 Task: Look for space in Korbach, Germany from 6th September, 2023 to 15th September, 2023 for 6 adults in price range Rs.8000 to Rs.12000. Place can be entire place or private room with 6 bedrooms having 6 beds and 6 bathrooms. Property type can be house, flat, guest house. Amenities needed are: wifi, TV, free parkinig on premises, gym, breakfast. Booking option can be shelf check-in. Required host language is English.
Action: Mouse moved to (477, 97)
Screenshot: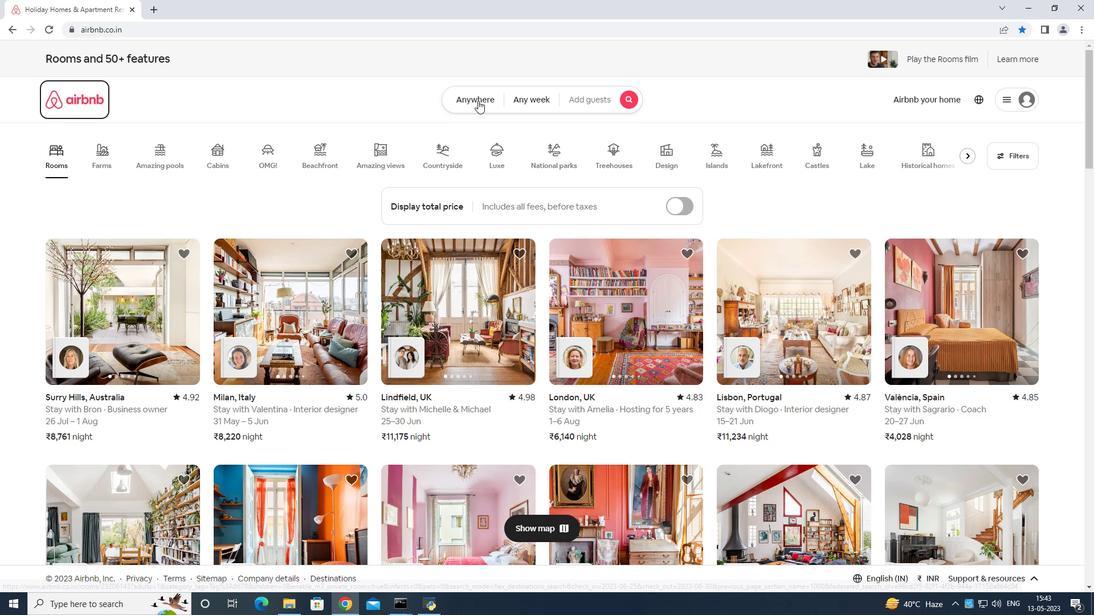
Action: Mouse pressed left at (477, 97)
Screenshot: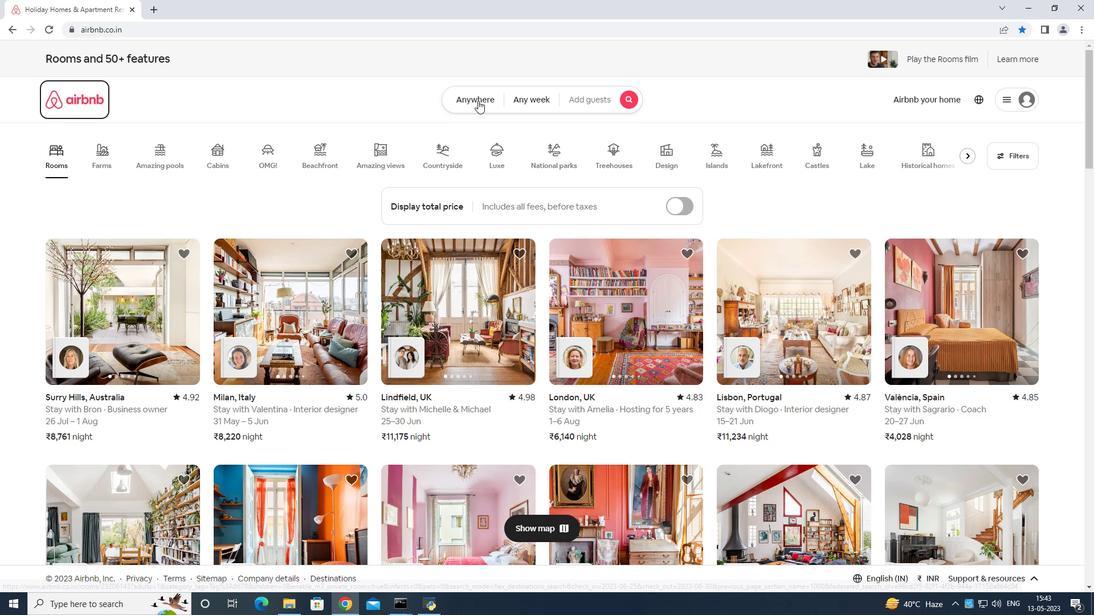 
Action: Mouse moved to (454, 133)
Screenshot: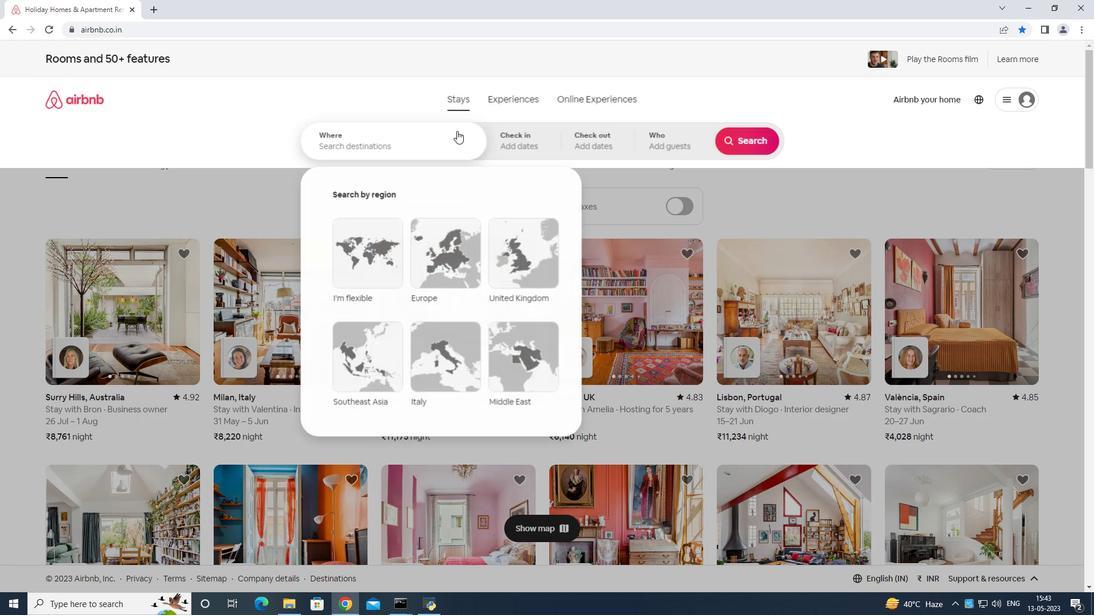 
Action: Mouse pressed left at (454, 133)
Screenshot: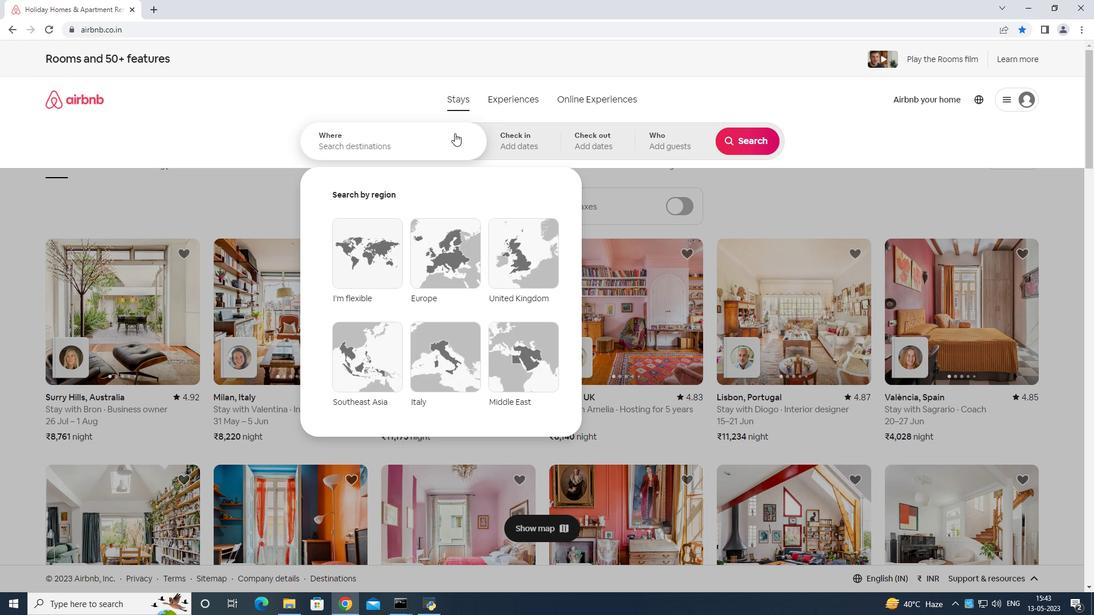 
Action: Key pressed <Key.shift>Korbacg<Key.backspace>h<Key.space>germany<Key.enter>
Screenshot: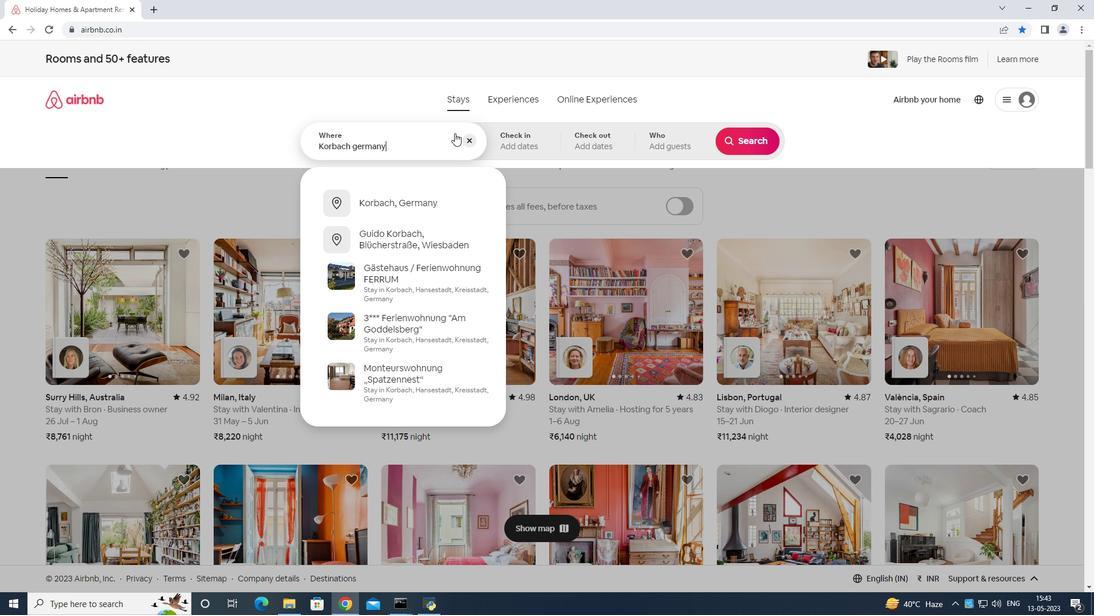 
Action: Mouse moved to (735, 231)
Screenshot: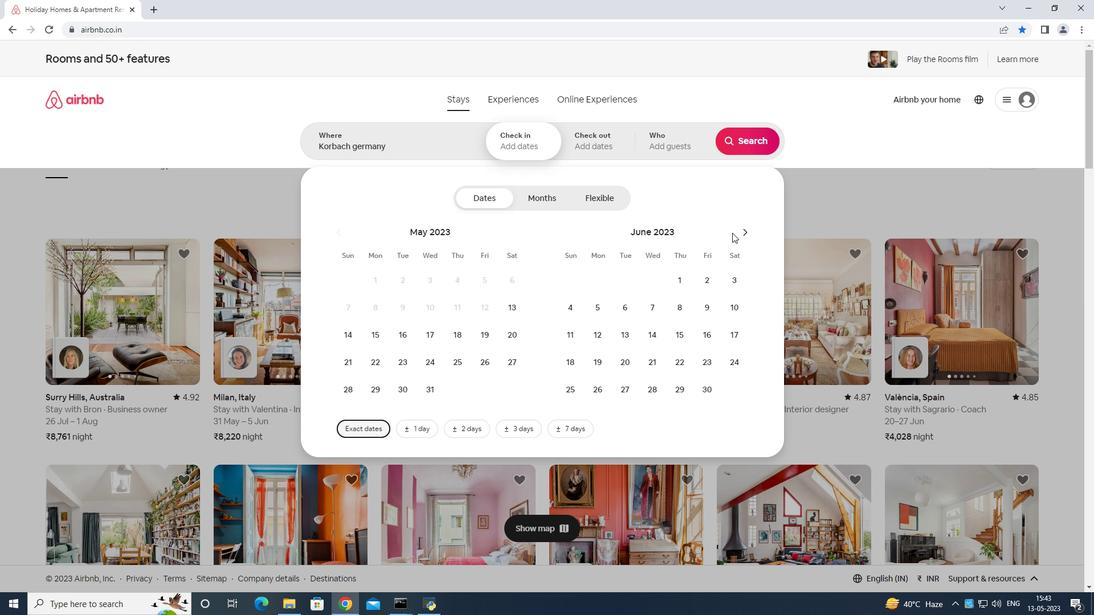 
Action: Mouse pressed left at (735, 231)
Screenshot: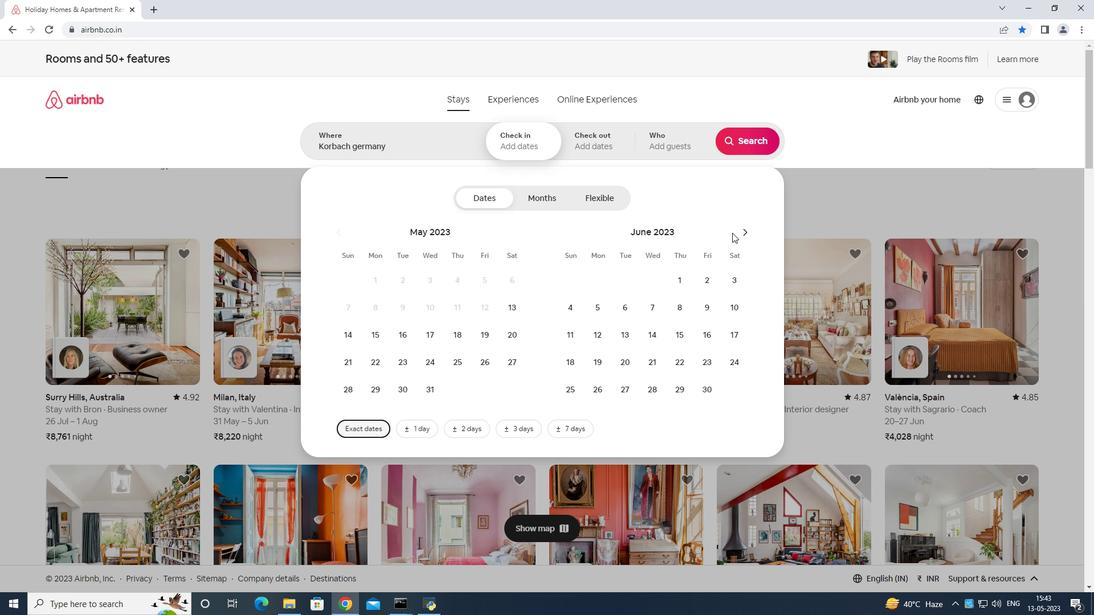 
Action: Mouse moved to (744, 229)
Screenshot: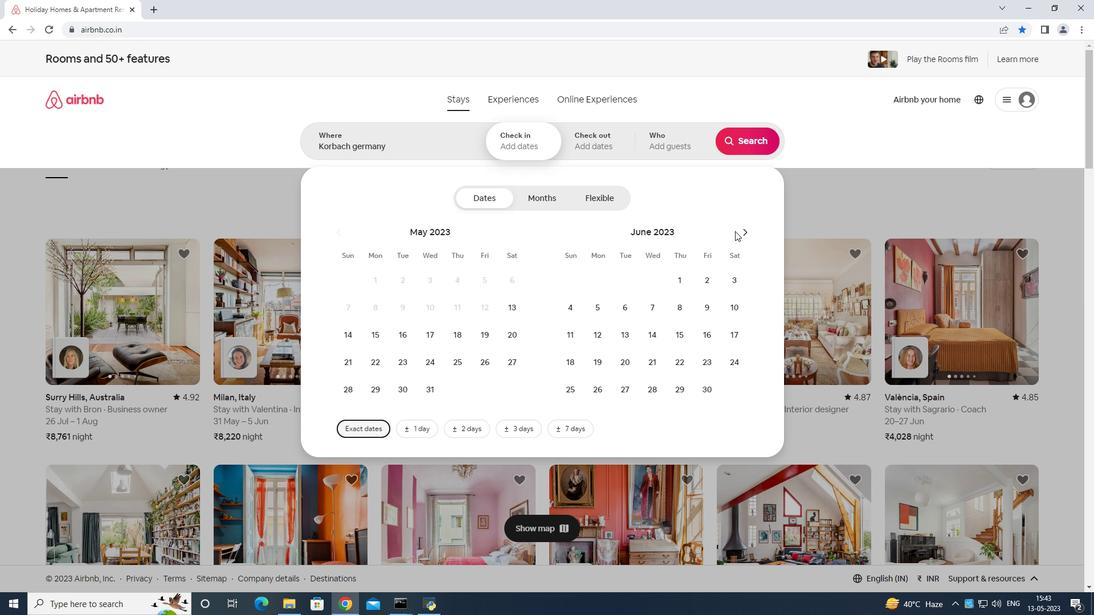 
Action: Mouse pressed left at (744, 229)
Screenshot: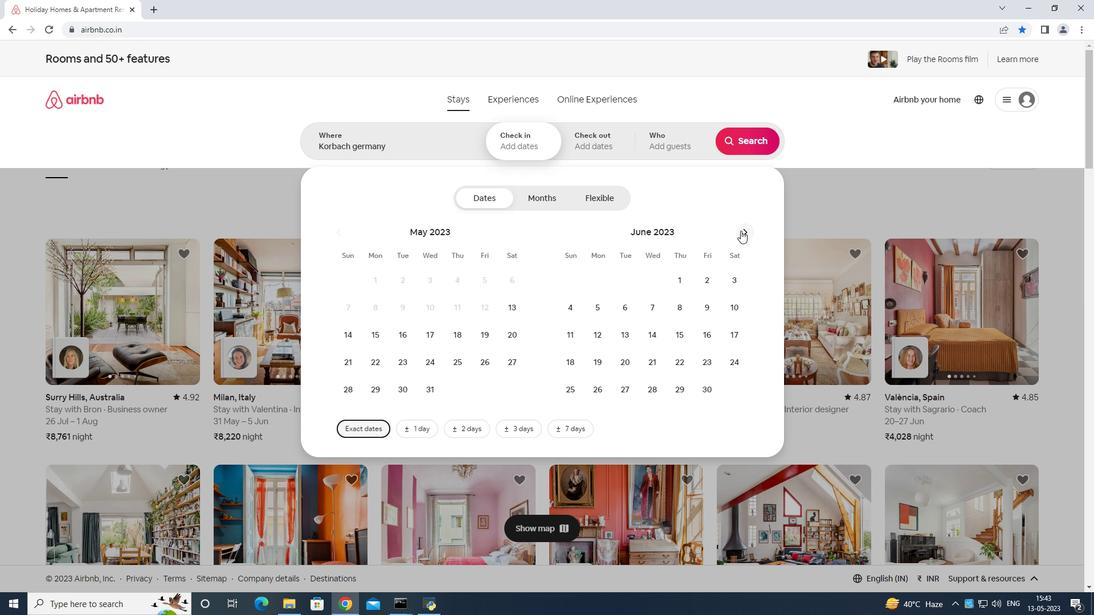 
Action: Mouse pressed left at (744, 229)
Screenshot: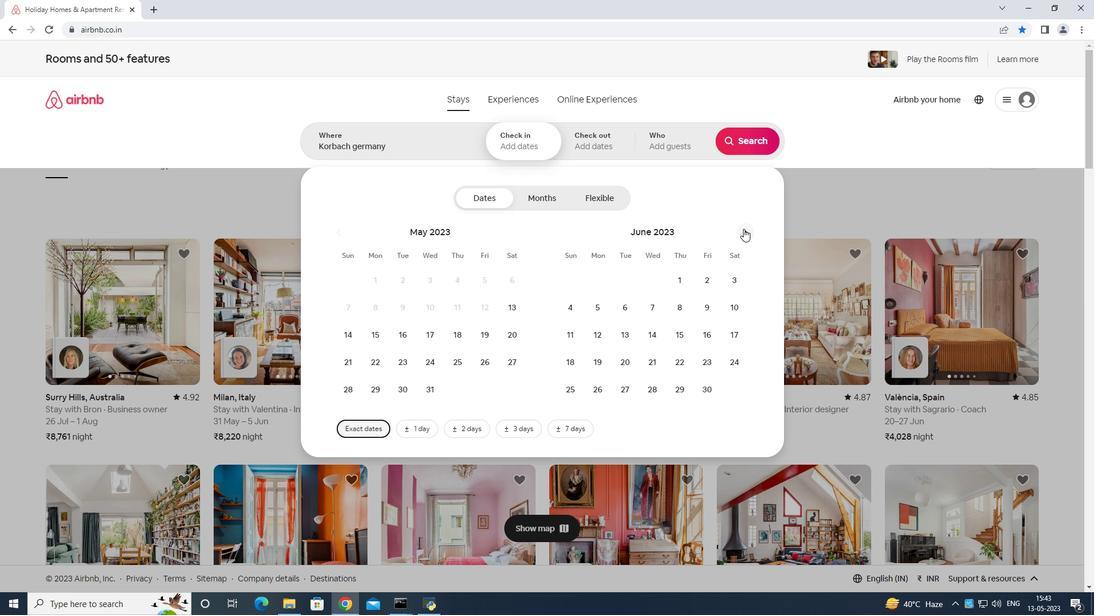 
Action: Mouse moved to (744, 229)
Screenshot: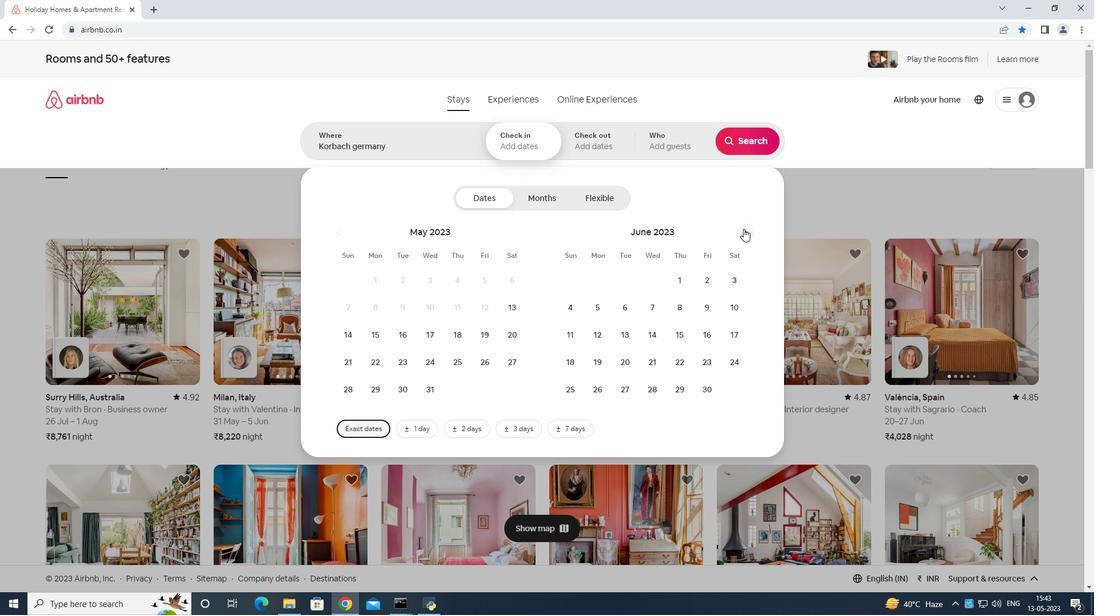 
Action: Mouse pressed left at (744, 229)
Screenshot: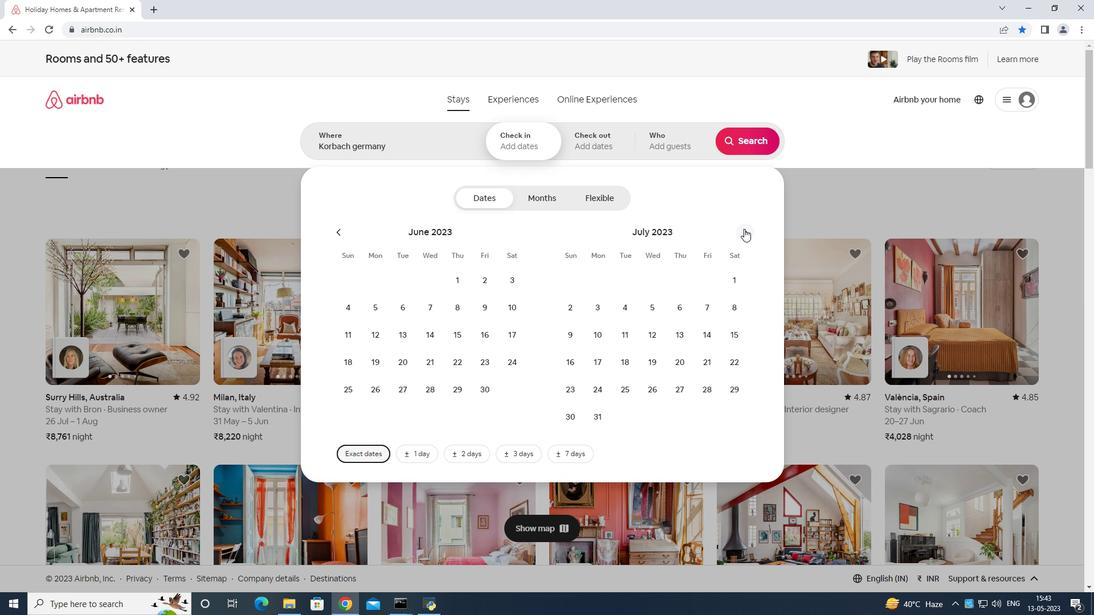 
Action: Mouse pressed left at (744, 229)
Screenshot: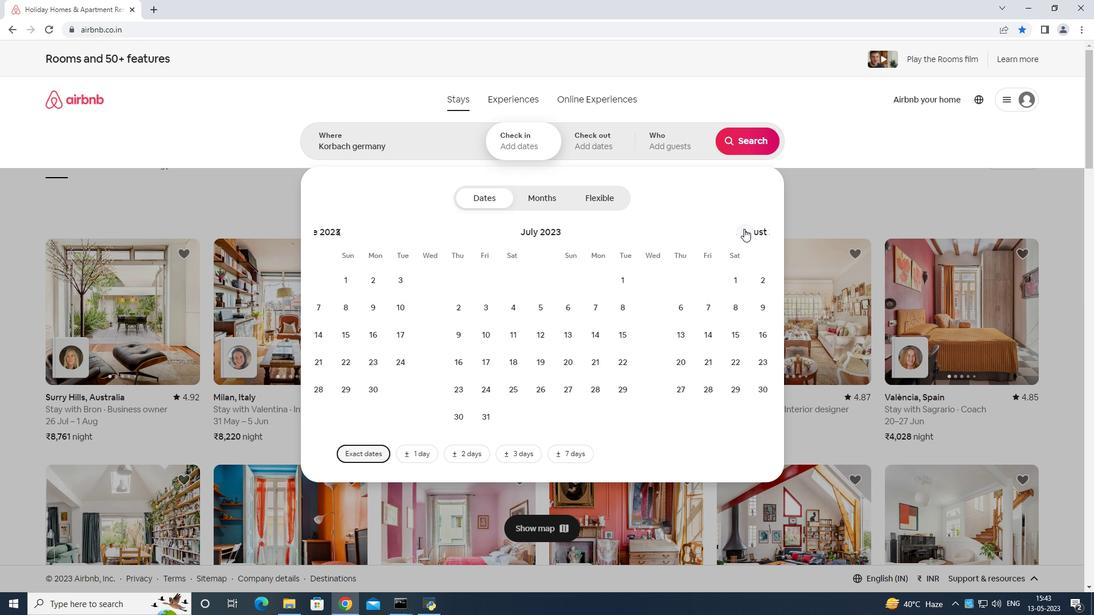 
Action: Mouse moved to (647, 304)
Screenshot: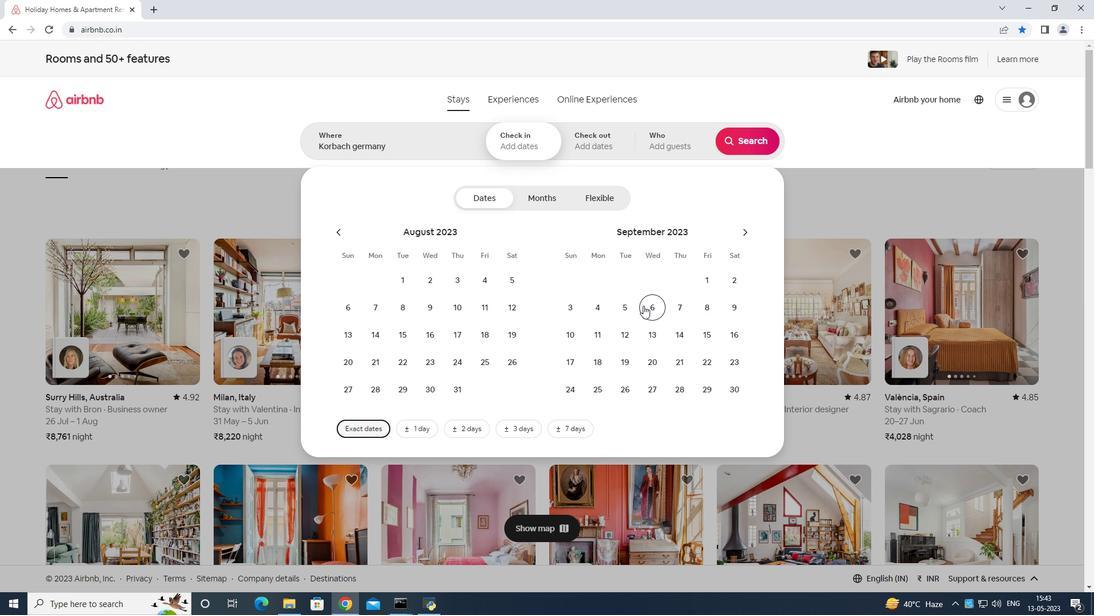 
Action: Mouse pressed left at (647, 304)
Screenshot: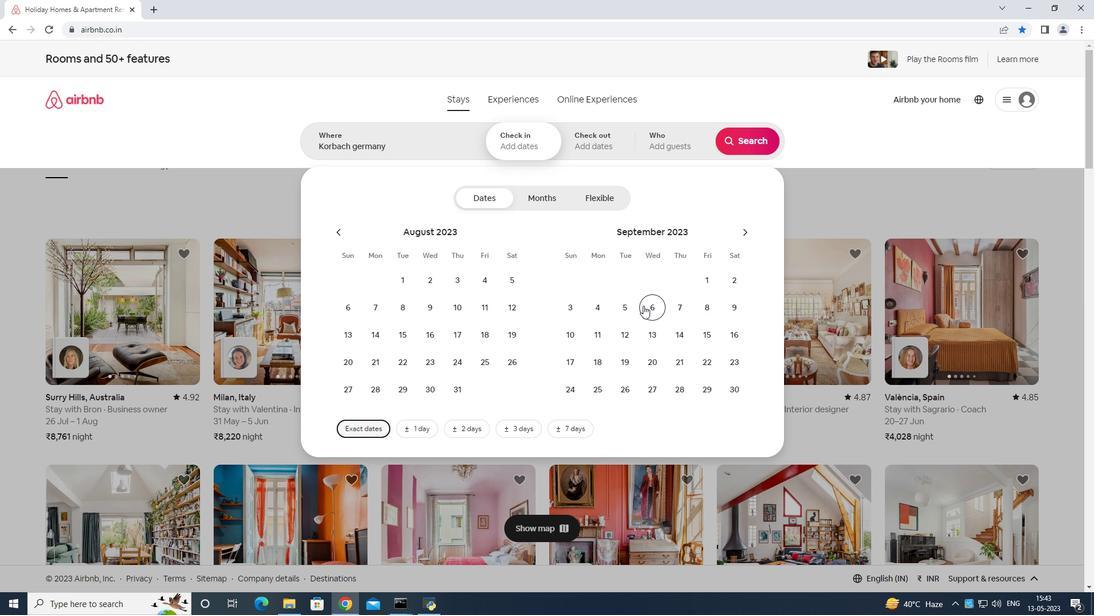 
Action: Mouse moved to (701, 330)
Screenshot: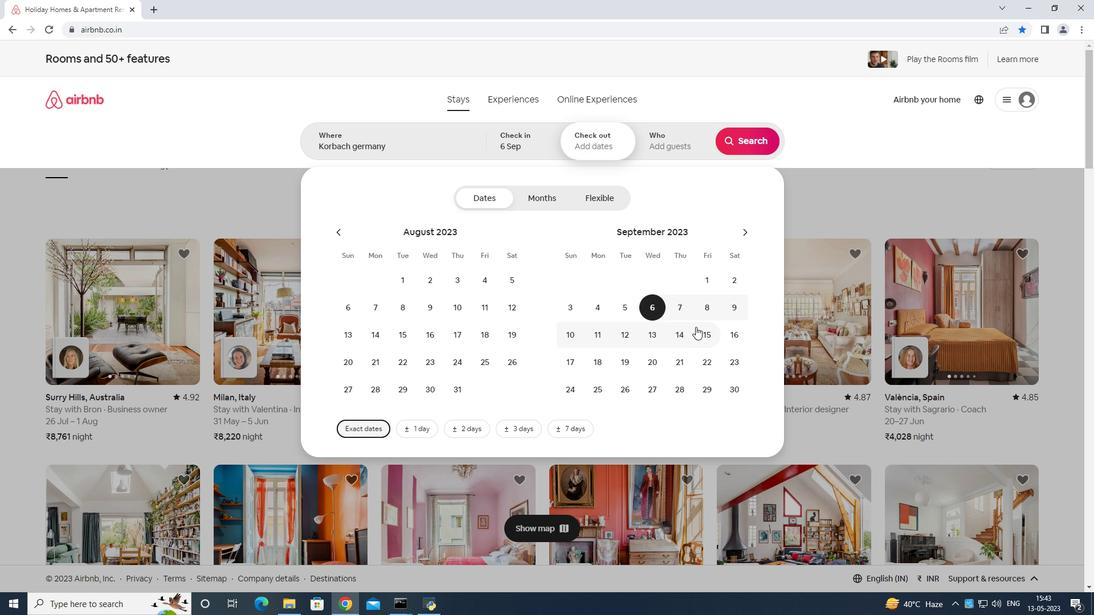 
Action: Mouse pressed left at (701, 330)
Screenshot: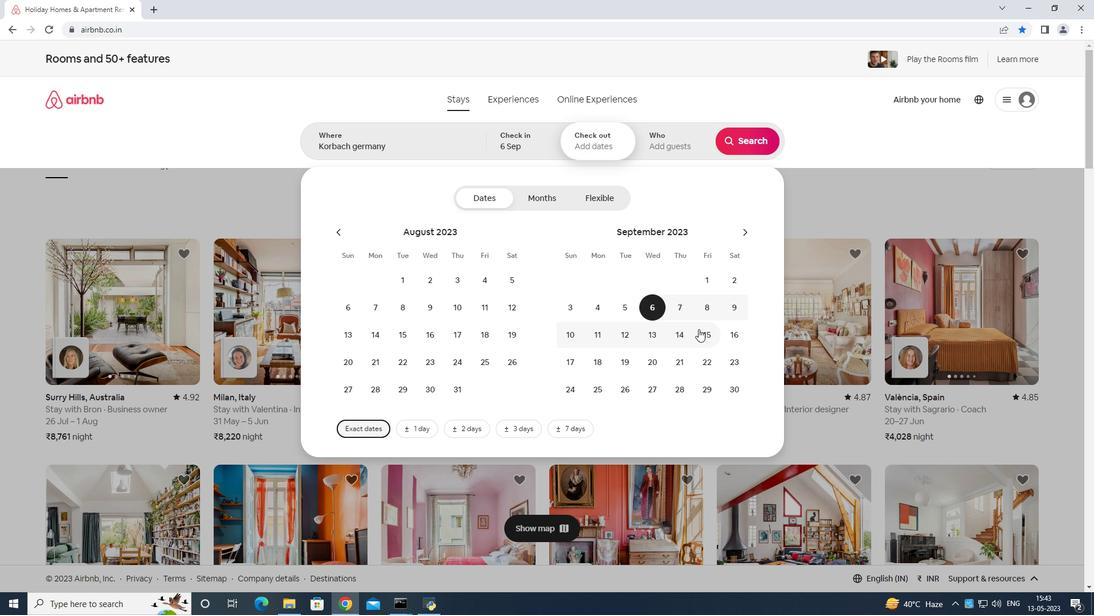 
Action: Mouse moved to (666, 139)
Screenshot: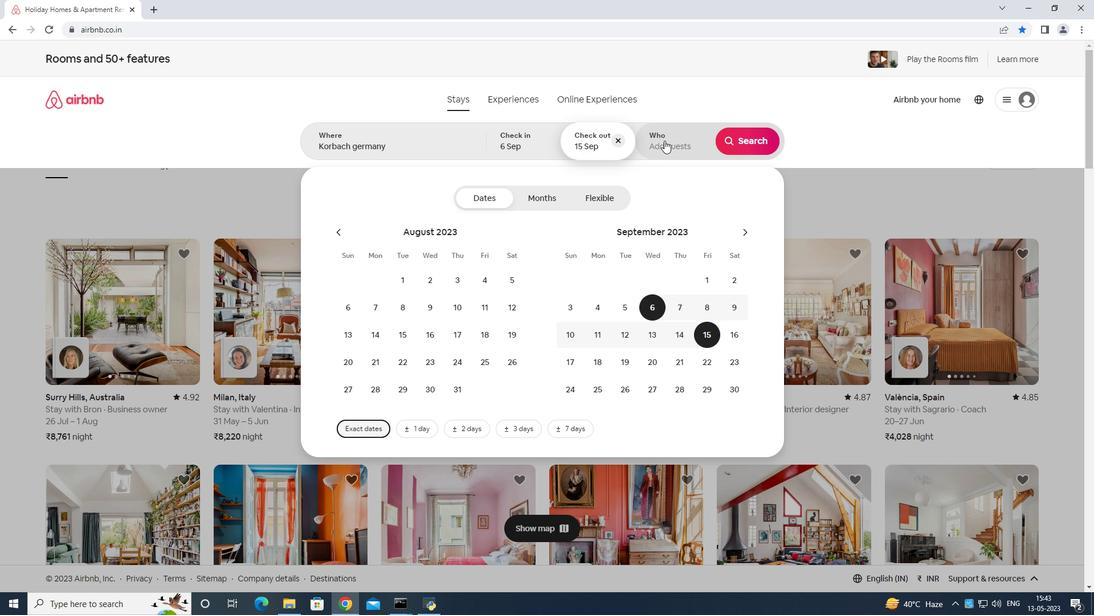 
Action: Mouse pressed left at (666, 139)
Screenshot: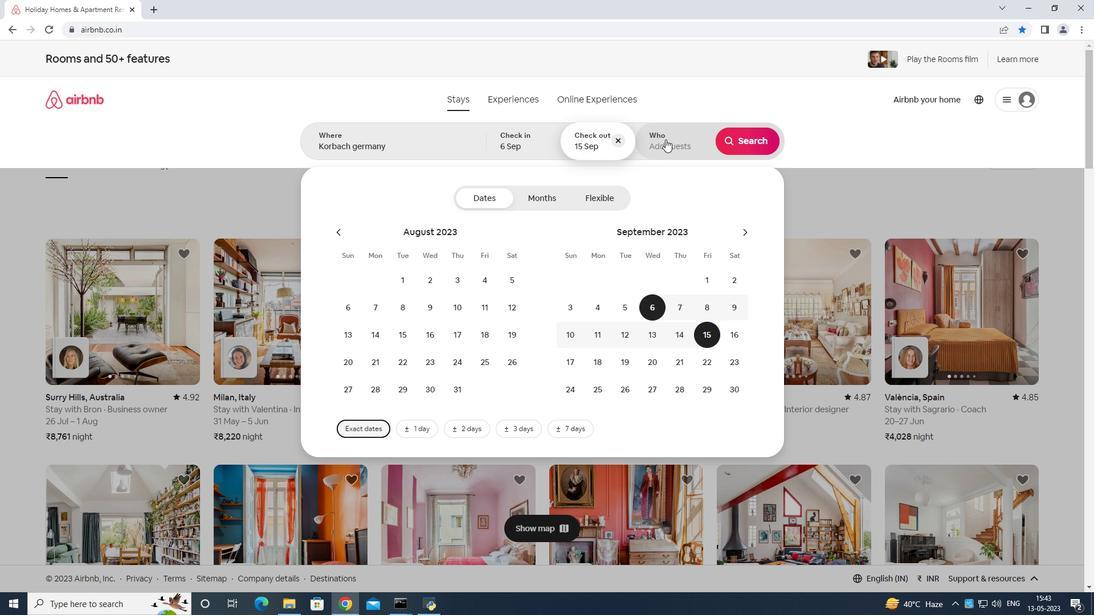 
Action: Mouse moved to (744, 206)
Screenshot: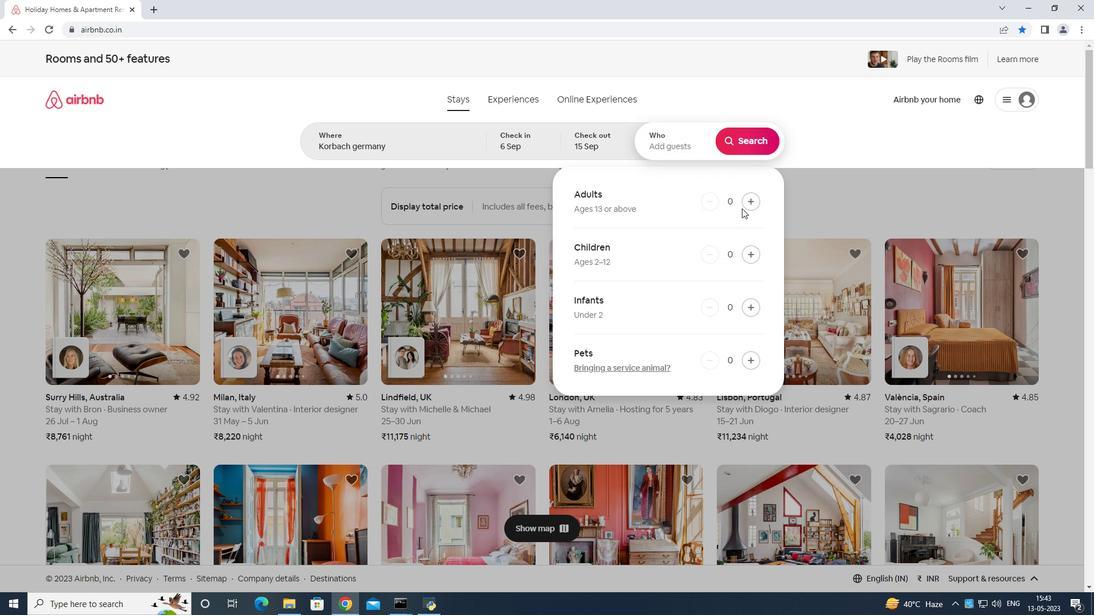 
Action: Mouse pressed left at (744, 206)
Screenshot: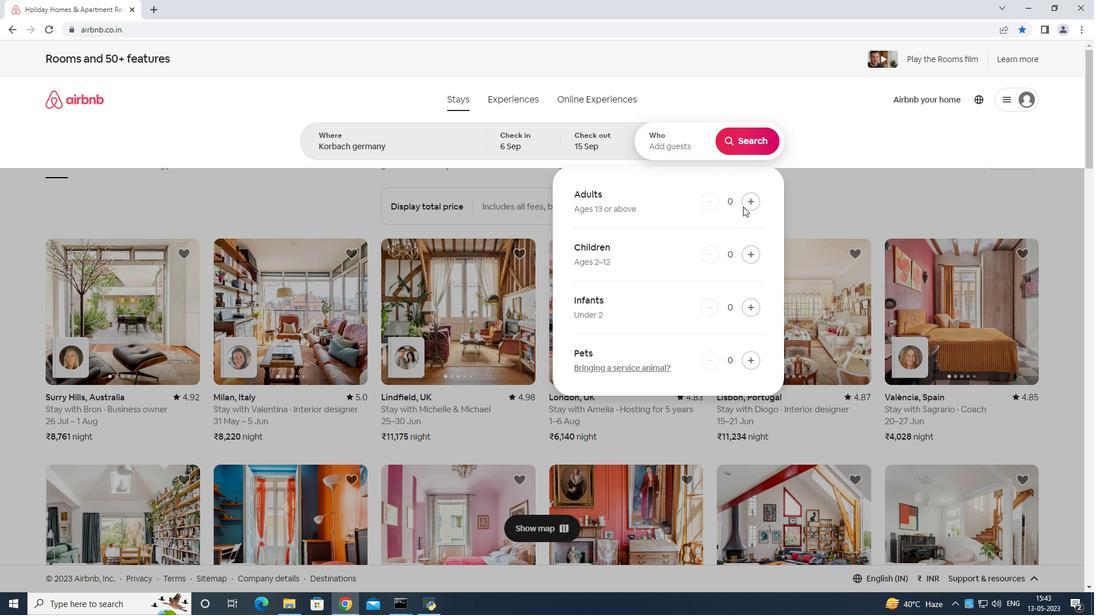 
Action: Mouse moved to (746, 204)
Screenshot: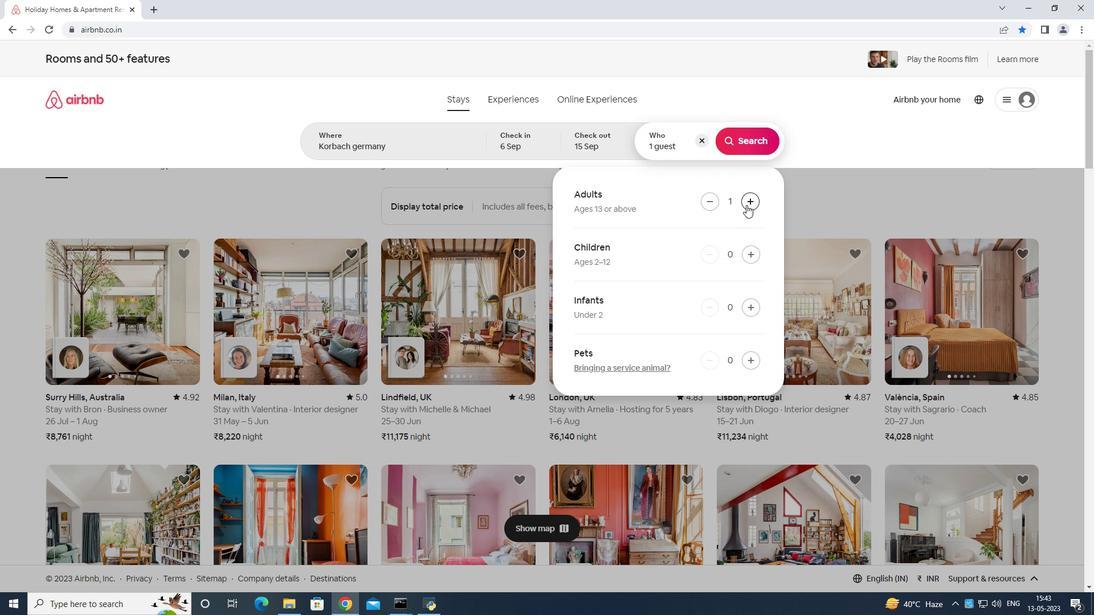 
Action: Mouse pressed left at (746, 204)
Screenshot: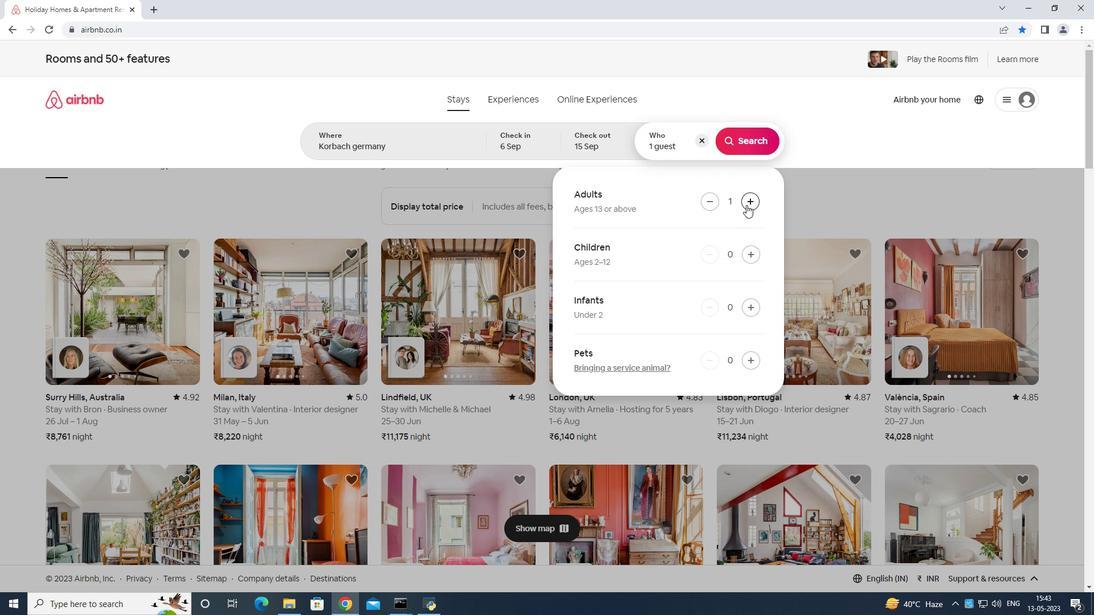 
Action: Mouse moved to (748, 201)
Screenshot: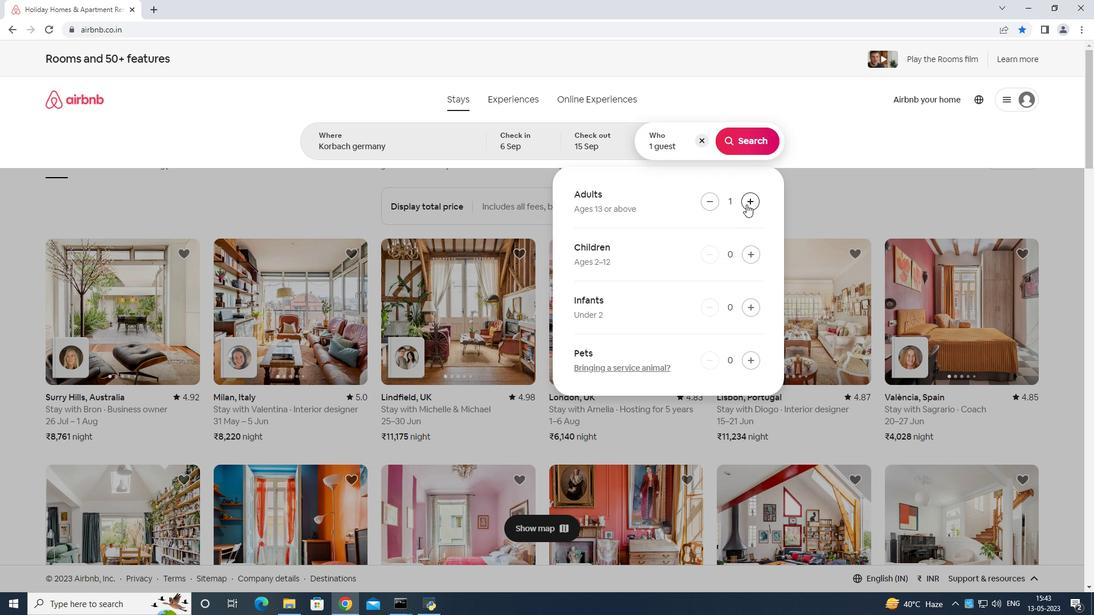 
Action: Mouse pressed left at (748, 201)
Screenshot: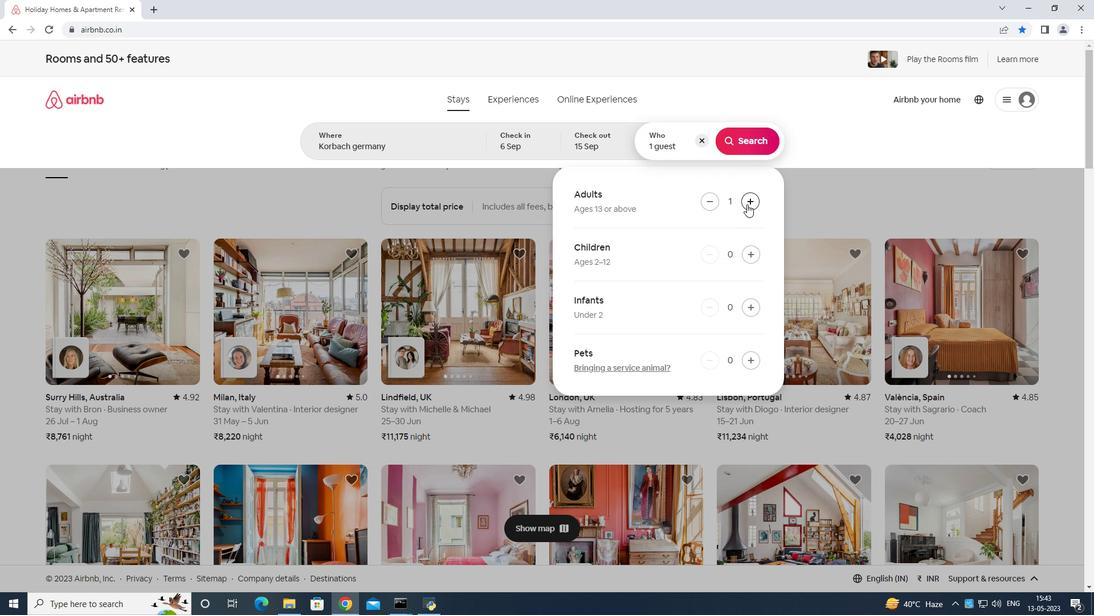 
Action: Mouse pressed left at (748, 201)
Screenshot: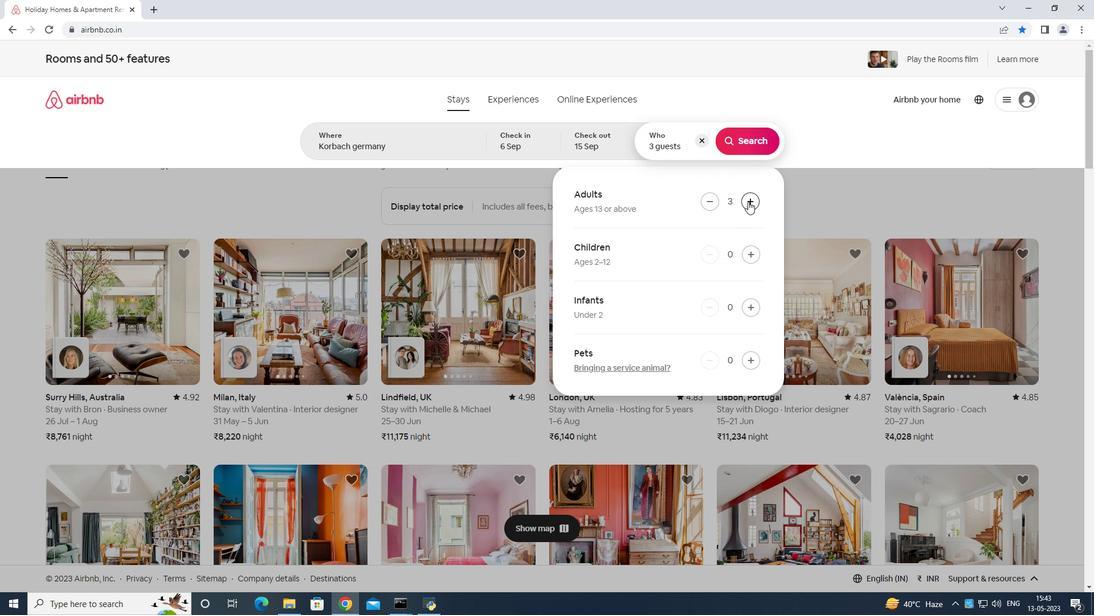 
Action: Mouse moved to (748, 201)
Screenshot: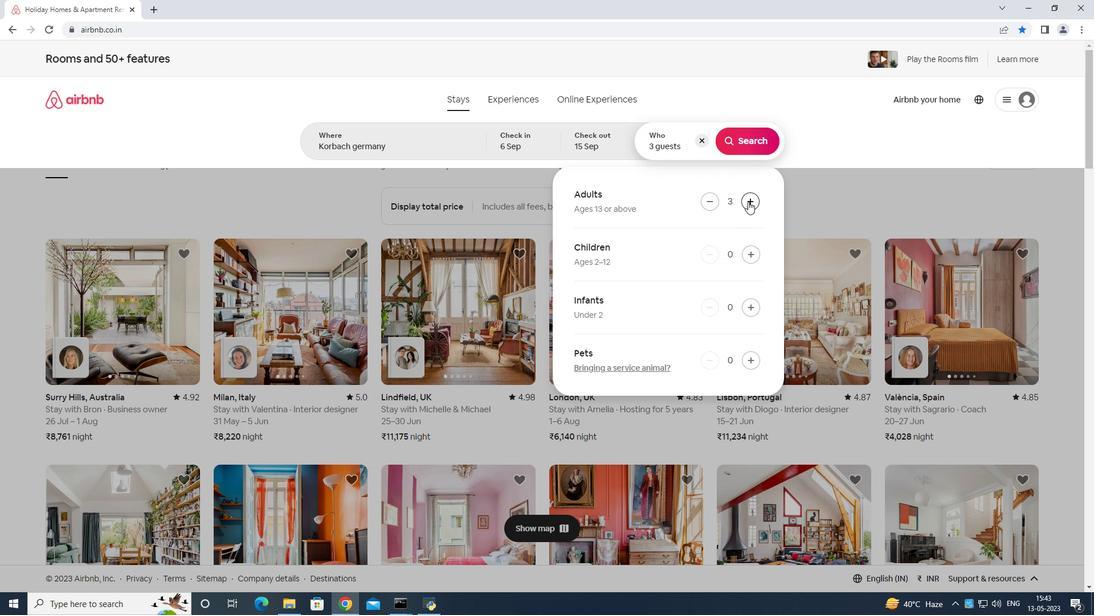 
Action: Mouse pressed left at (748, 201)
Screenshot: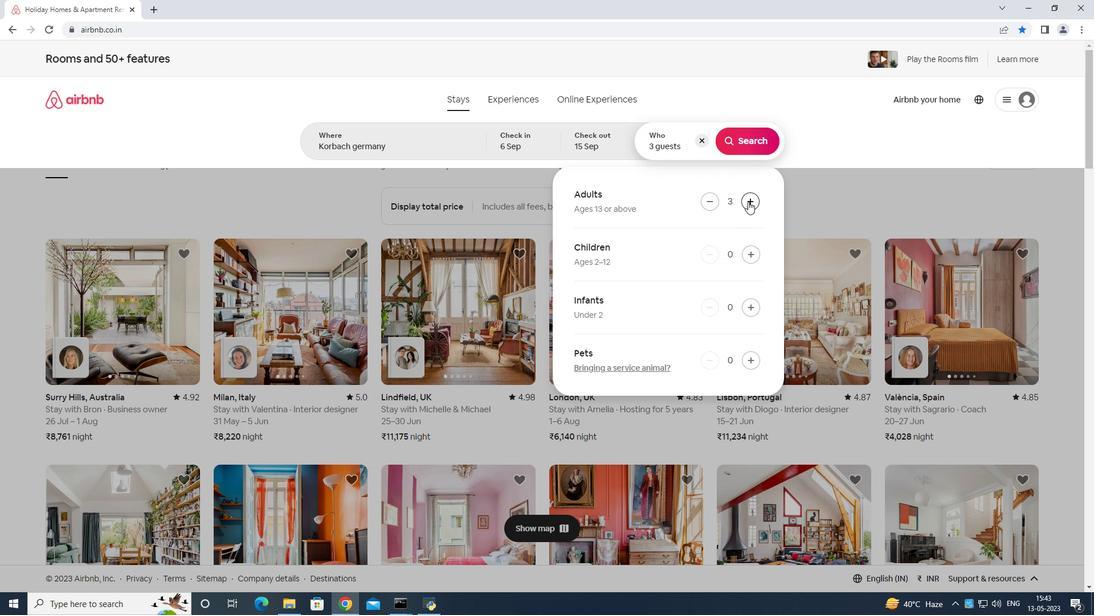 
Action: Mouse pressed left at (748, 201)
Screenshot: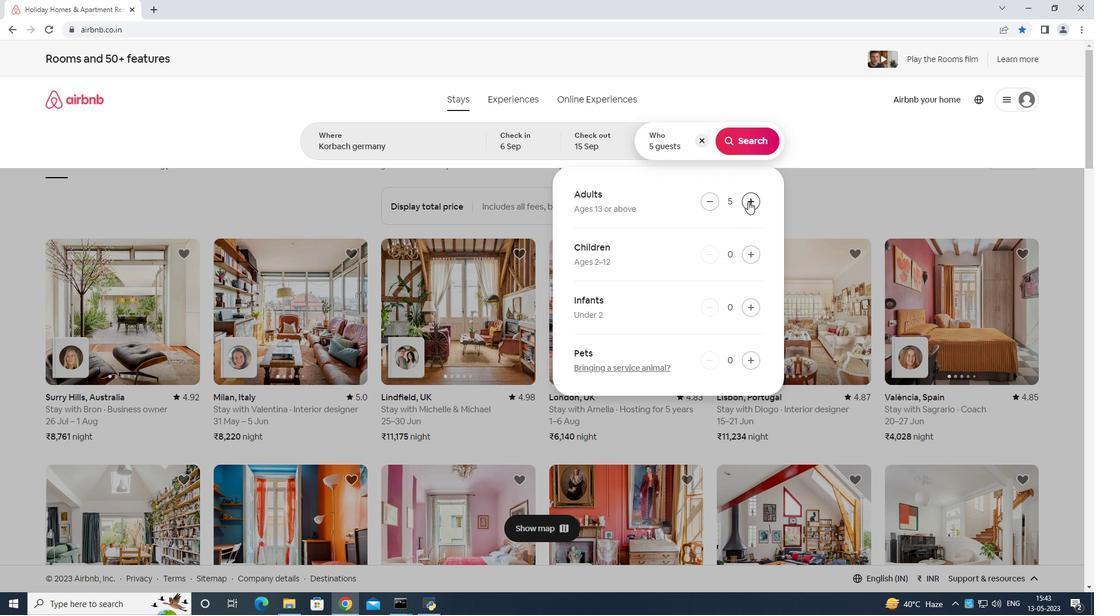 
Action: Mouse moved to (750, 137)
Screenshot: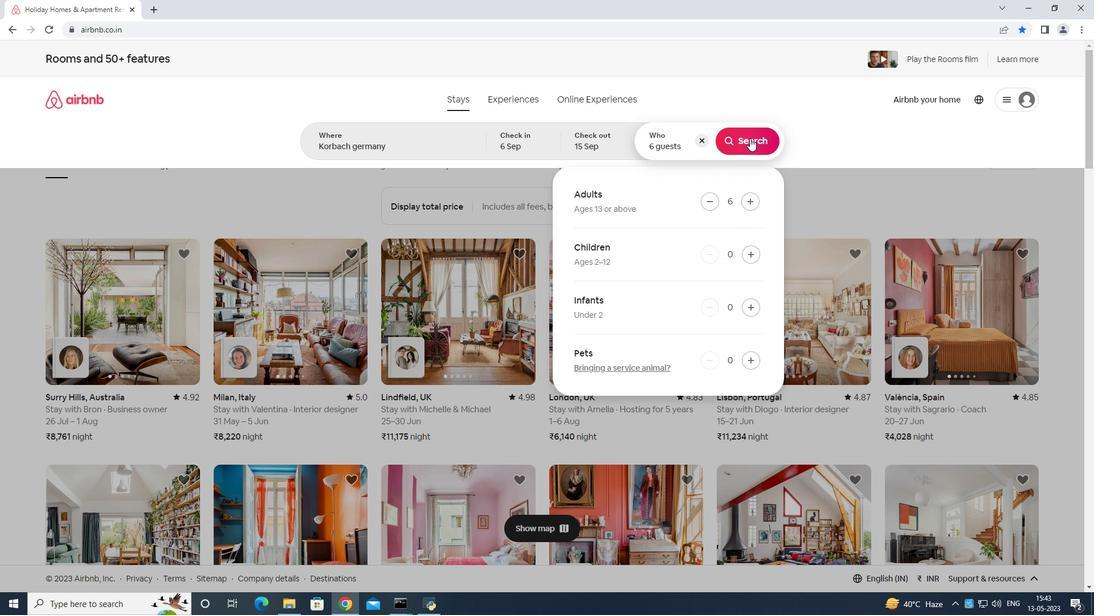 
Action: Mouse pressed left at (750, 137)
Screenshot: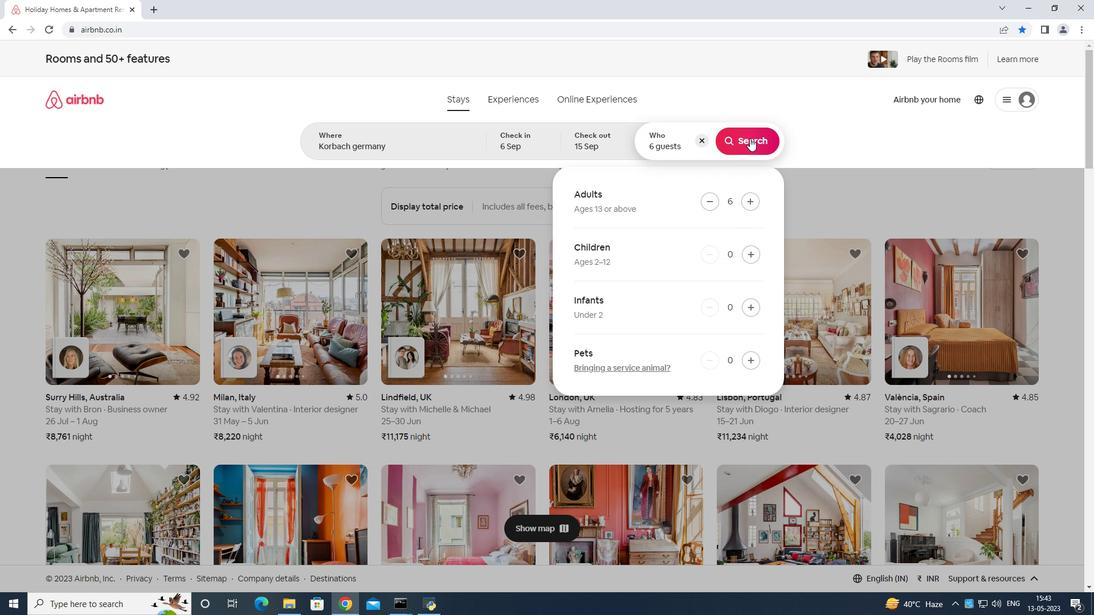 
Action: Mouse moved to (1028, 116)
Screenshot: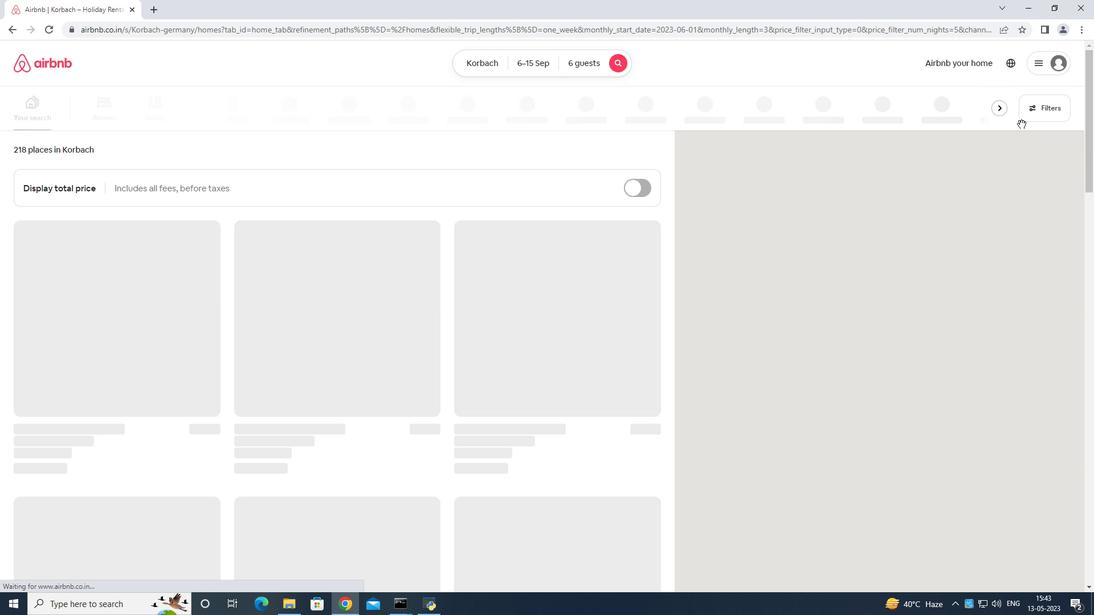 
Action: Mouse pressed left at (1028, 116)
Screenshot: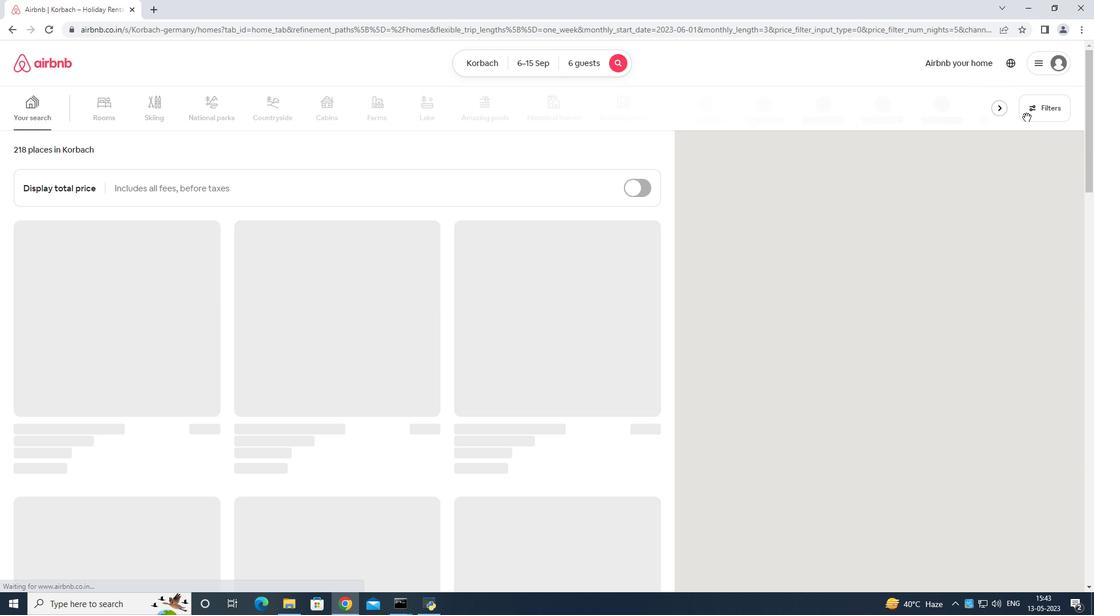 
Action: Mouse moved to (480, 377)
Screenshot: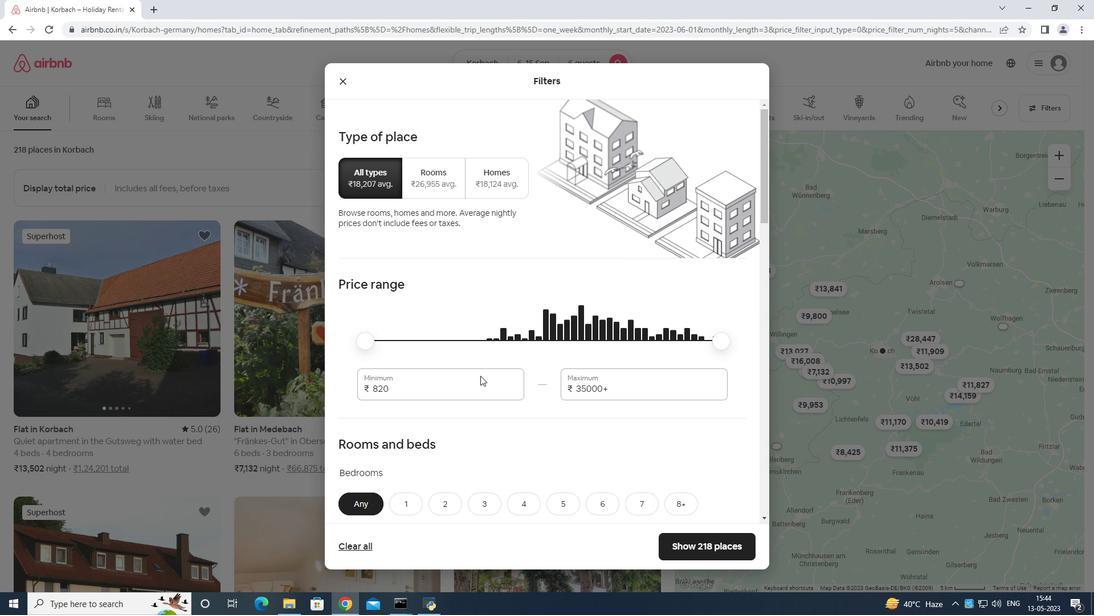 
Action: Mouse pressed left at (480, 377)
Screenshot: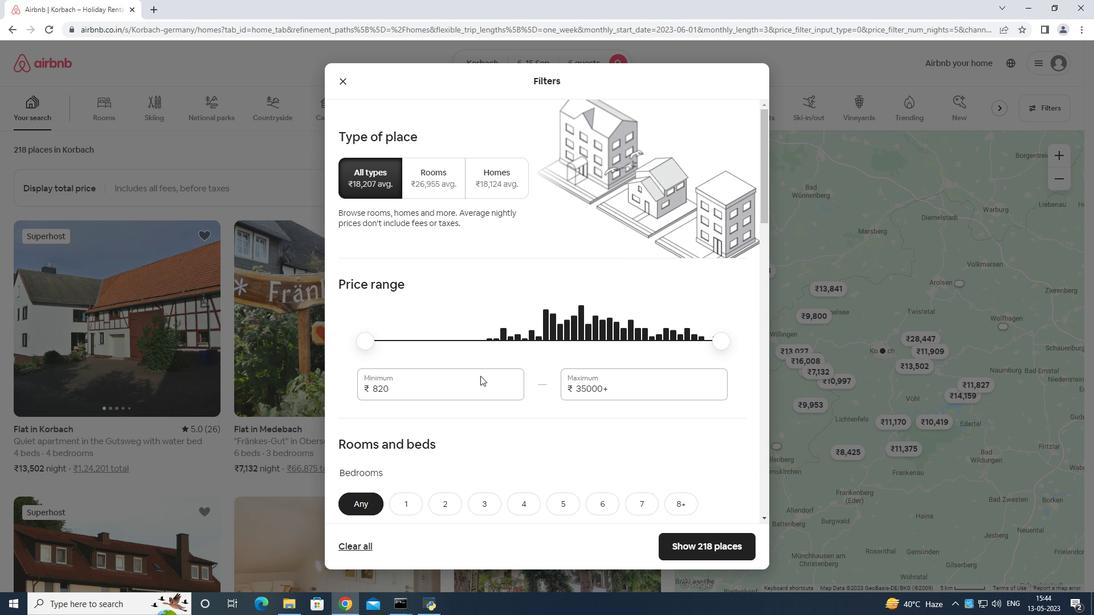 
Action: Mouse moved to (480, 377)
Screenshot: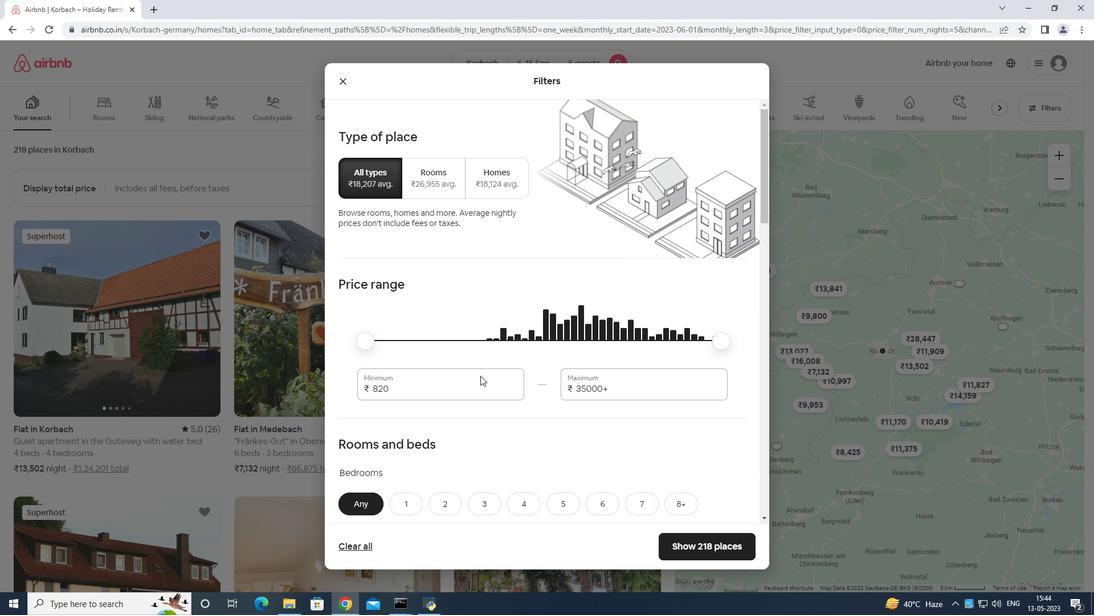 
Action: Key pressed <Key.backspace>
Screenshot: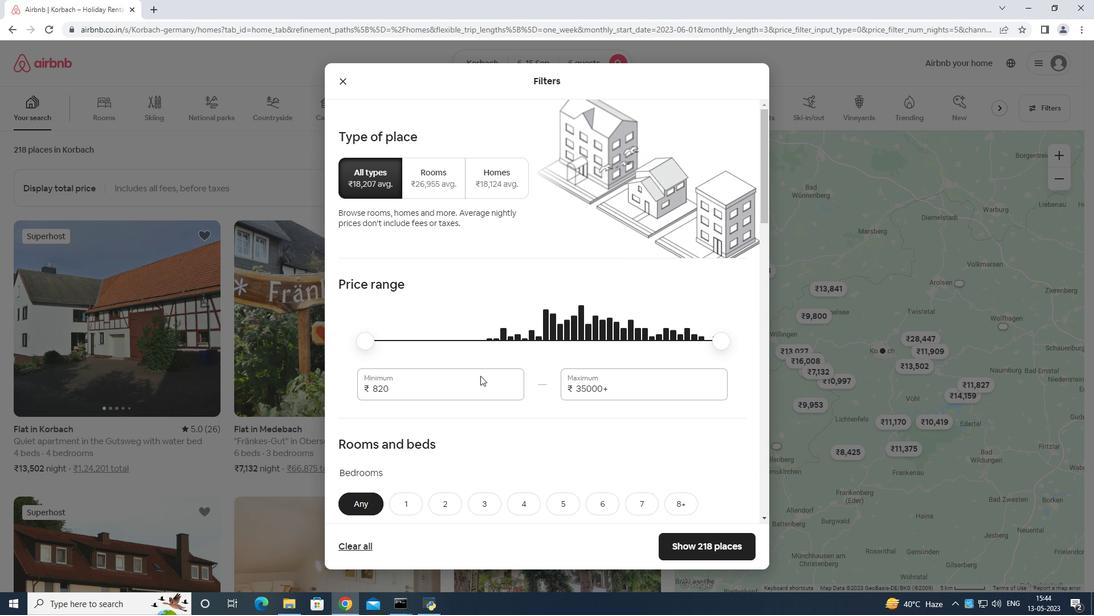 
Action: Mouse moved to (482, 373)
Screenshot: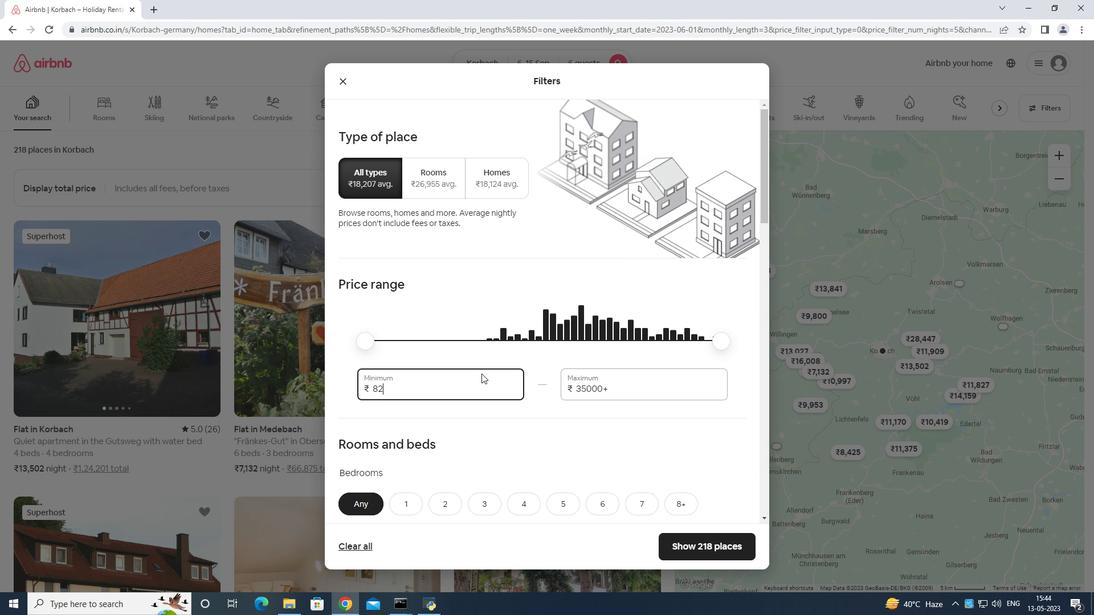 
Action: Key pressed <Key.backspace><Key.backspace><Key.backspace><Key.backspace><Key.backspace><Key.backspace><Key.backspace><Key.backspace>
Screenshot: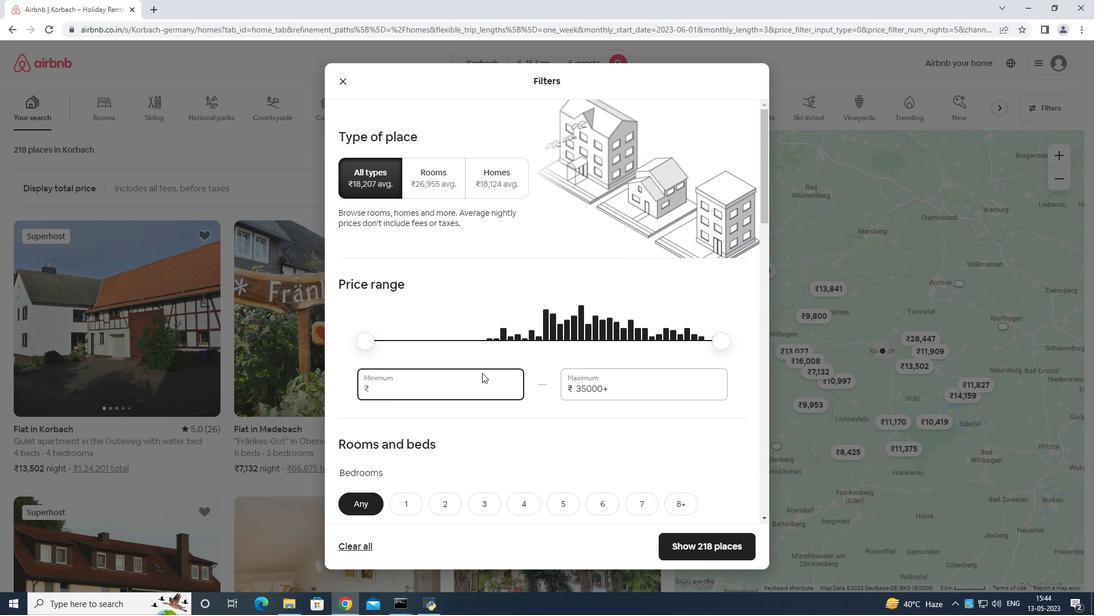 
Action: Mouse moved to (482, 373)
Screenshot: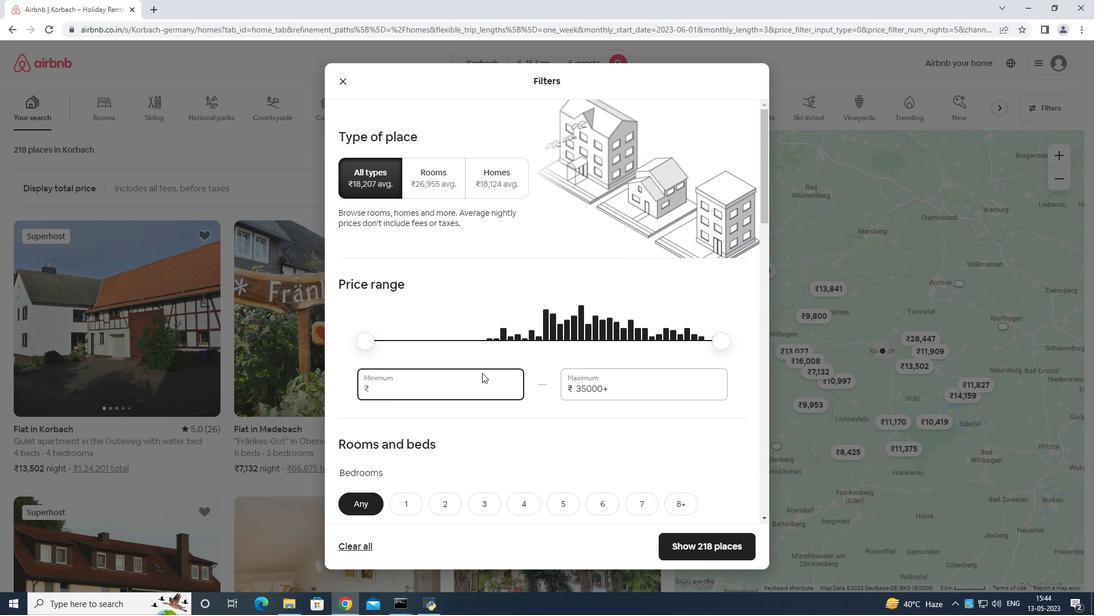 
Action: Key pressed <Key.backspace>
Screenshot: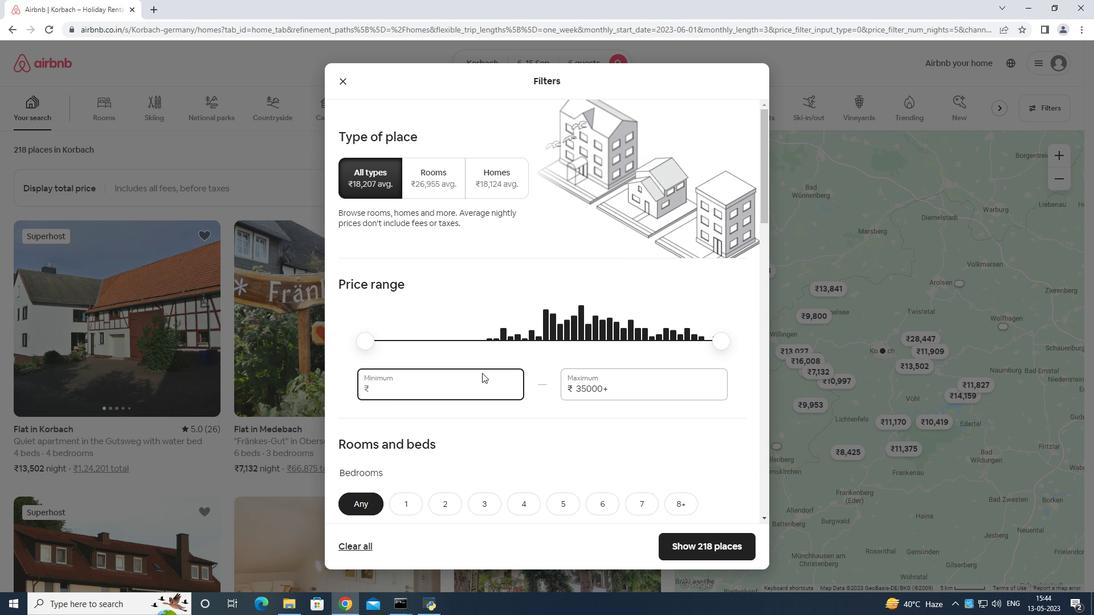 
Action: Mouse moved to (482, 372)
Screenshot: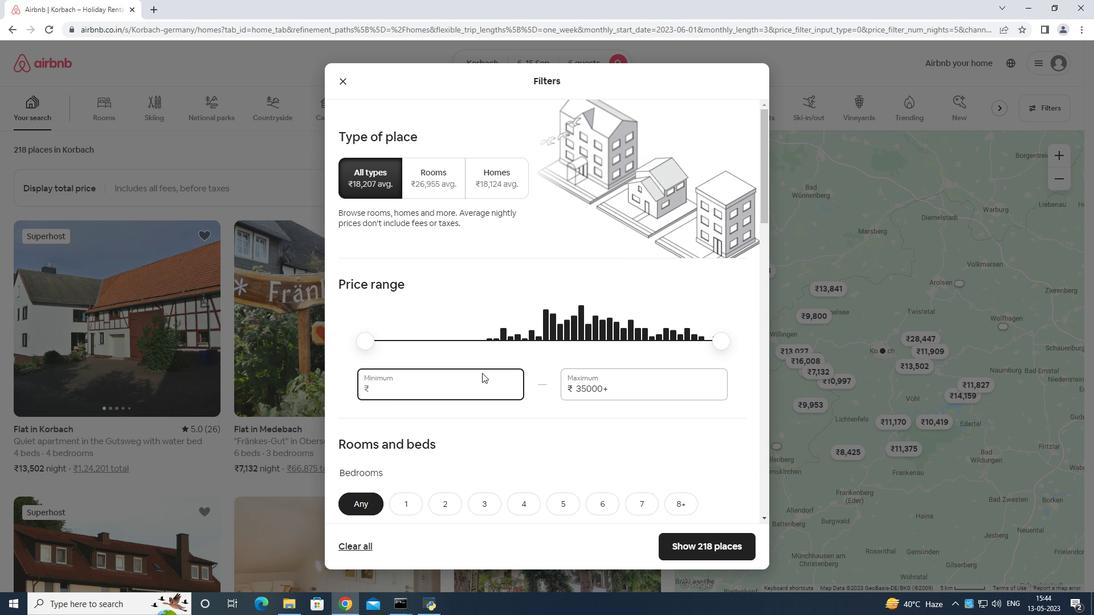
Action: Key pressed <Key.backspace><Key.backspace>
Screenshot: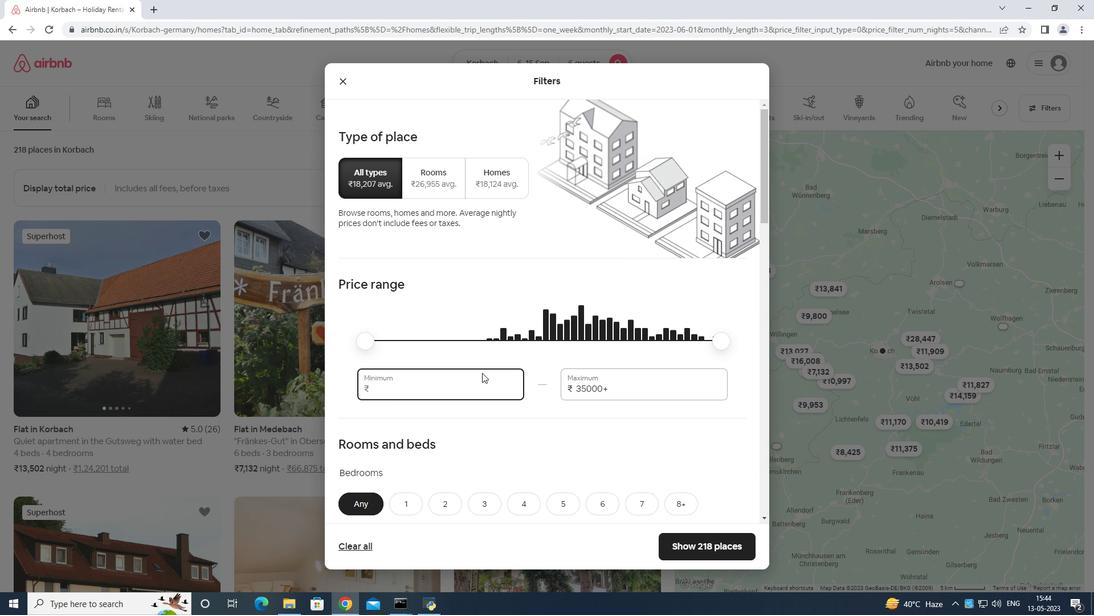 
Action: Mouse moved to (483, 372)
Screenshot: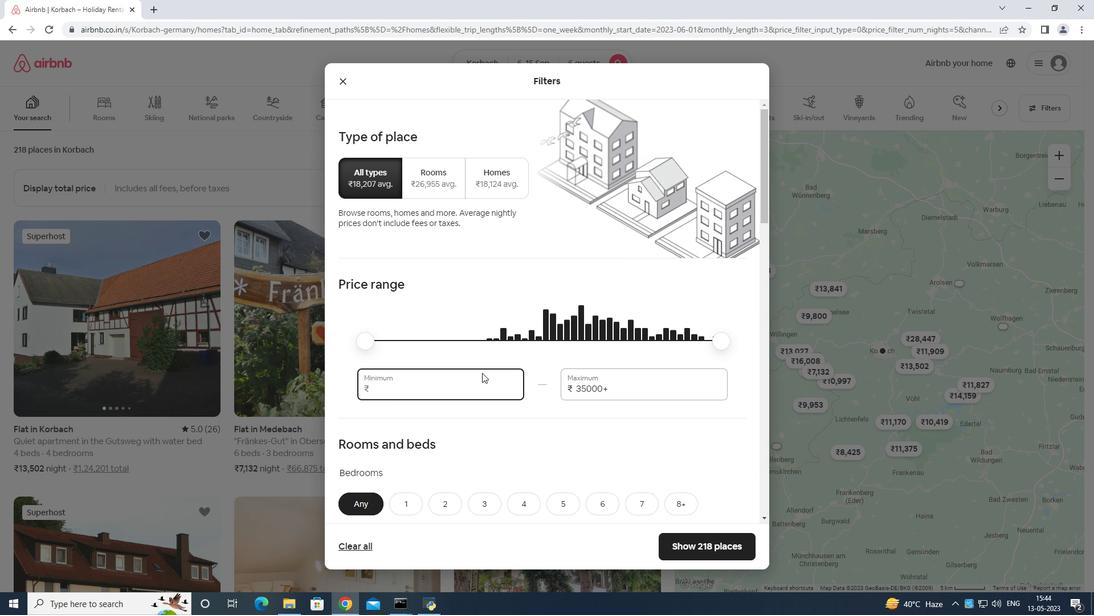 
Action: Key pressed <Key.backspace><Key.backspace><Key.backspace><Key.backspace>
Screenshot: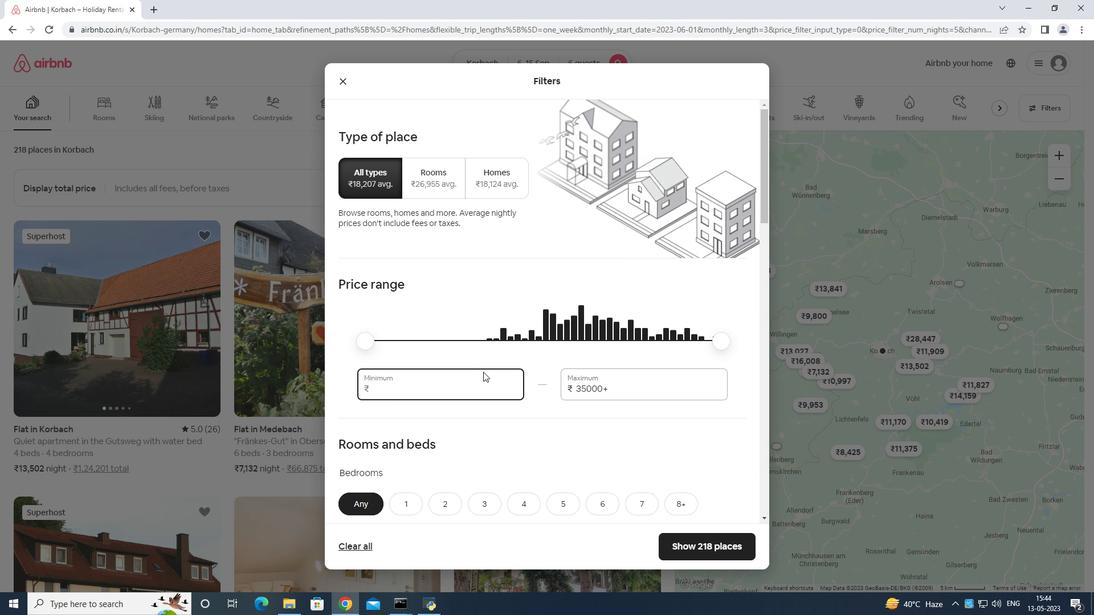 
Action: Mouse moved to (645, 448)
Screenshot: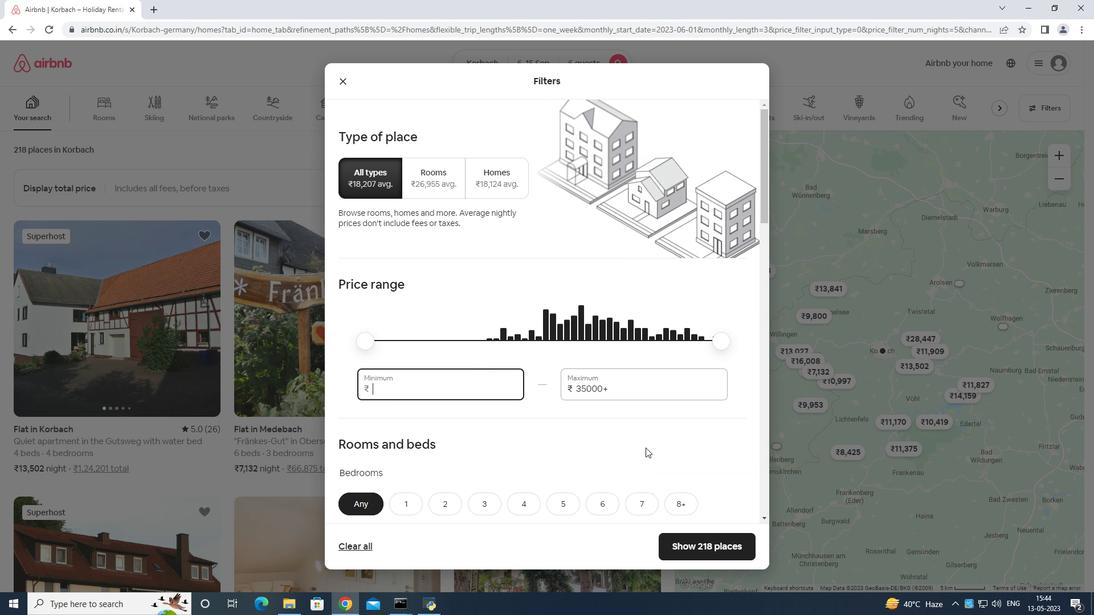 
Action: Key pressed 8
Screenshot: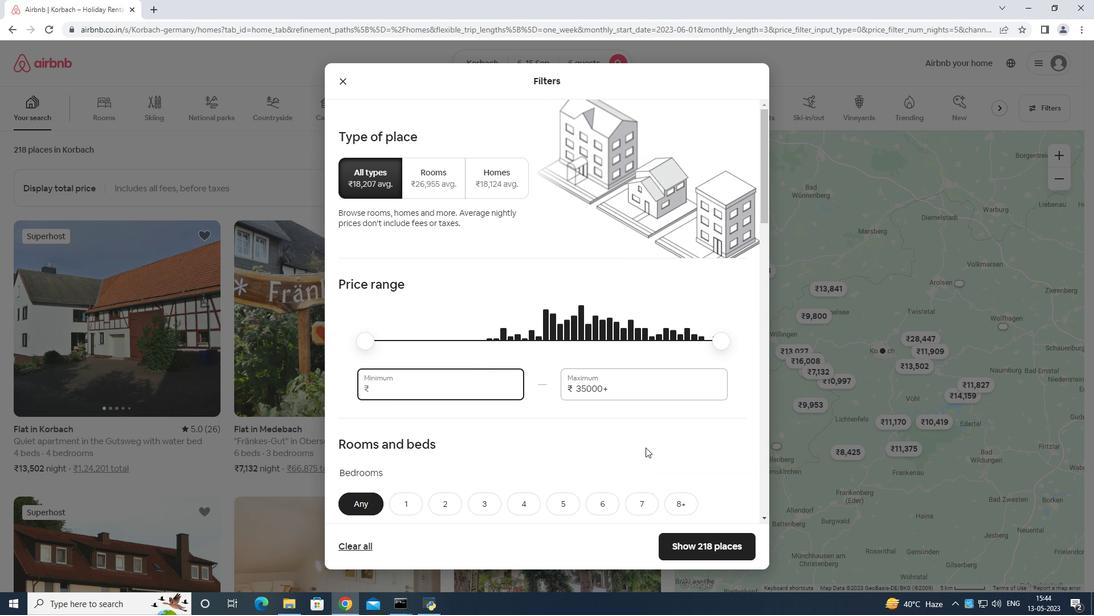 
Action: Mouse moved to (645, 445)
Screenshot: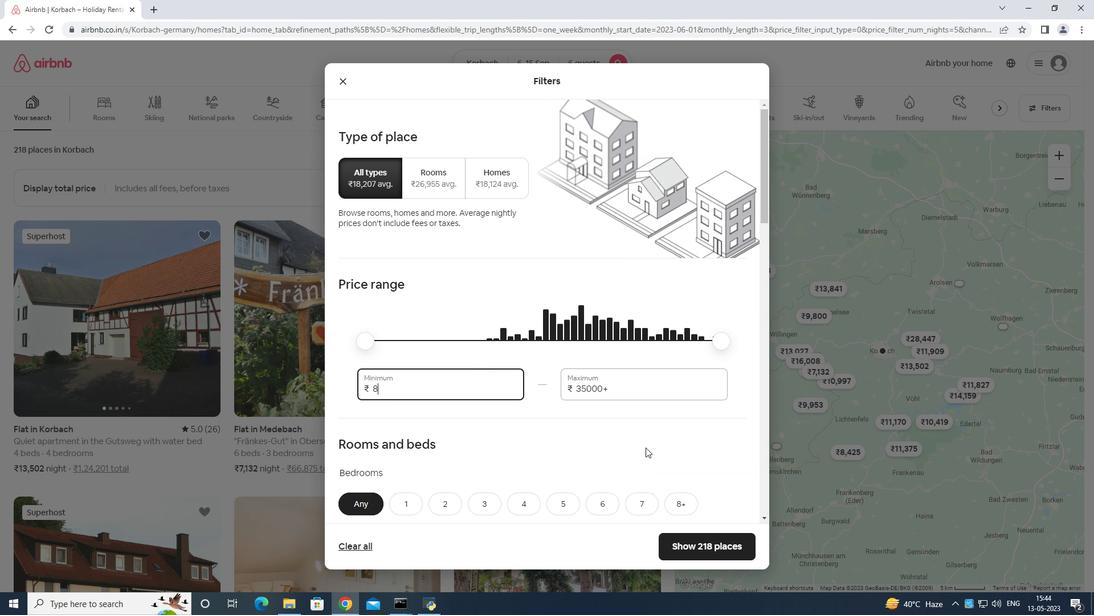 
Action: Key pressed 0
Screenshot: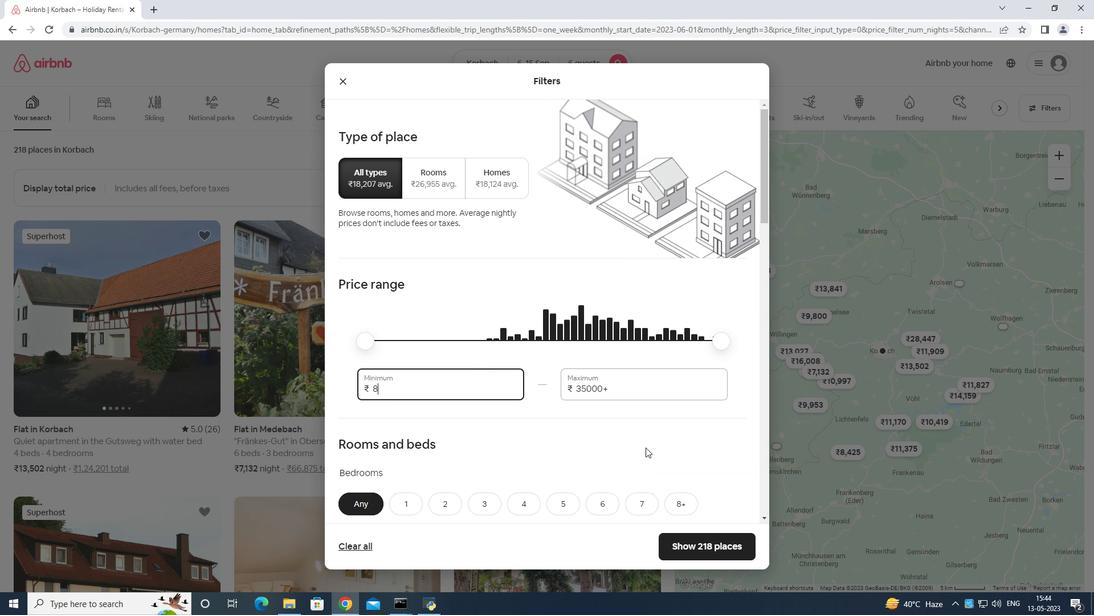 
Action: Mouse moved to (645, 445)
Screenshot: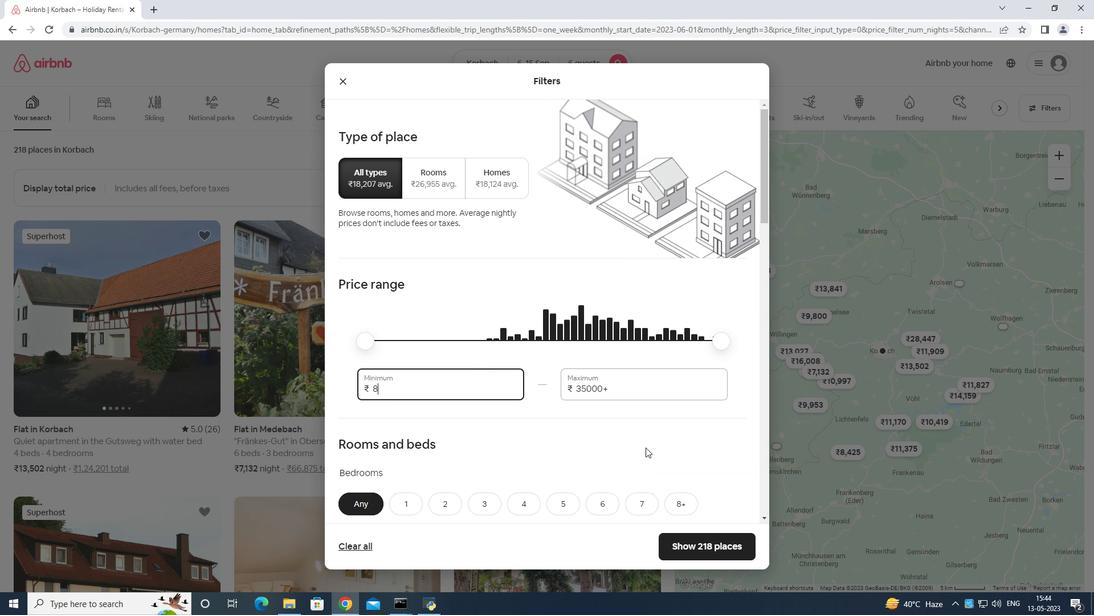 
Action: Key pressed 00
Screenshot: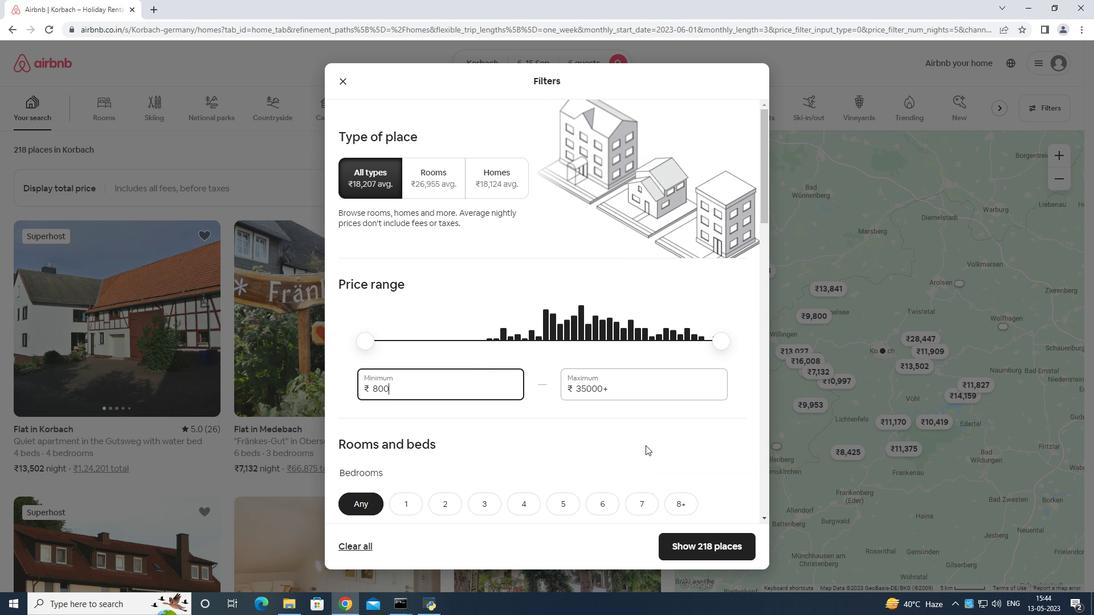 
Action: Mouse moved to (672, 377)
Screenshot: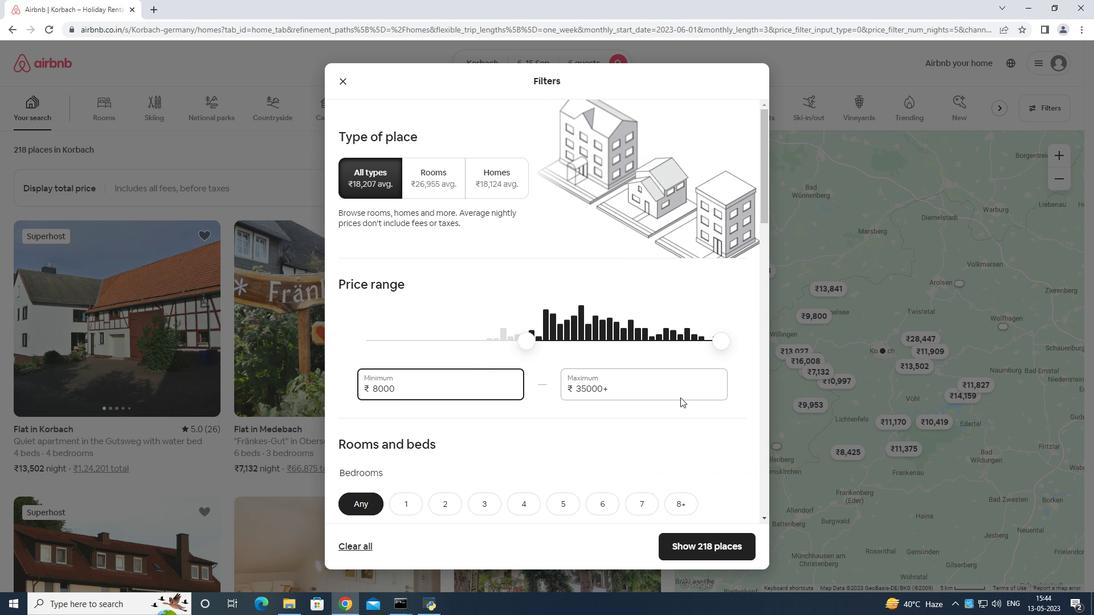 
Action: Mouse pressed left at (672, 377)
Screenshot: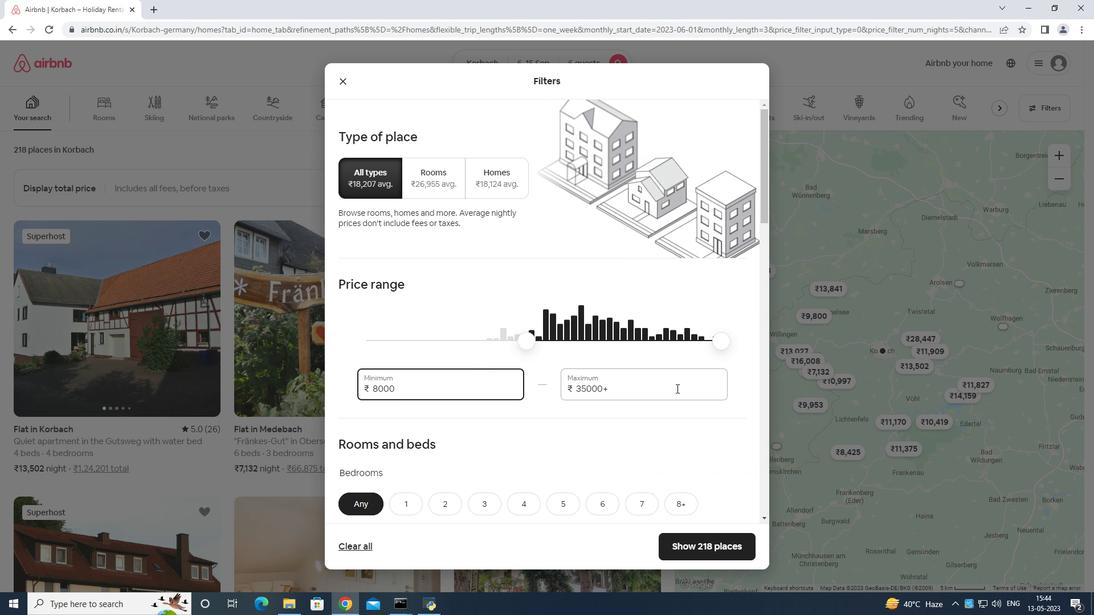 
Action: Mouse moved to (672, 375)
Screenshot: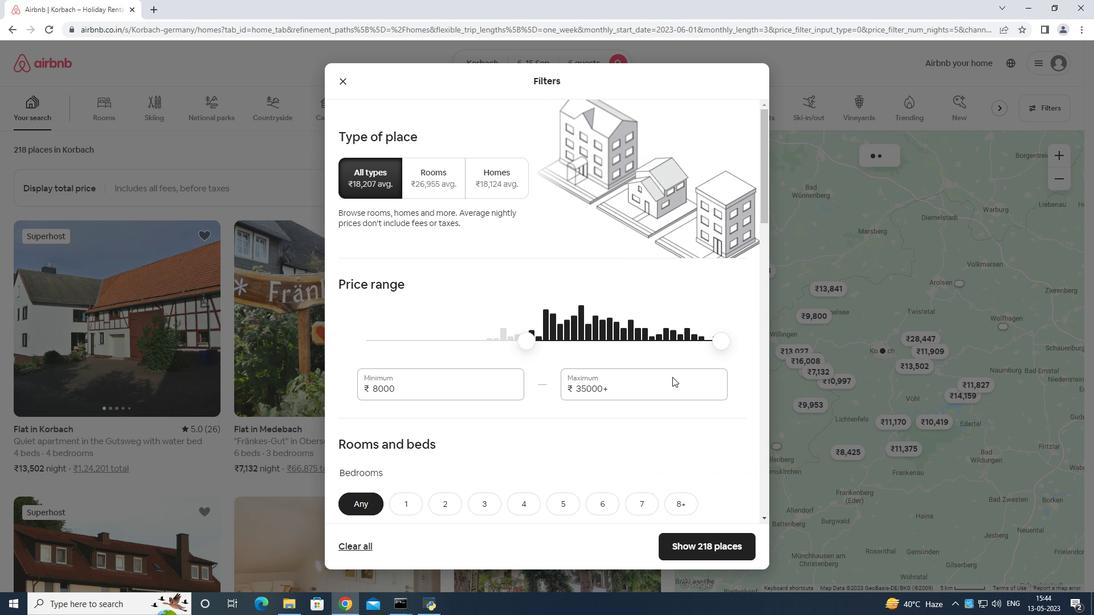 
Action: Key pressed <Key.backspace>
Screenshot: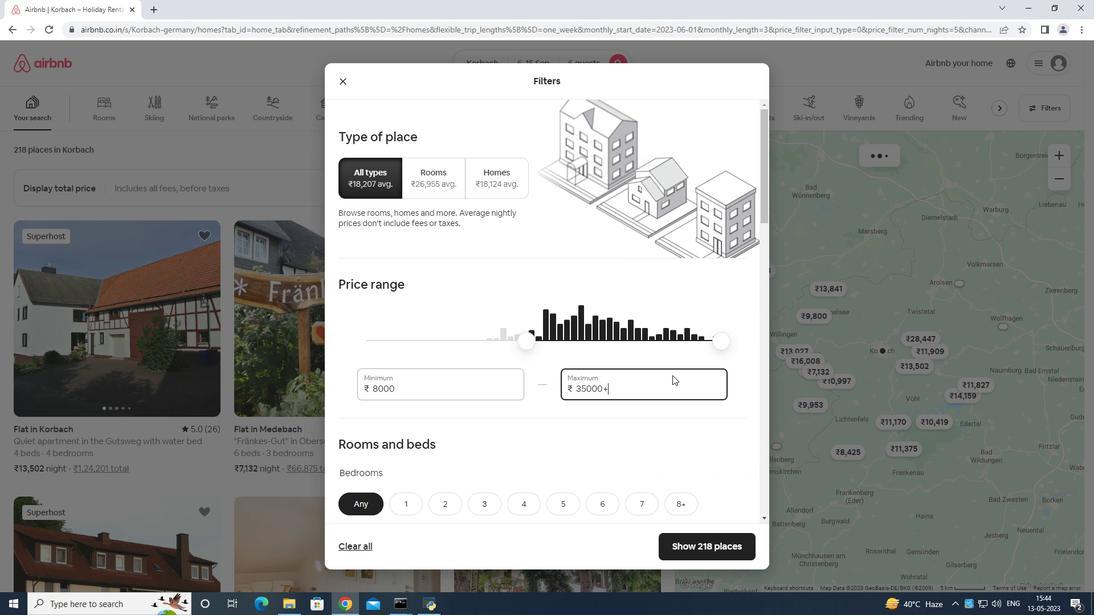
Action: Mouse moved to (672, 375)
Screenshot: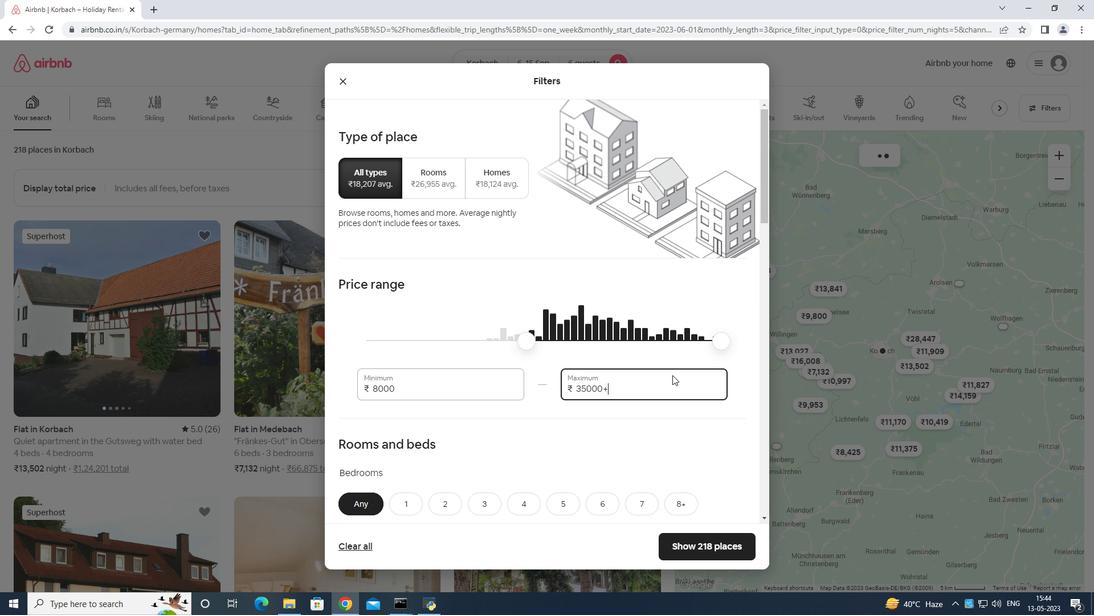 
Action: Key pressed <Key.backspace><Key.backspace><Key.backspace><Key.backspace><Key.backspace><Key.backspace><Key.backspace>12
Screenshot: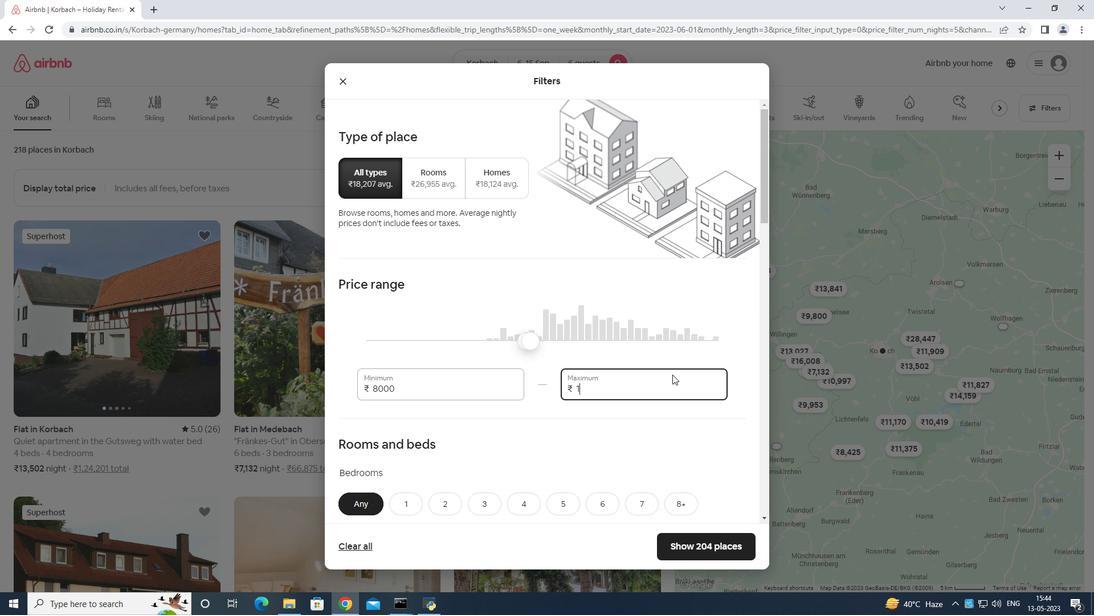 
Action: Mouse moved to (672, 375)
Screenshot: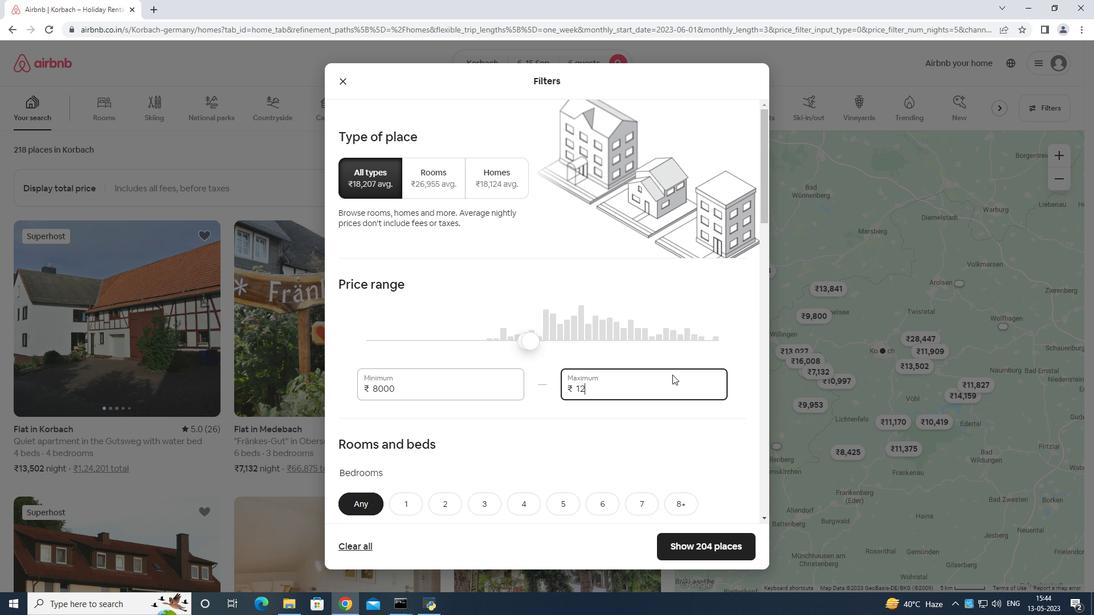 
Action: Key pressed 000
Screenshot: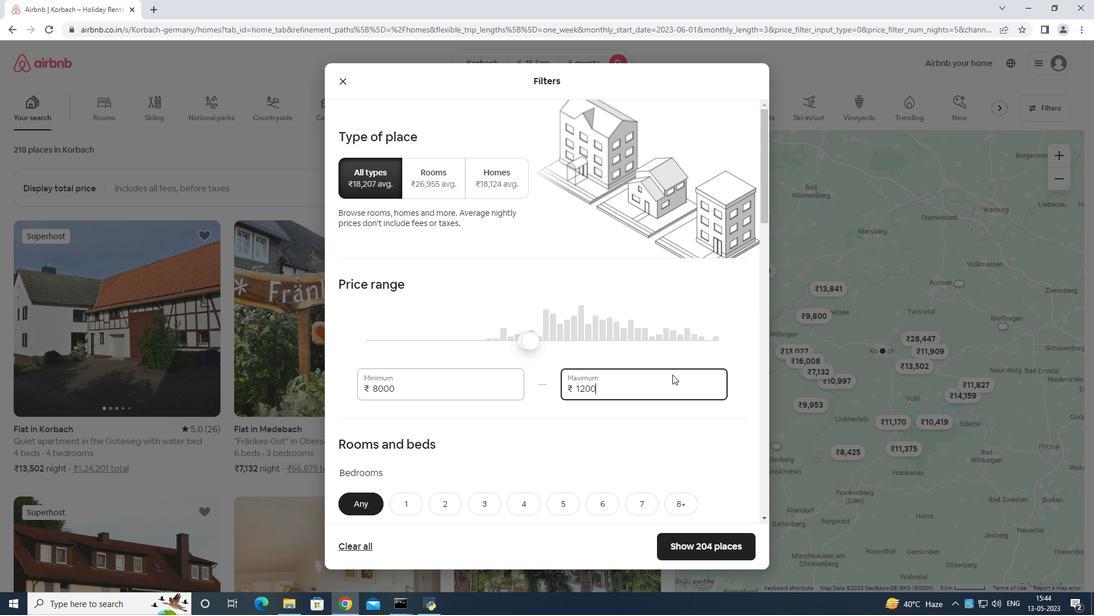 
Action: Mouse moved to (674, 374)
Screenshot: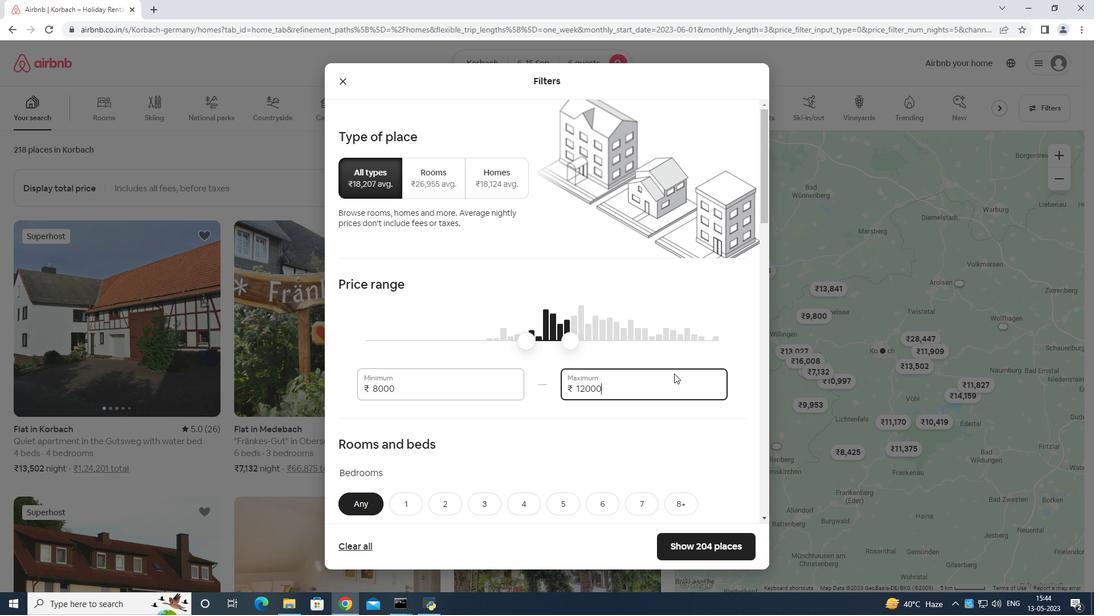 
Action: Mouse scrolled (674, 374) with delta (0, 0)
Screenshot: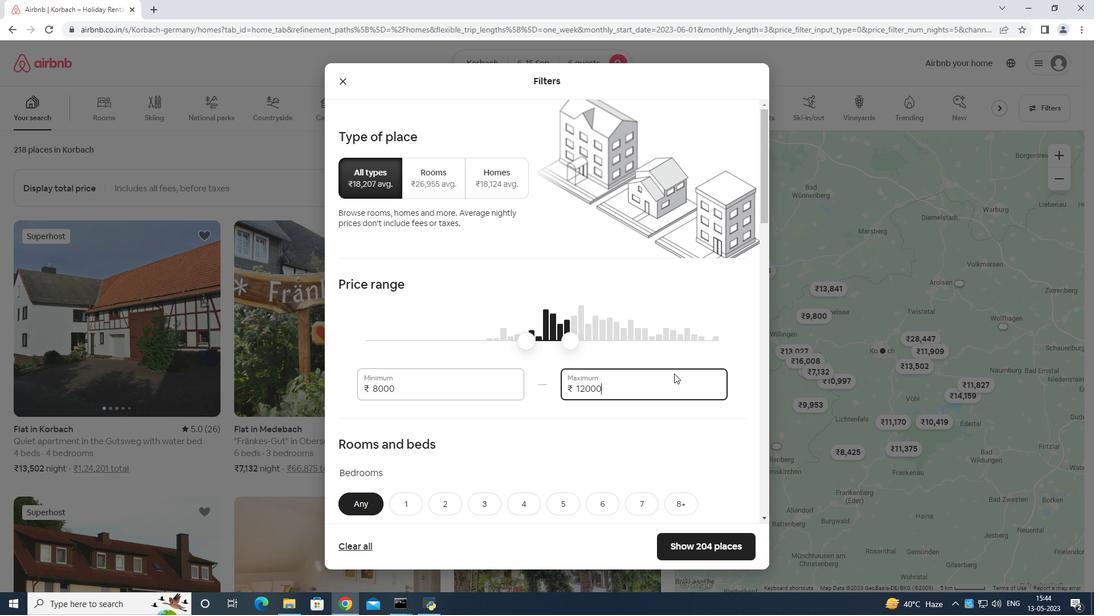 
Action: Mouse moved to (674, 377)
Screenshot: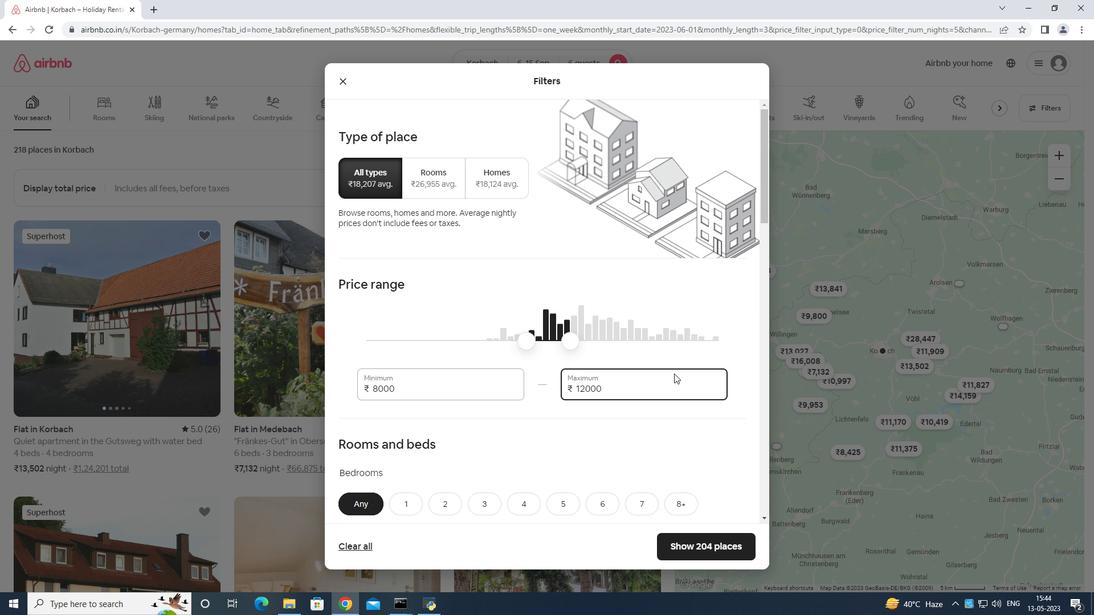 
Action: Mouse scrolled (674, 376) with delta (0, 0)
Screenshot: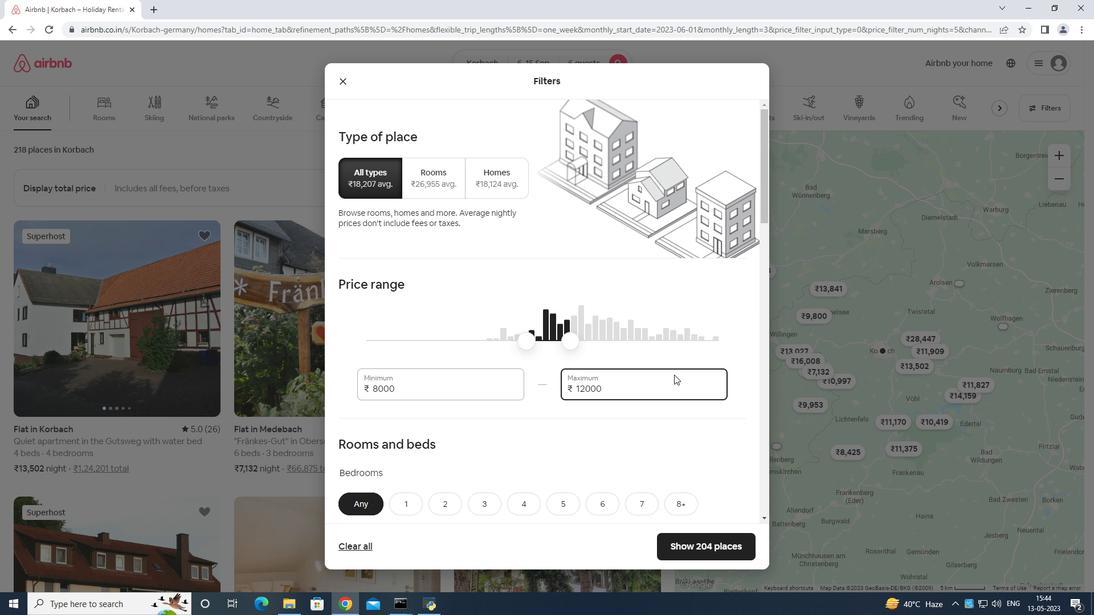 
Action: Mouse scrolled (674, 376) with delta (0, 0)
Screenshot: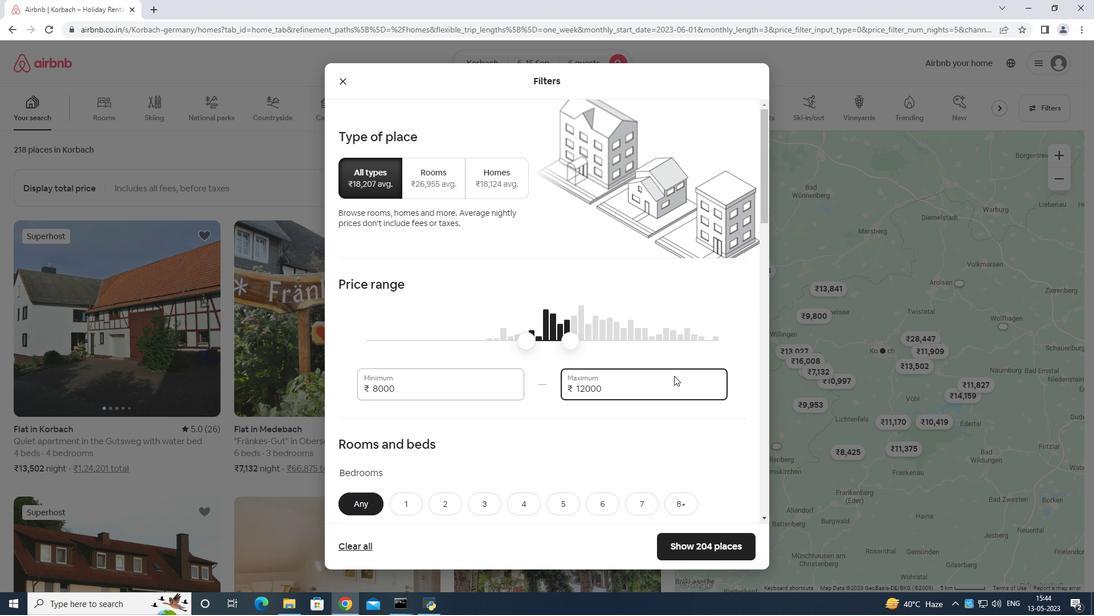 
Action: Mouse scrolled (674, 376) with delta (0, 0)
Screenshot: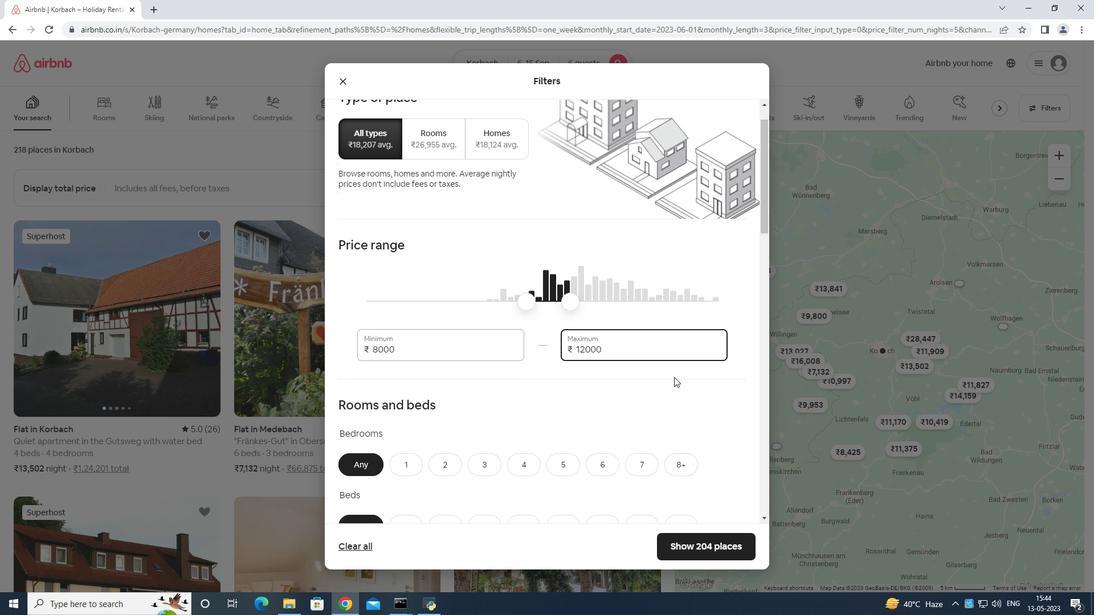 
Action: Mouse moved to (598, 275)
Screenshot: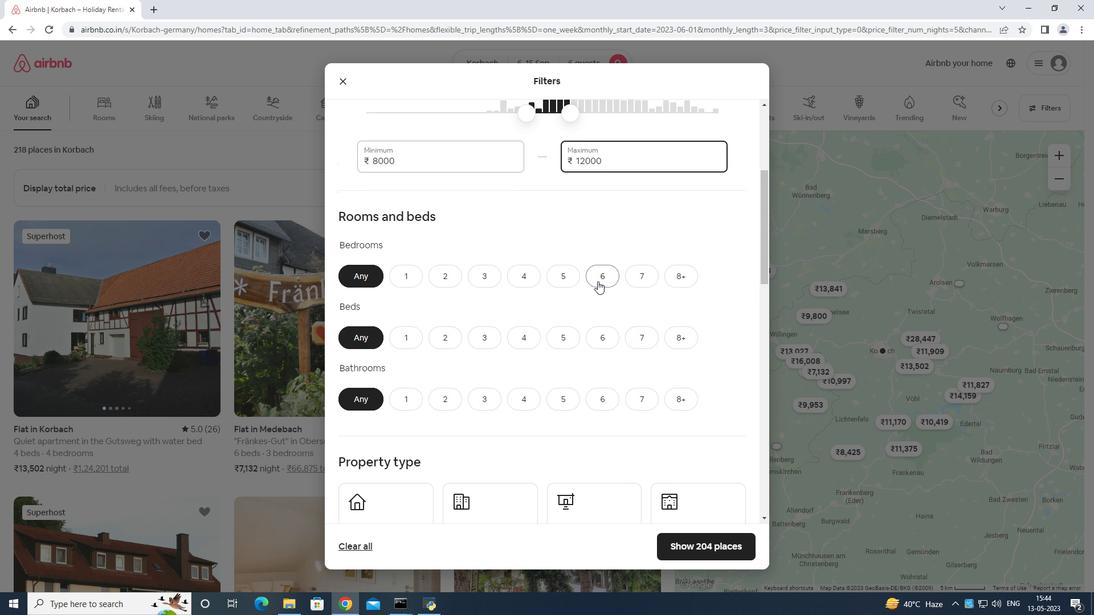 
Action: Mouse pressed left at (598, 275)
Screenshot: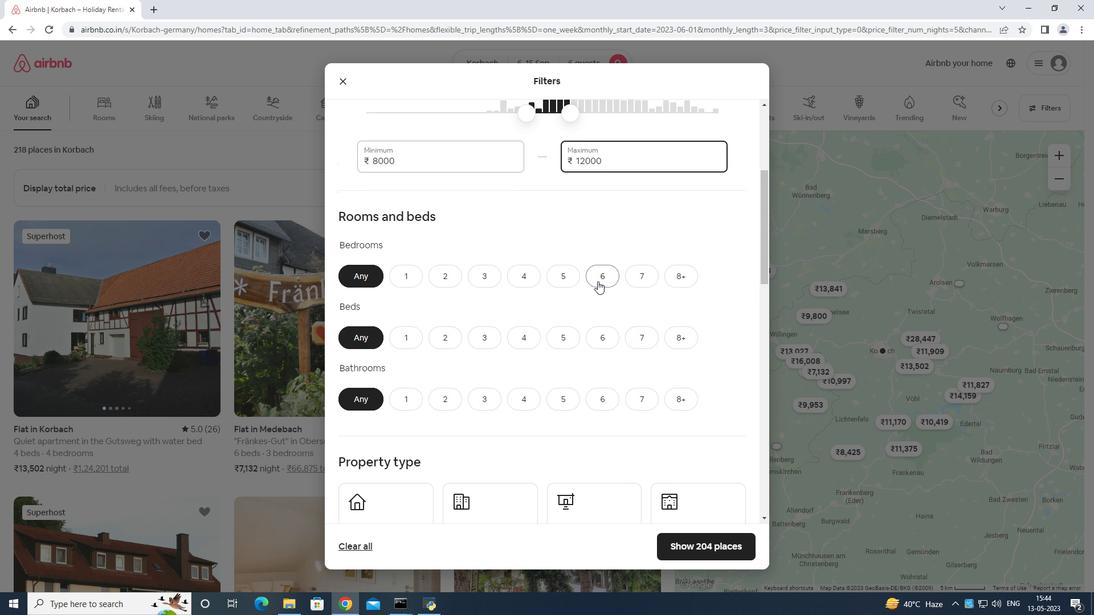 
Action: Mouse moved to (599, 335)
Screenshot: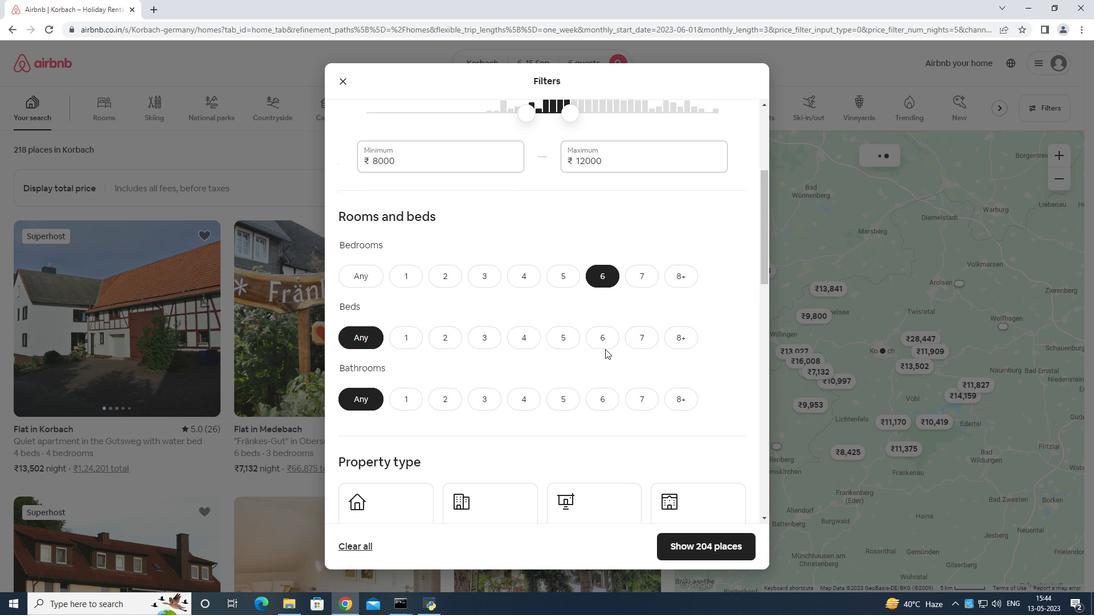 
Action: Mouse pressed left at (599, 335)
Screenshot: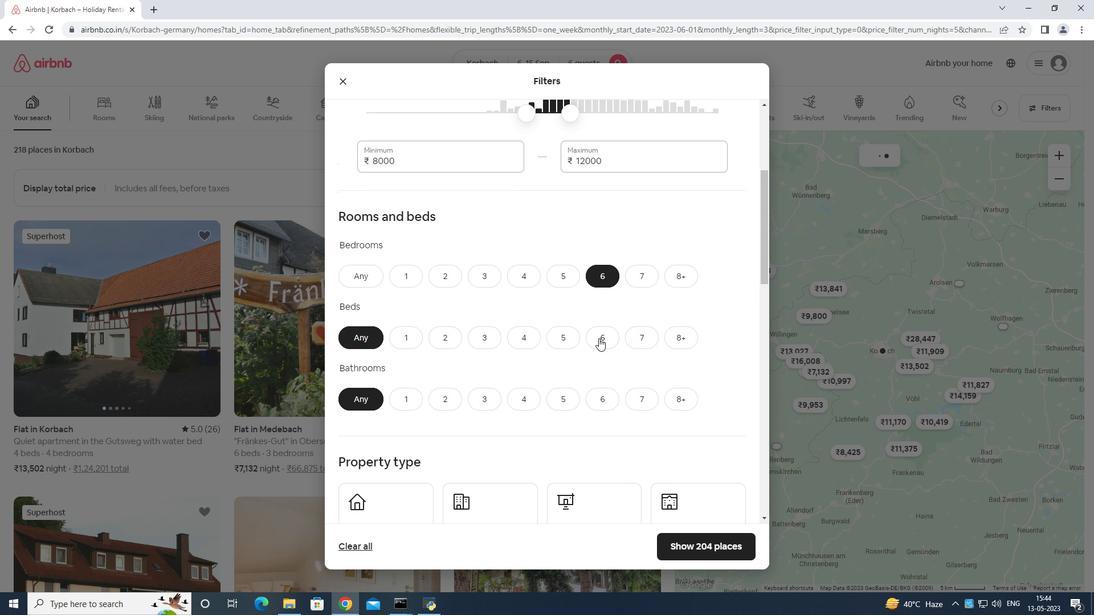 
Action: Mouse moved to (599, 401)
Screenshot: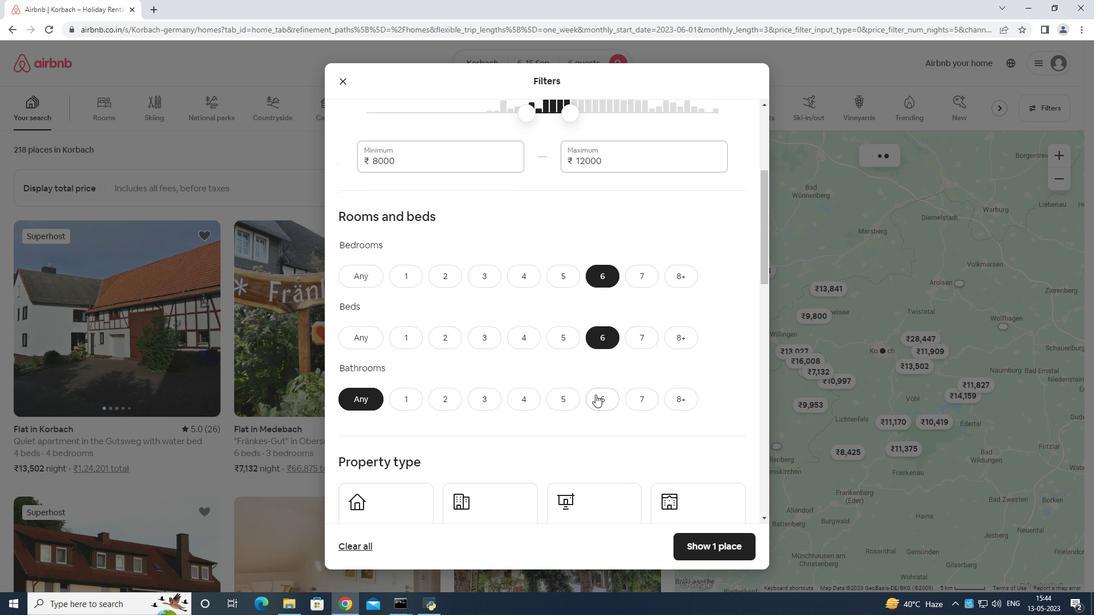 
Action: Mouse pressed left at (599, 401)
Screenshot: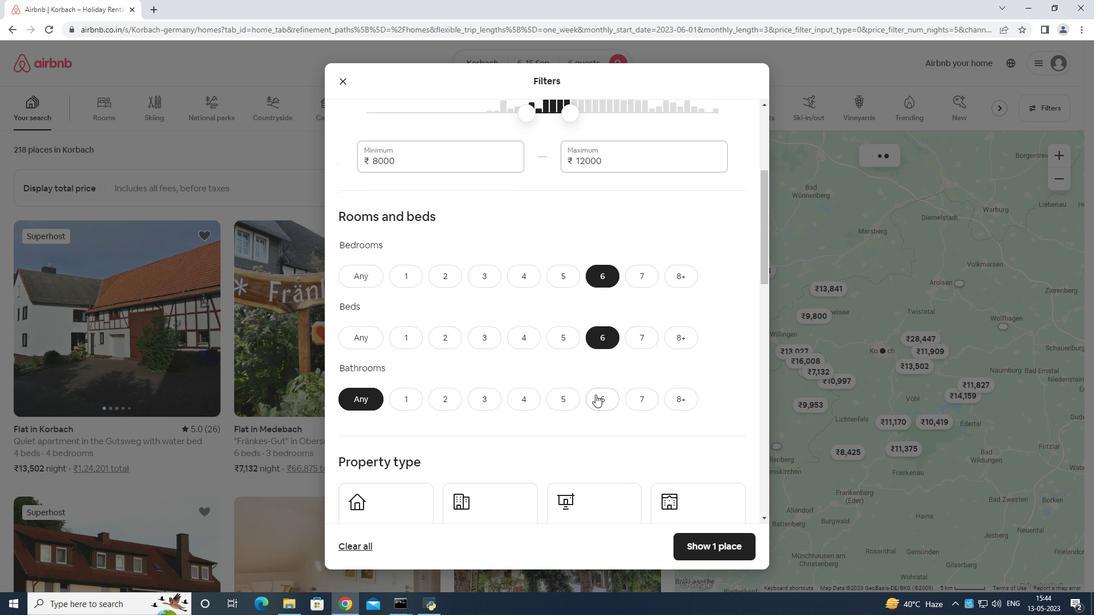 
Action: Mouse moved to (602, 389)
Screenshot: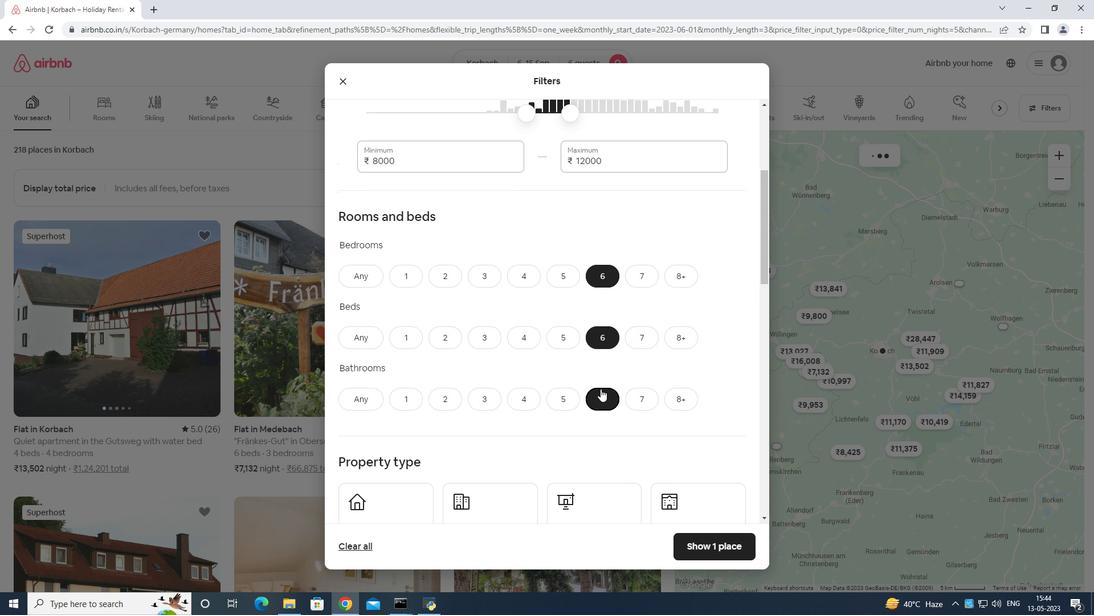 
Action: Mouse scrolled (602, 389) with delta (0, 0)
Screenshot: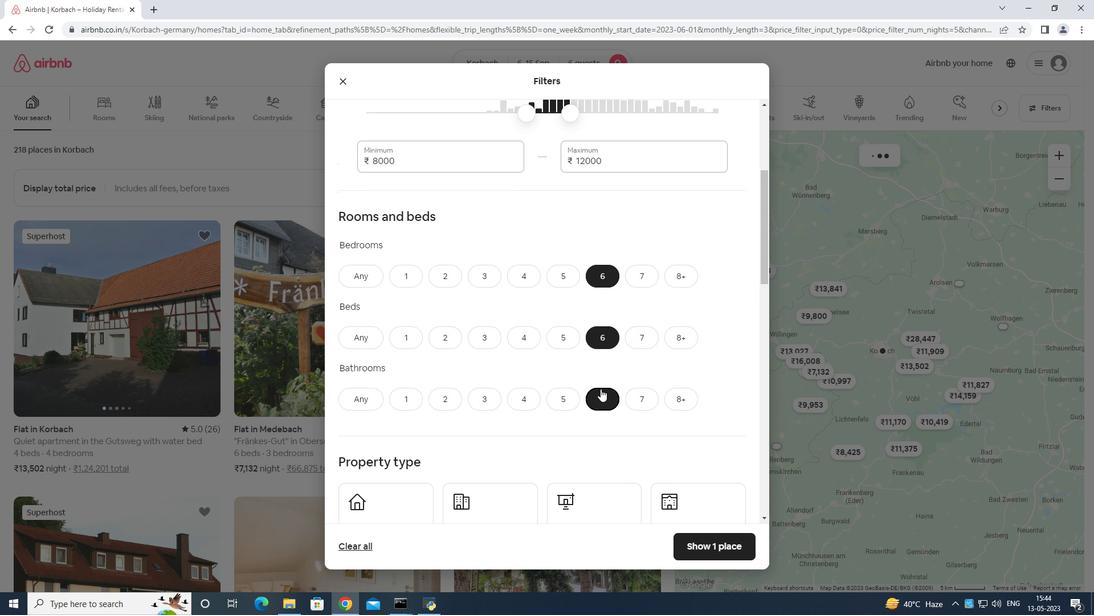 
Action: Mouse moved to (602, 390)
Screenshot: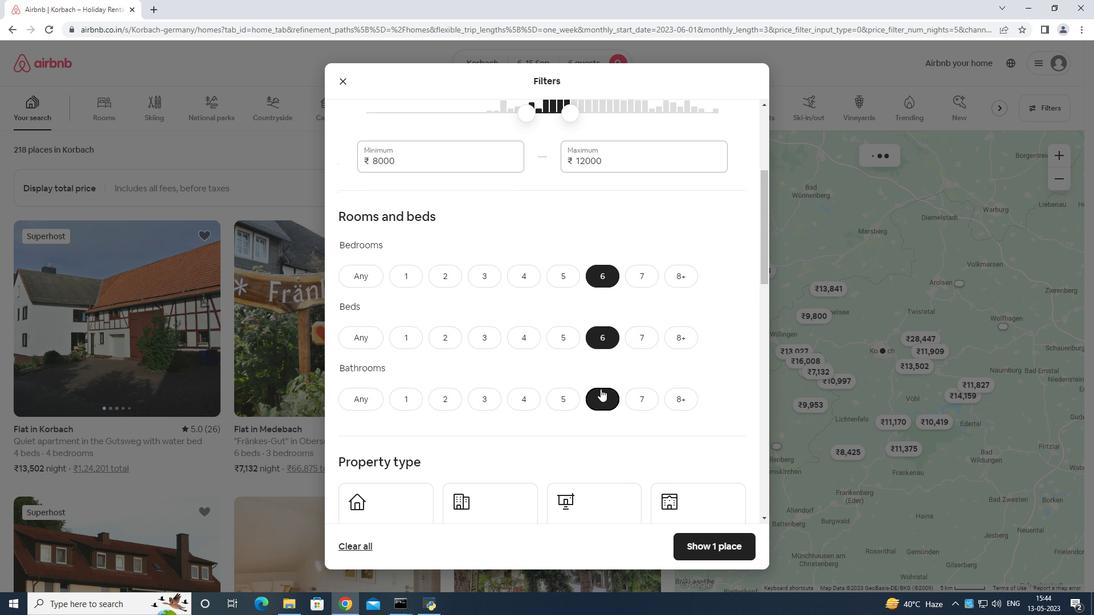 
Action: Mouse scrolled (602, 389) with delta (0, 0)
Screenshot: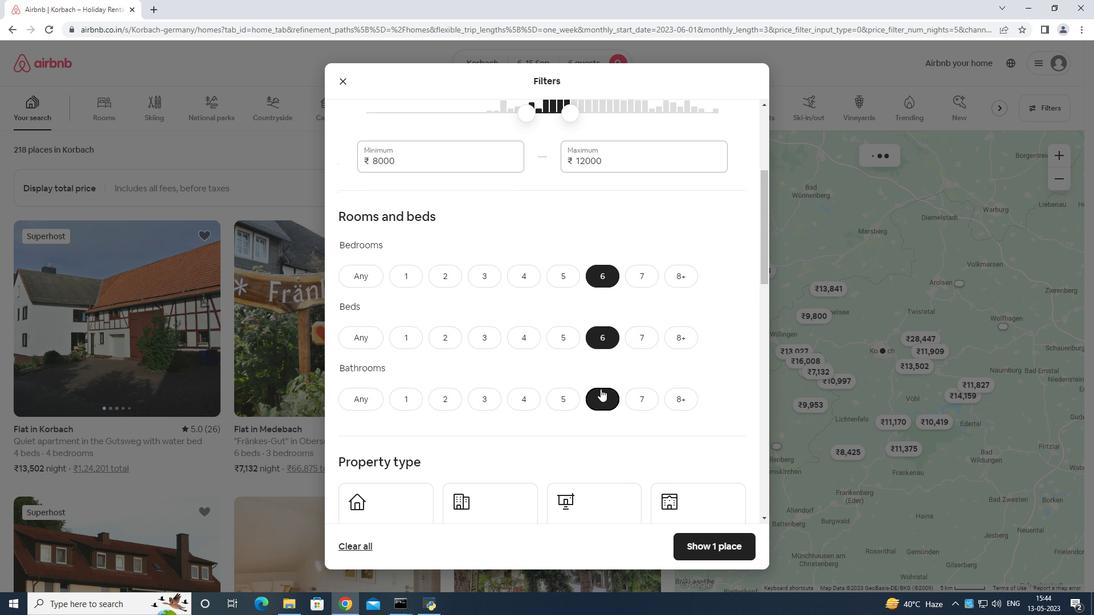 
Action: Mouse scrolled (602, 389) with delta (0, 0)
Screenshot: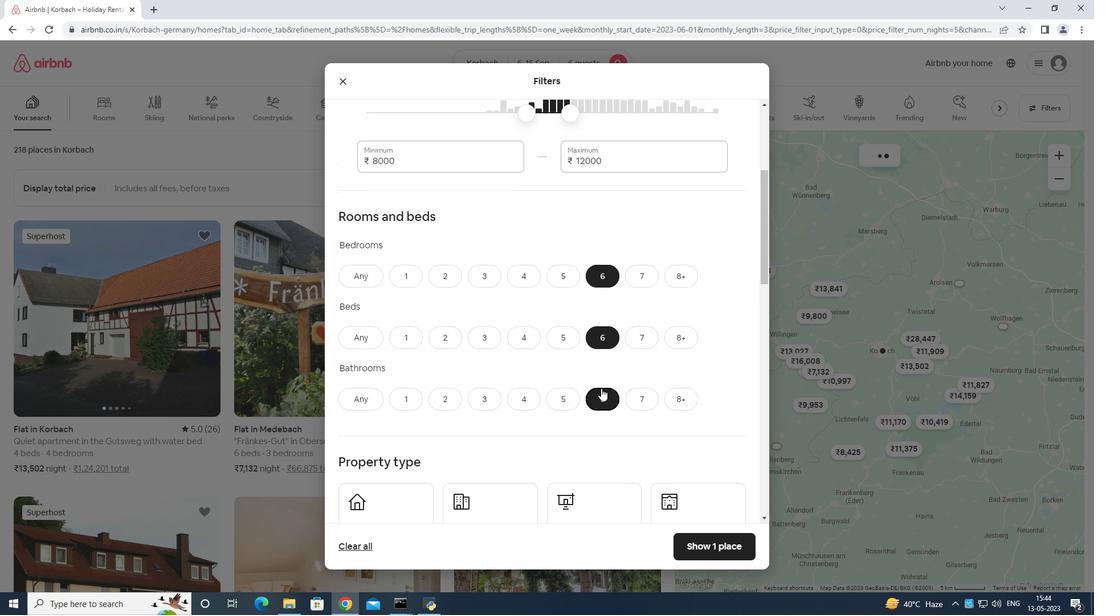 
Action: Mouse moved to (431, 349)
Screenshot: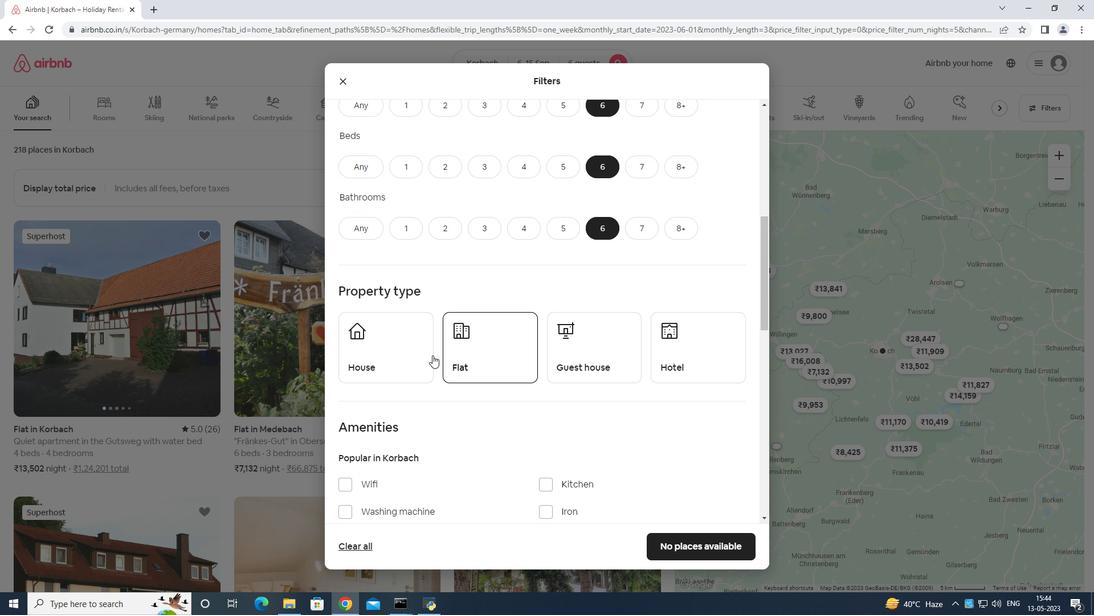 
Action: Mouse pressed left at (431, 349)
Screenshot: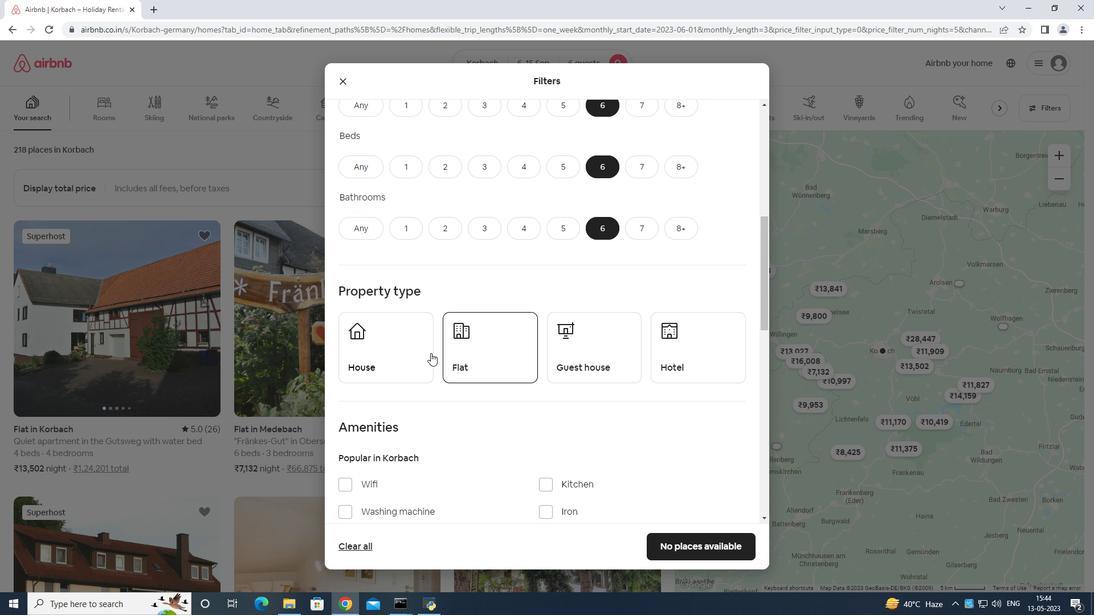 
Action: Mouse moved to (547, 341)
Screenshot: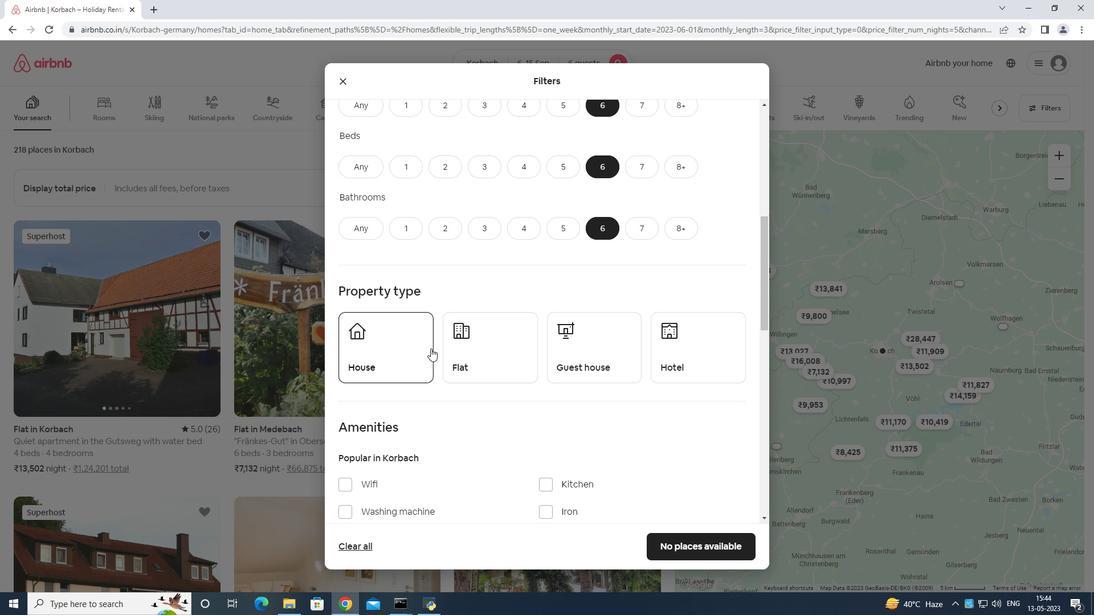 
Action: Mouse pressed left at (547, 341)
Screenshot: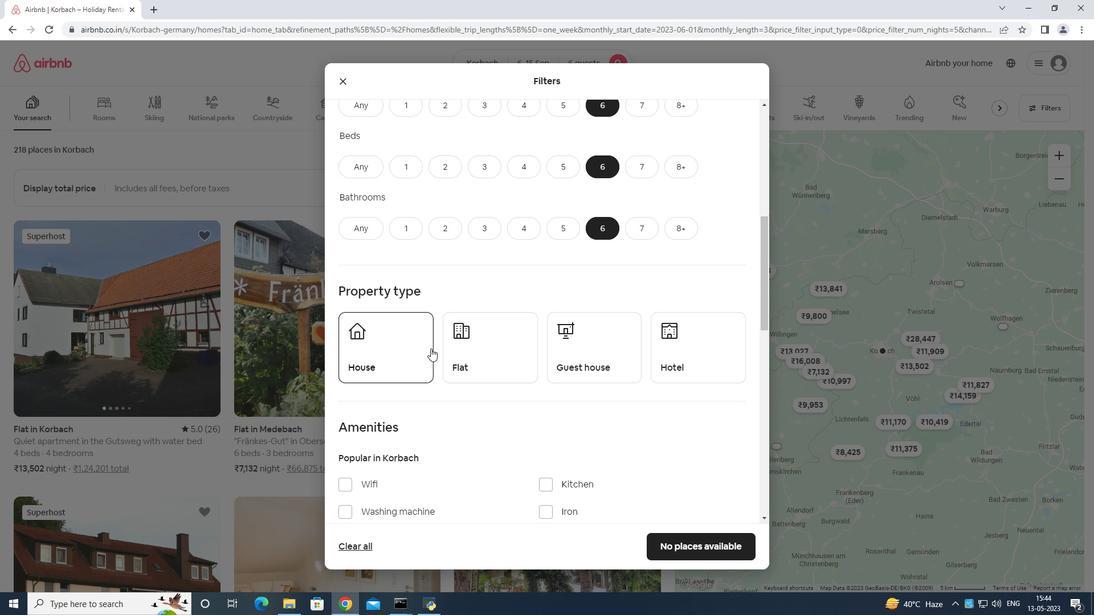 
Action: Mouse moved to (470, 343)
Screenshot: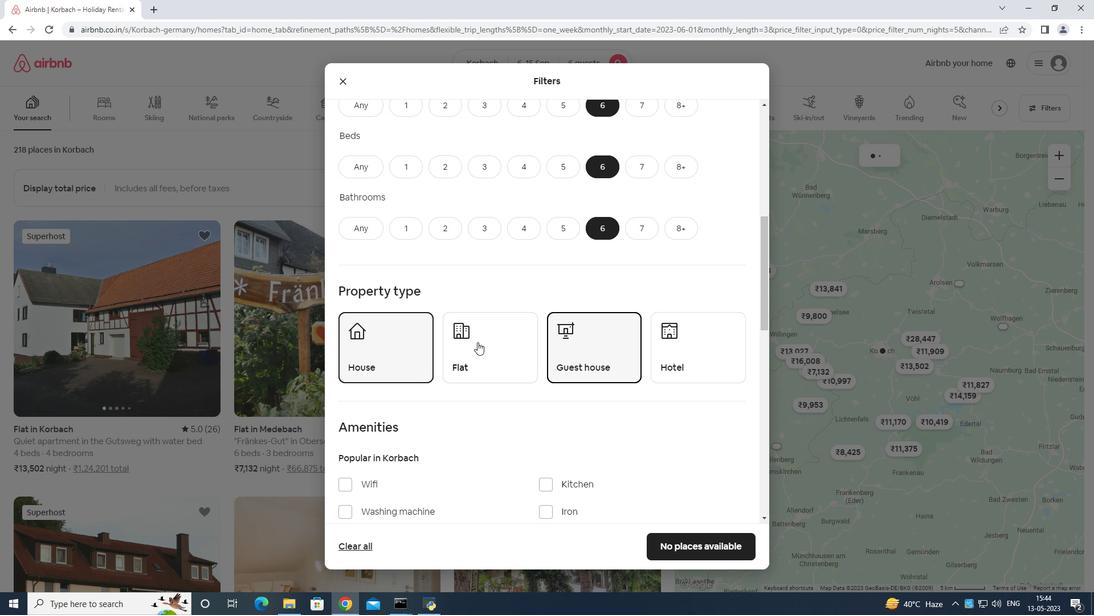 
Action: Mouse pressed left at (470, 343)
Screenshot: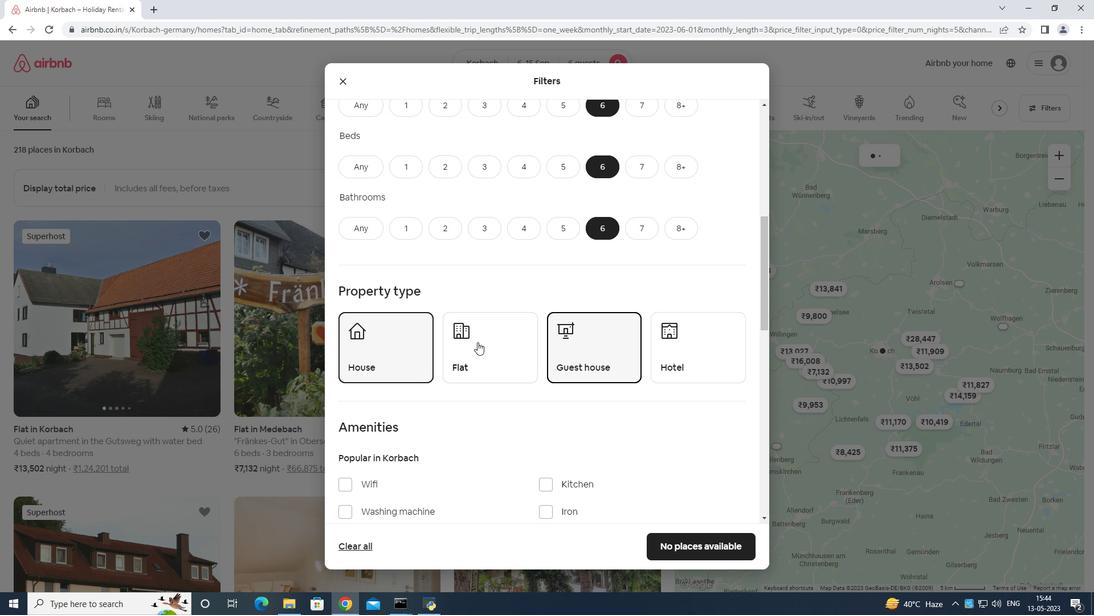 
Action: Mouse moved to (501, 341)
Screenshot: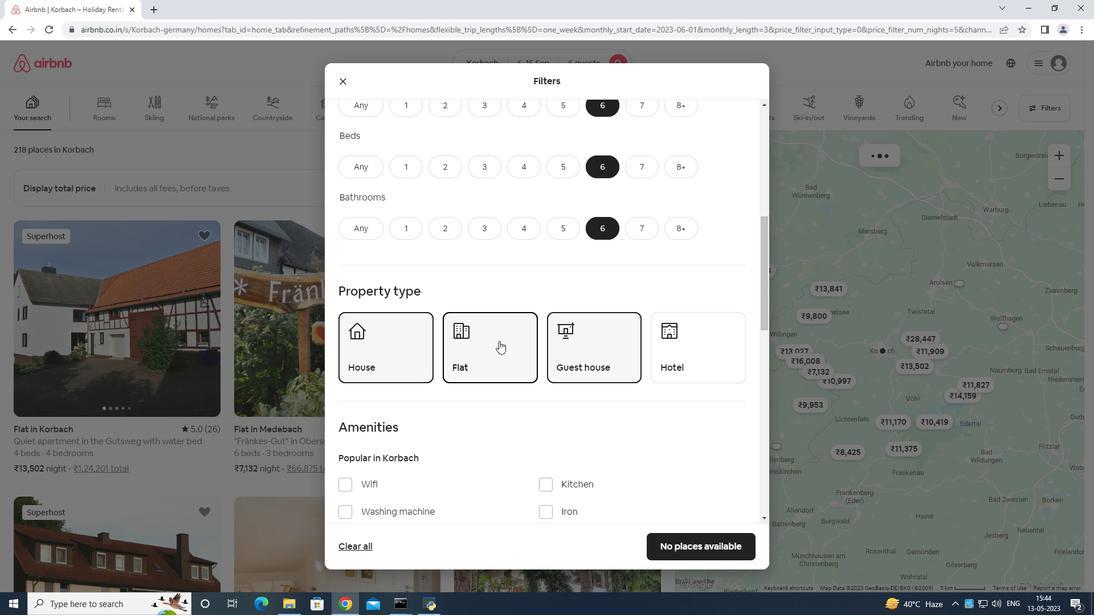 
Action: Mouse scrolled (501, 340) with delta (0, 0)
Screenshot: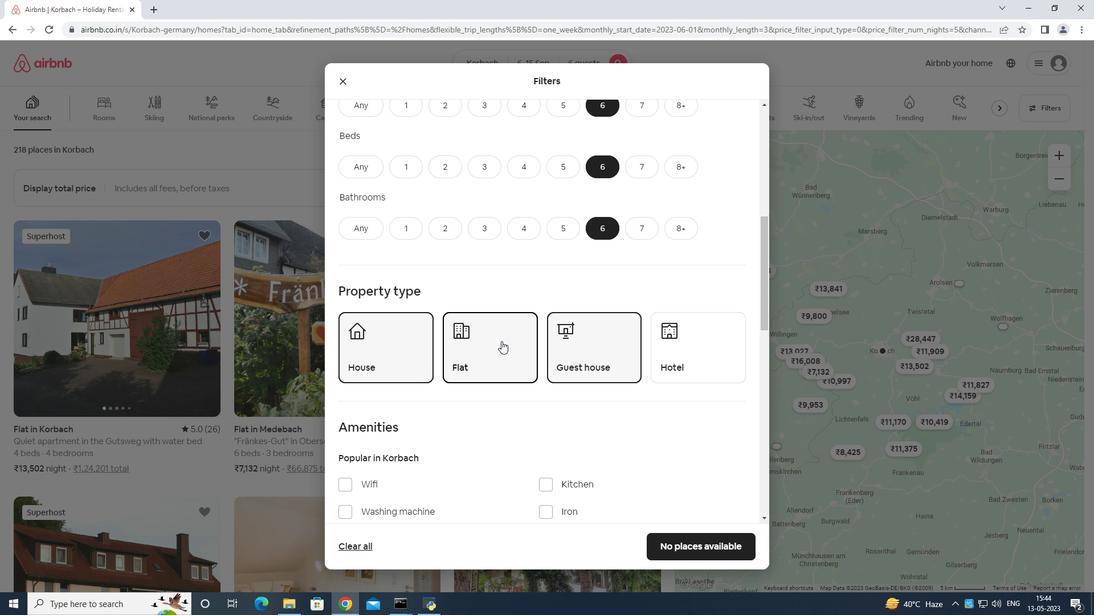 
Action: Mouse moved to (511, 347)
Screenshot: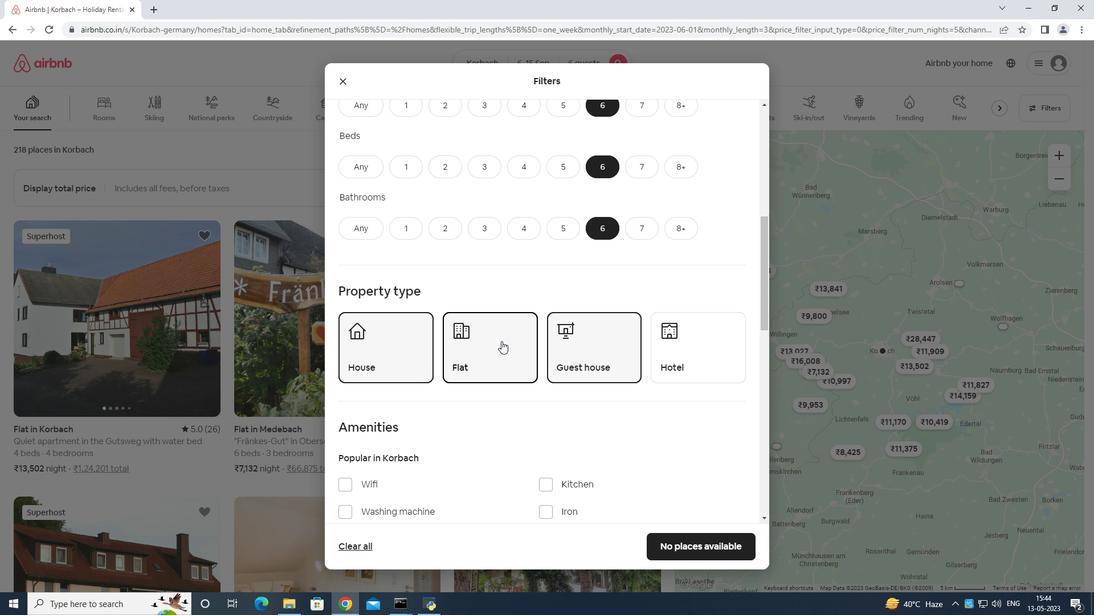 
Action: Mouse scrolled (511, 346) with delta (0, 0)
Screenshot: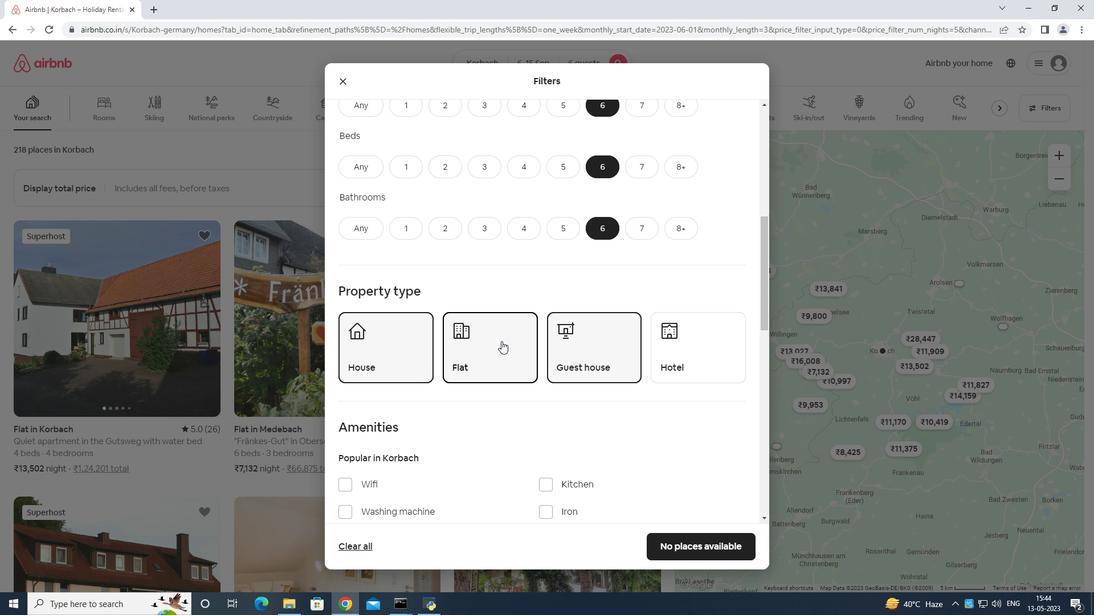 
Action: Mouse moved to (526, 353)
Screenshot: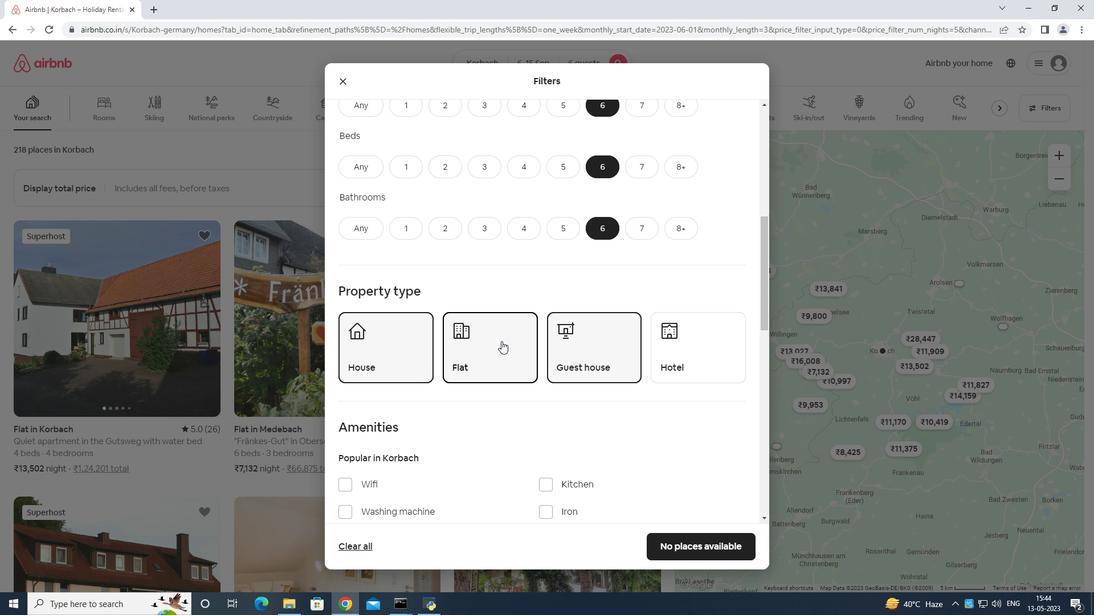 
Action: Mouse scrolled (526, 352) with delta (0, 0)
Screenshot: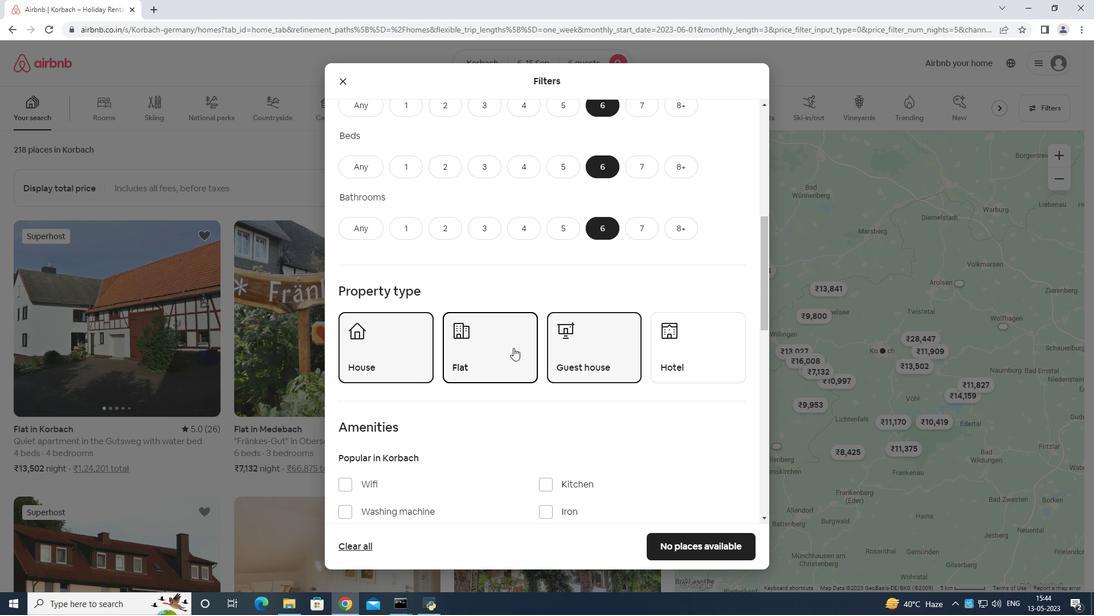 
Action: Mouse moved to (341, 311)
Screenshot: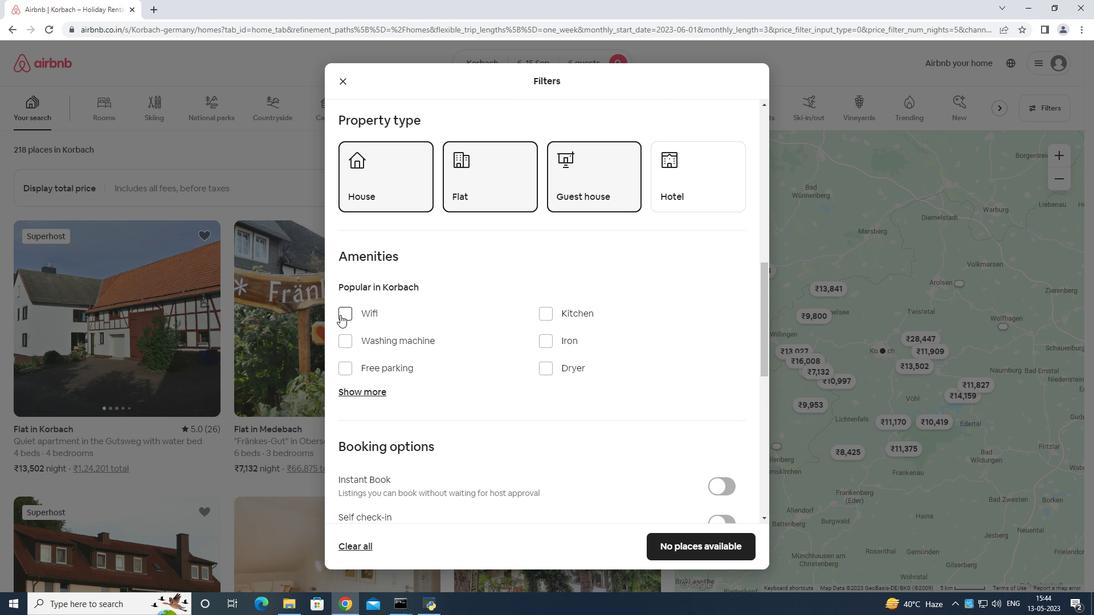 
Action: Mouse pressed left at (341, 311)
Screenshot: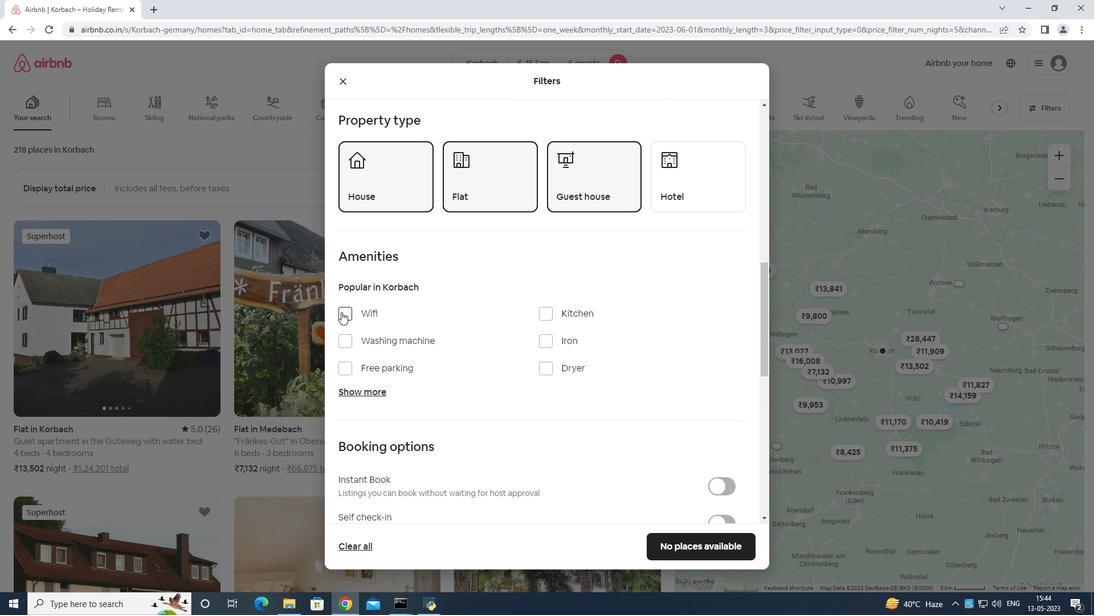 
Action: Mouse moved to (352, 363)
Screenshot: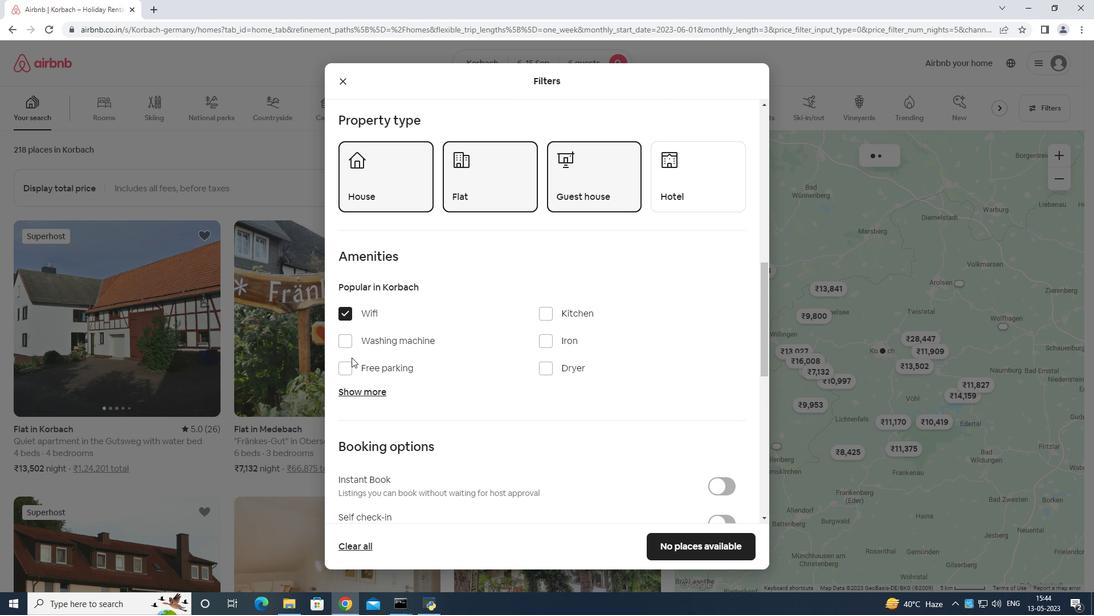 
Action: Mouse pressed left at (352, 363)
Screenshot: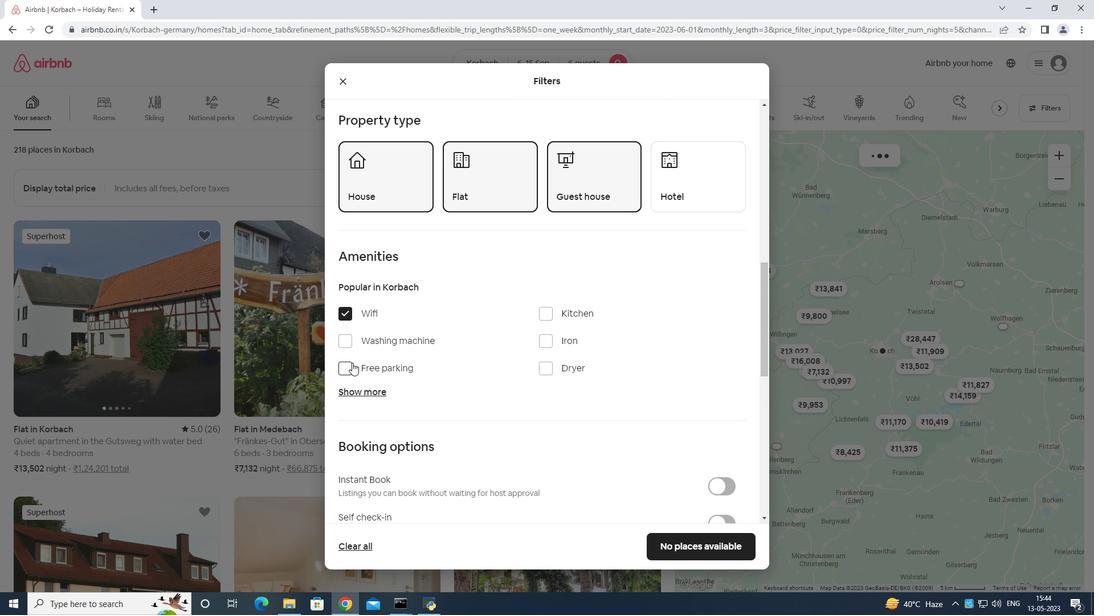 
Action: Mouse moved to (352, 387)
Screenshot: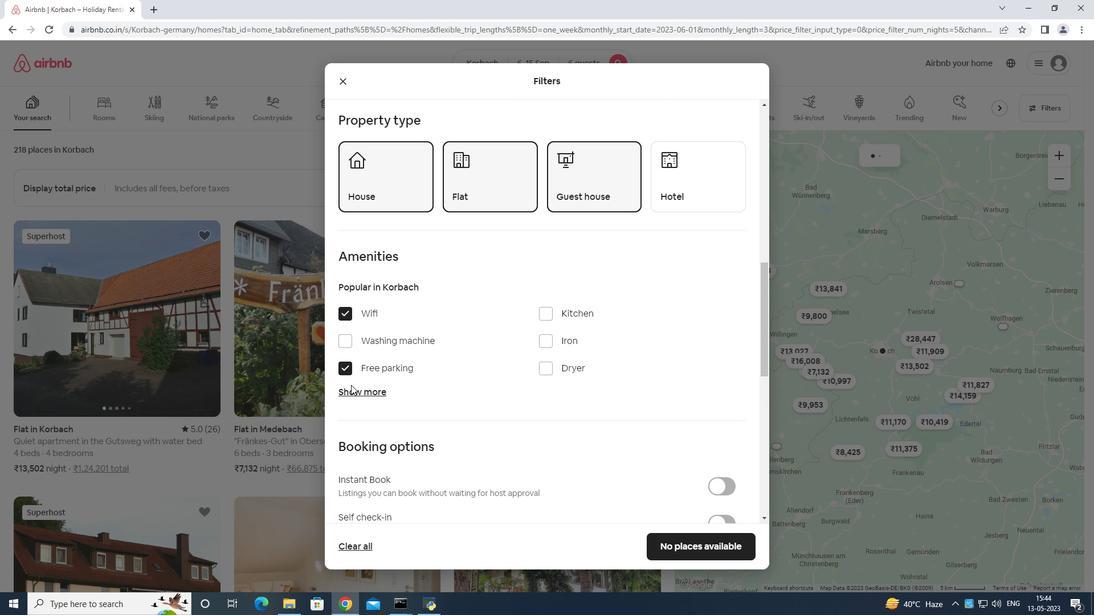 
Action: Mouse pressed left at (352, 387)
Screenshot: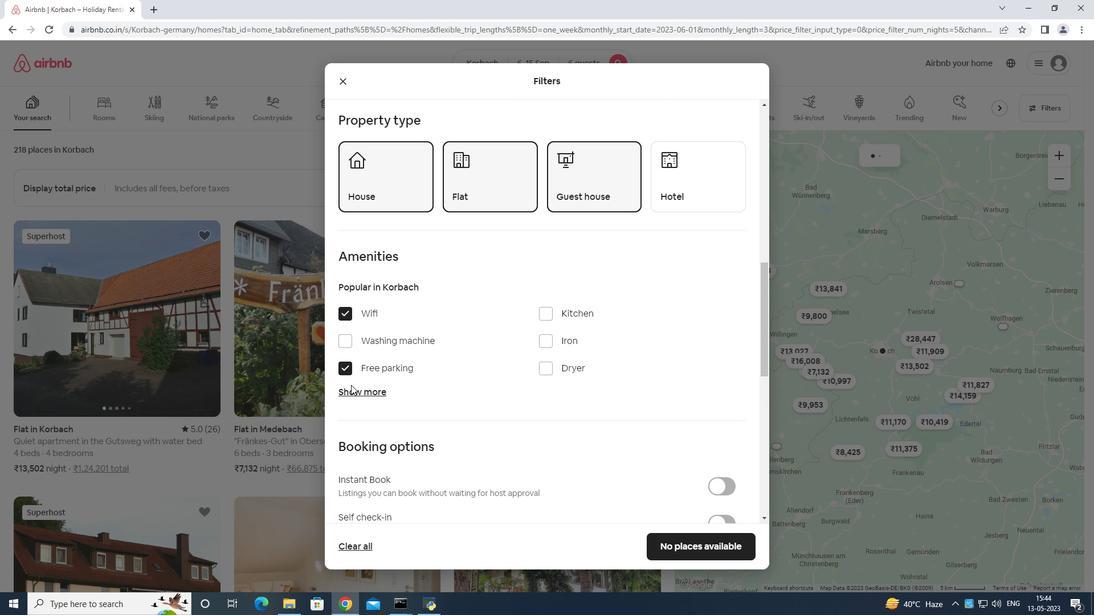 
Action: Mouse moved to (492, 396)
Screenshot: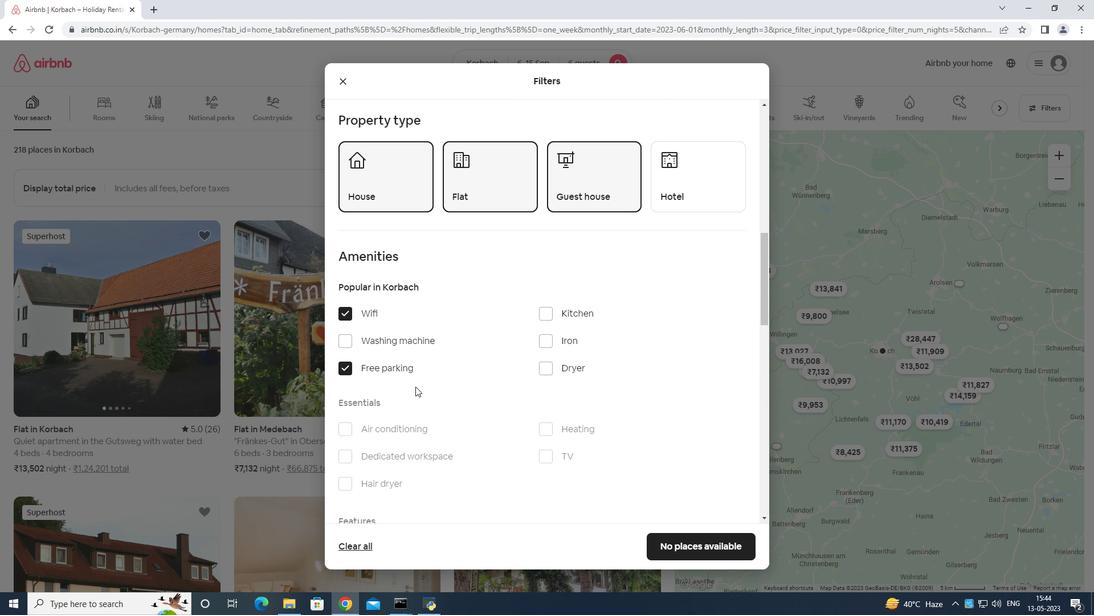 
Action: Mouse scrolled (492, 396) with delta (0, 0)
Screenshot: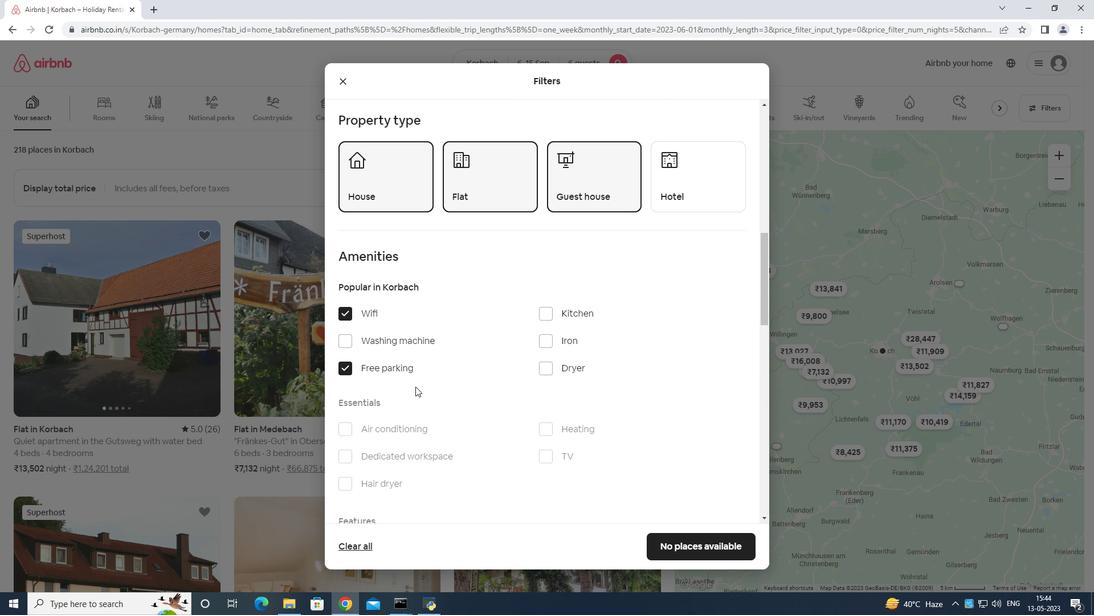 
Action: Mouse moved to (506, 399)
Screenshot: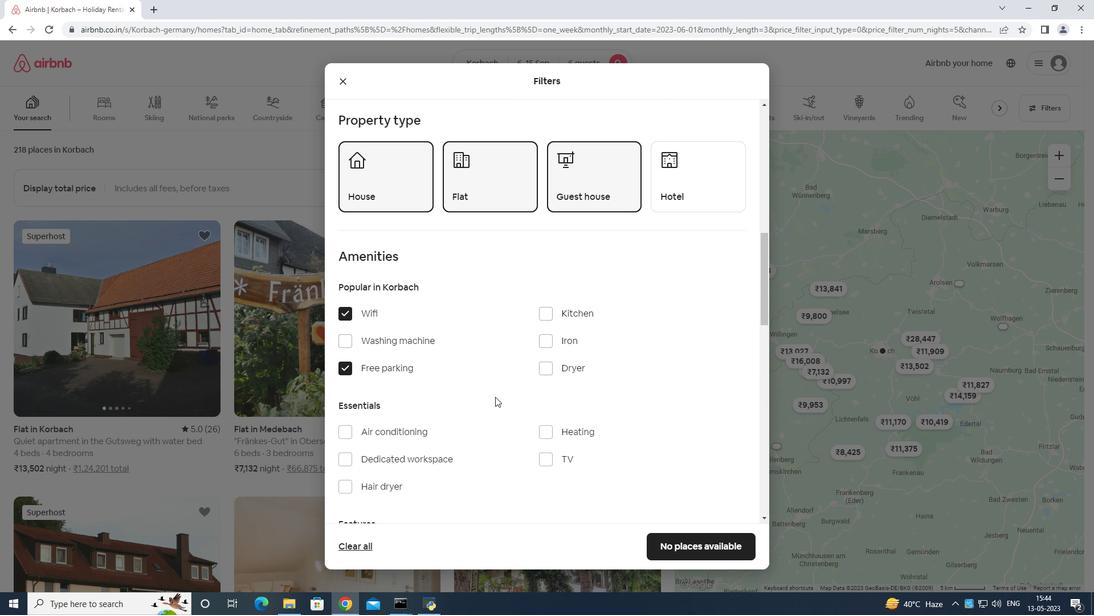 
Action: Mouse scrolled (506, 398) with delta (0, 0)
Screenshot: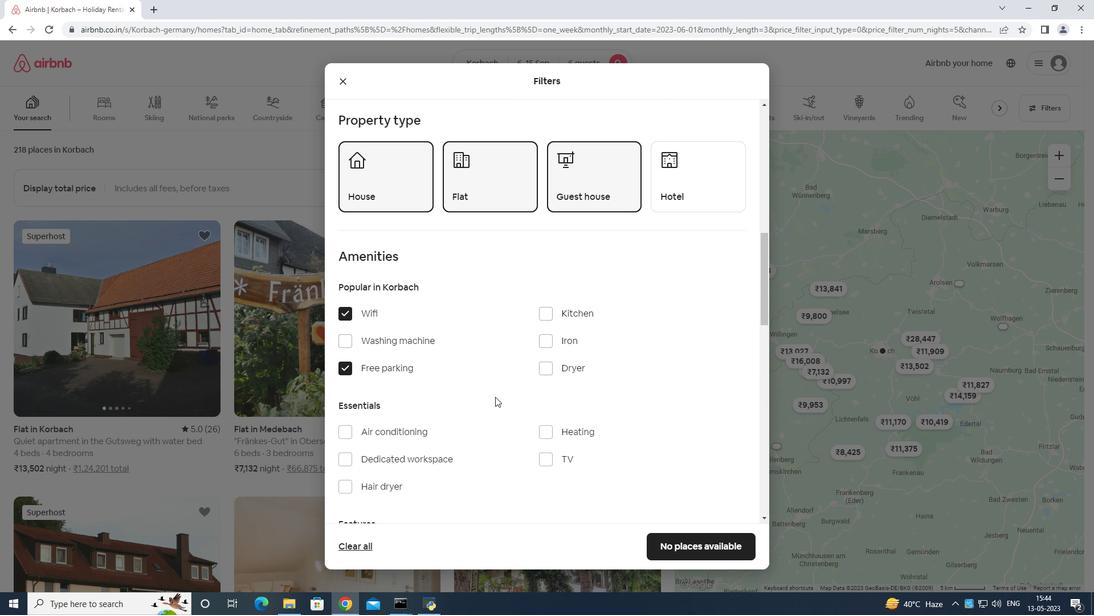 
Action: Mouse moved to (545, 347)
Screenshot: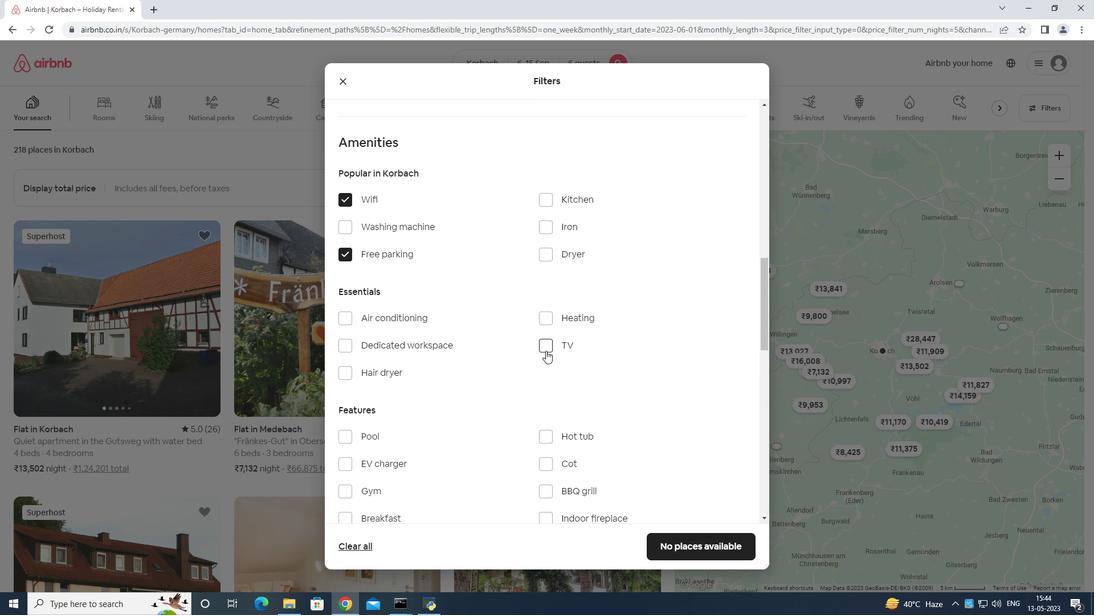 
Action: Mouse pressed left at (545, 347)
Screenshot: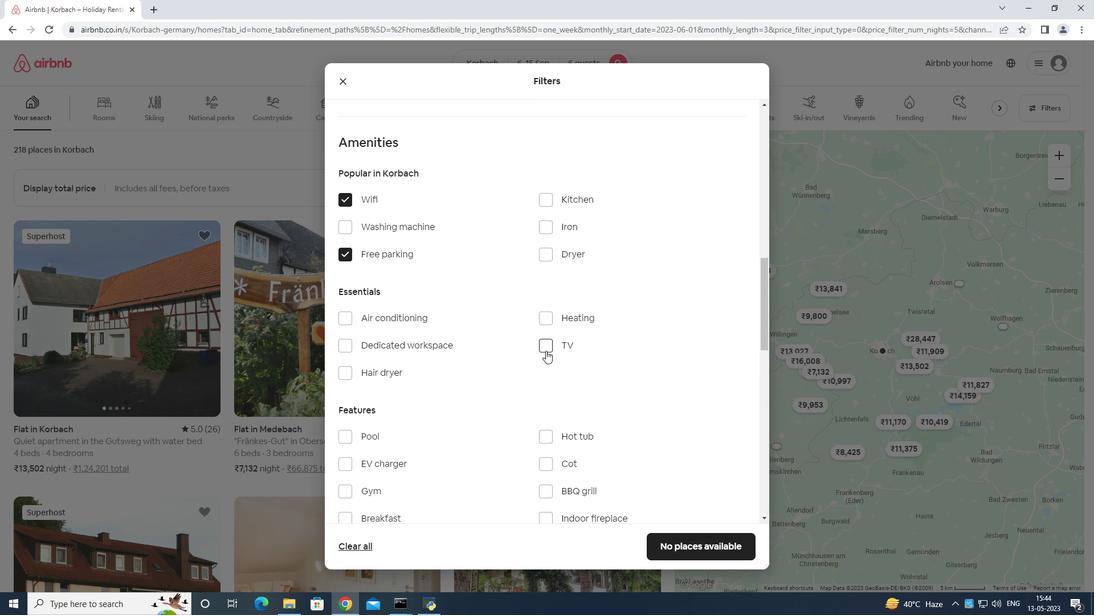 
Action: Mouse moved to (347, 486)
Screenshot: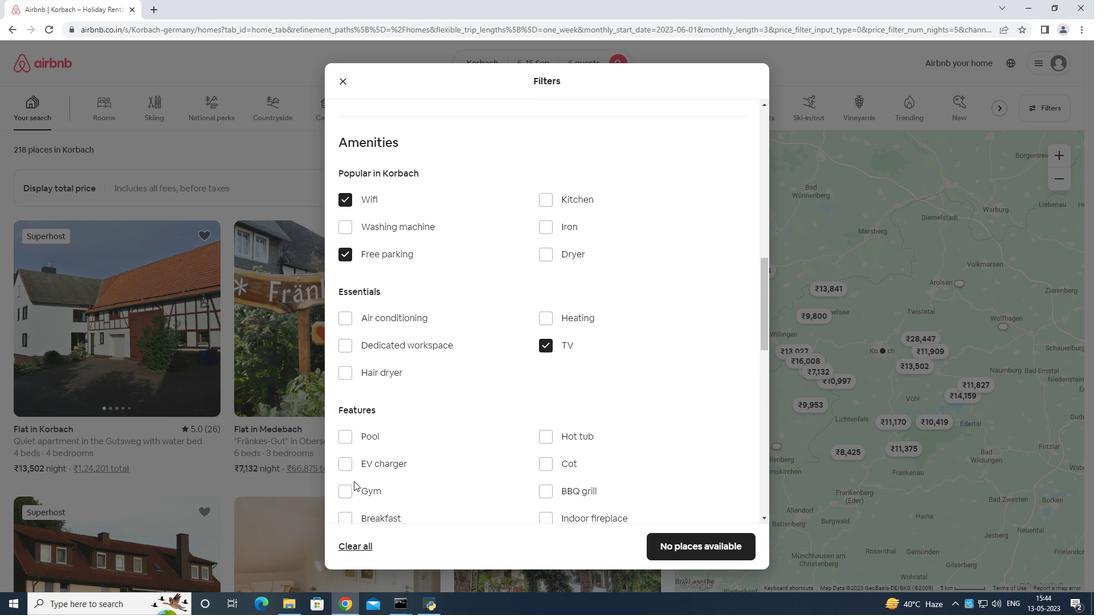 
Action: Mouse pressed left at (347, 486)
Screenshot: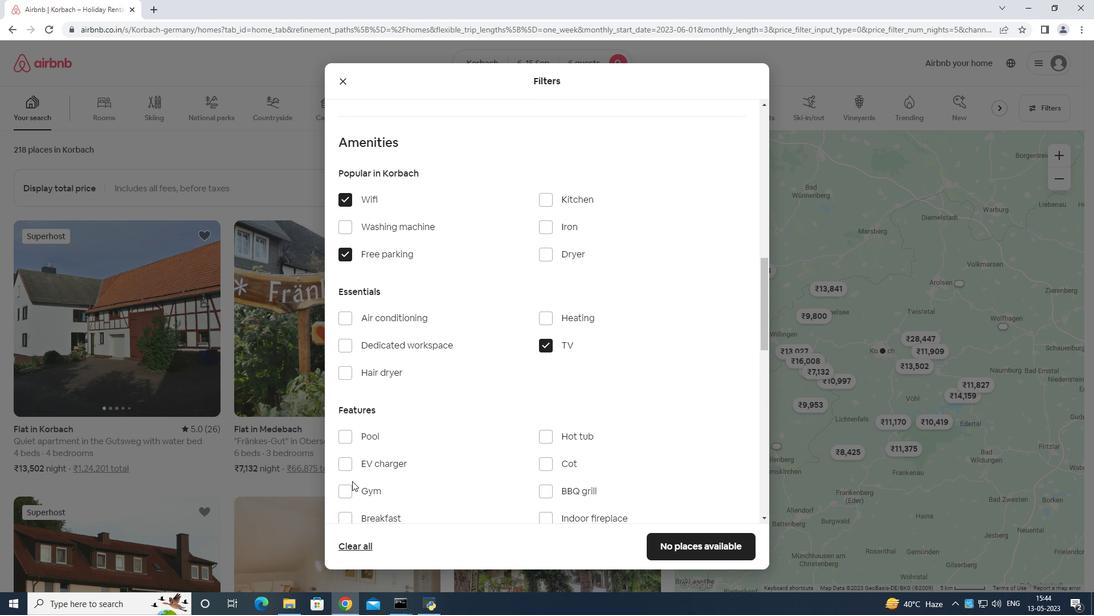 
Action: Mouse moved to (342, 513)
Screenshot: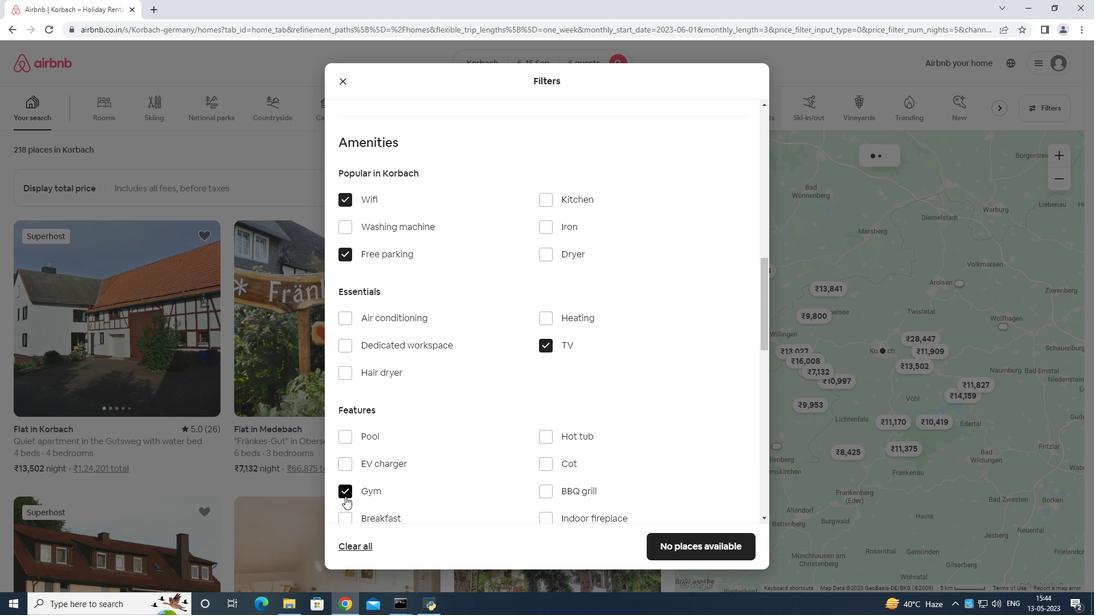 
Action: Mouse pressed left at (342, 513)
Screenshot: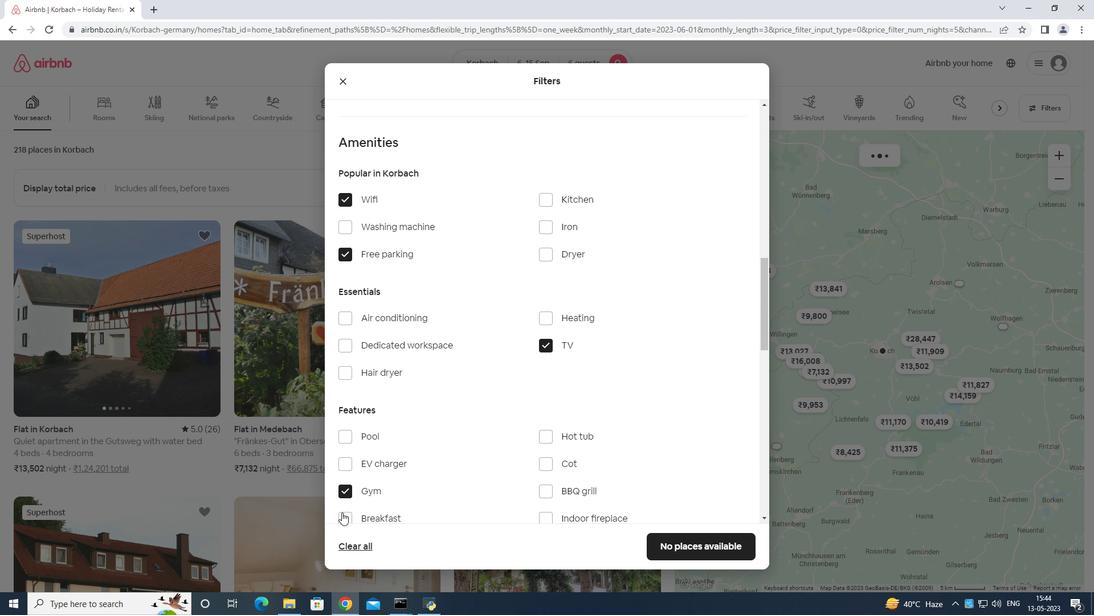 
Action: Mouse moved to (409, 538)
Screenshot: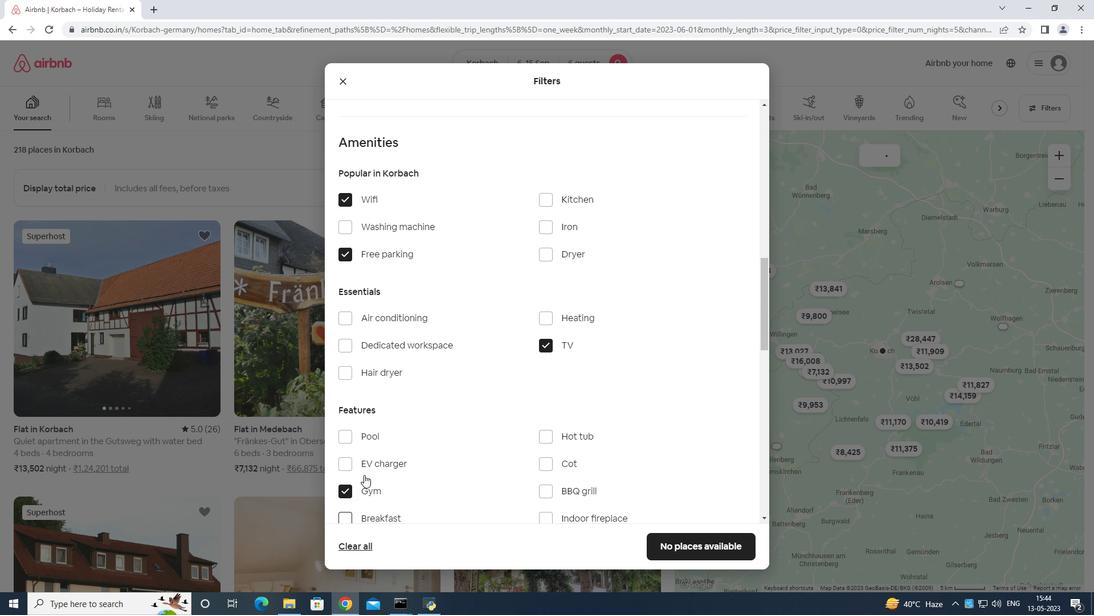 
Action: Mouse scrolled (409, 537) with delta (0, 0)
Screenshot: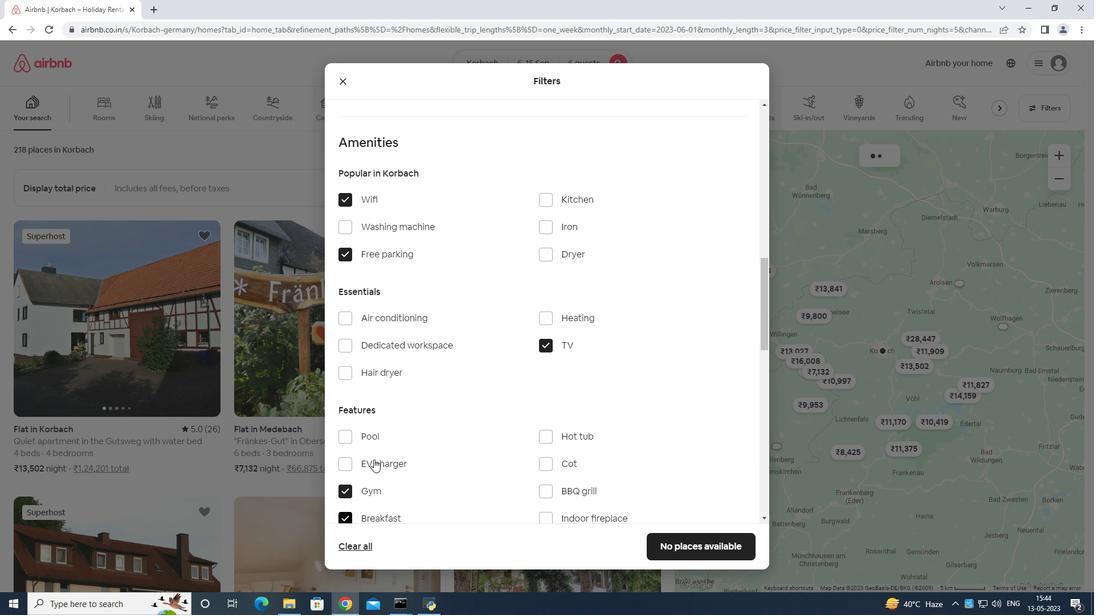 
Action: Mouse moved to (412, 533)
Screenshot: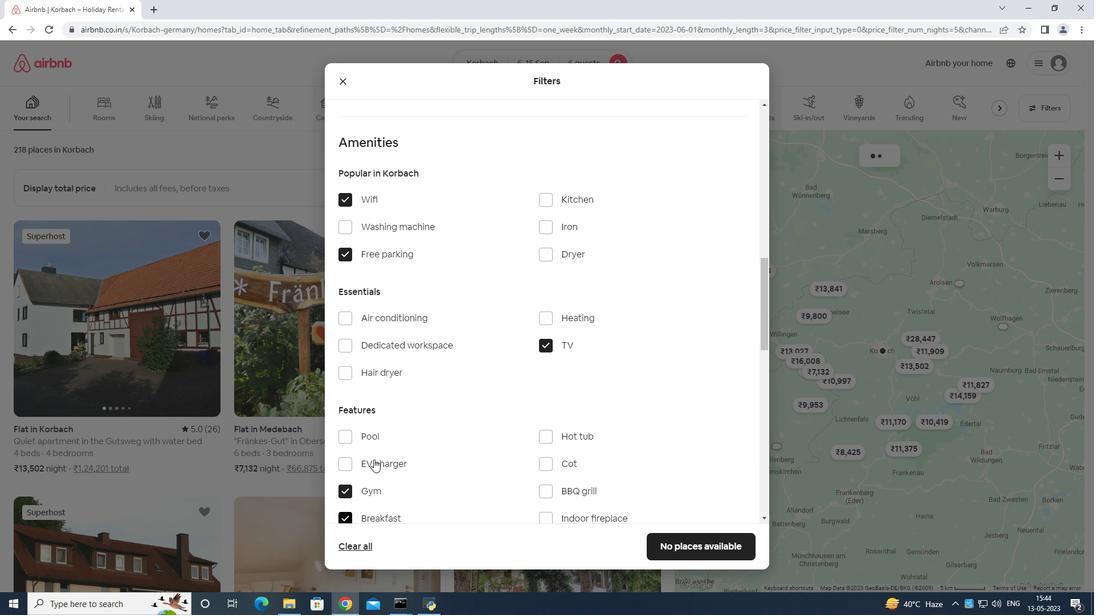 
Action: Mouse scrolled (412, 533) with delta (0, 0)
Screenshot: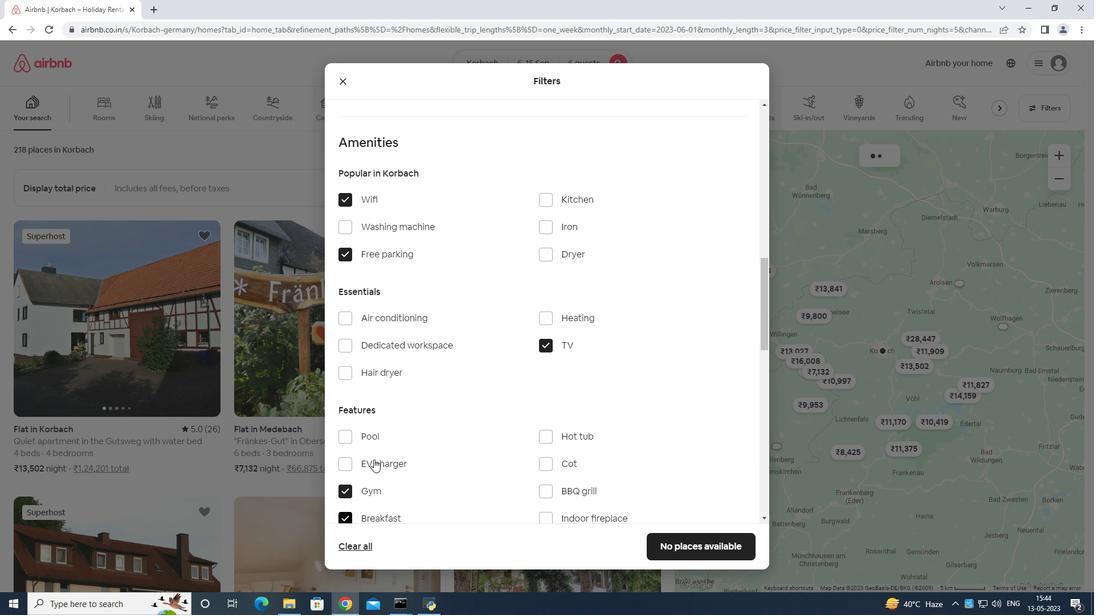 
Action: Mouse moved to (422, 521)
Screenshot: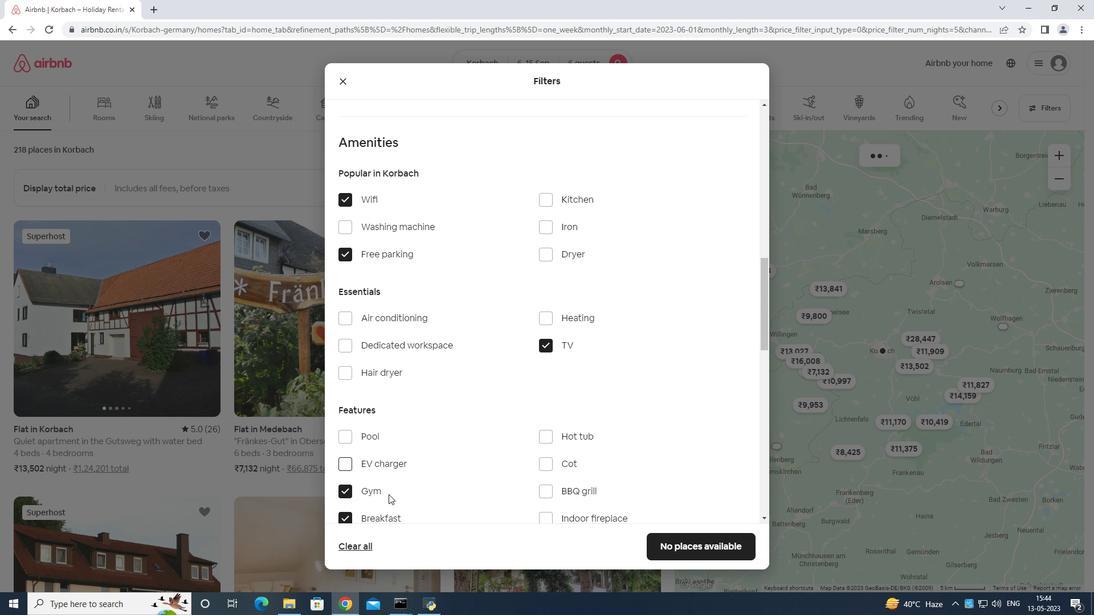 
Action: Mouse scrolled (422, 521) with delta (0, 0)
Screenshot: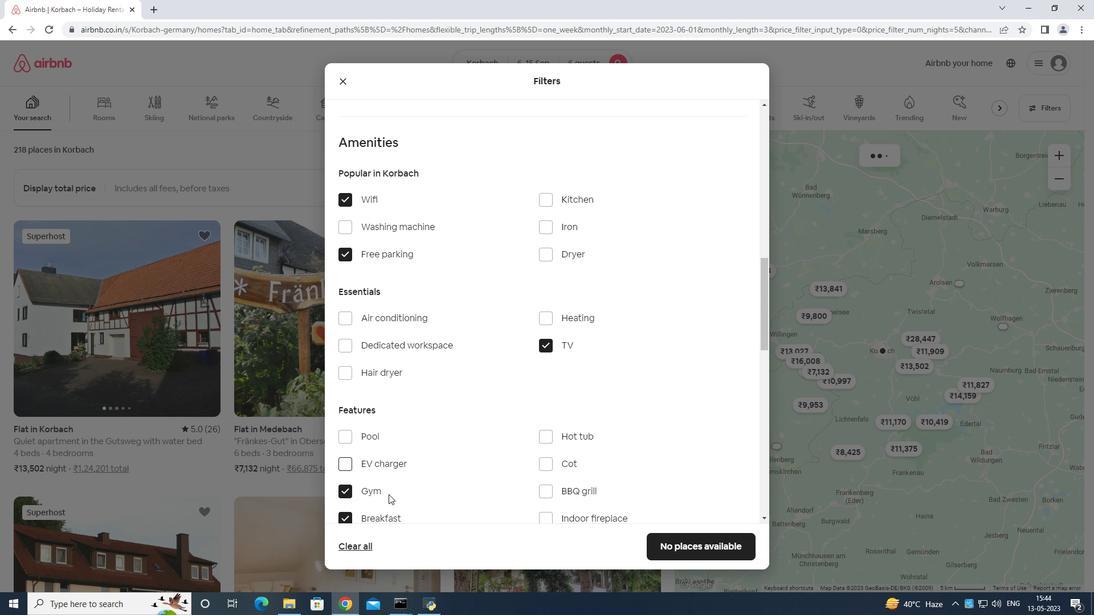 
Action: Mouse moved to (443, 503)
Screenshot: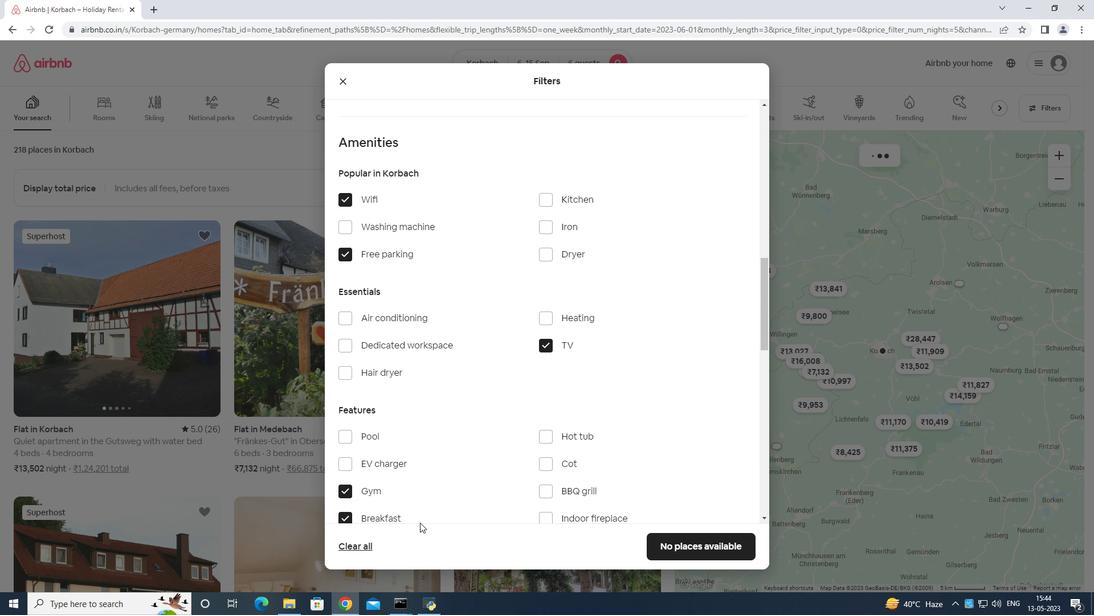 
Action: Mouse scrolled (443, 503) with delta (0, 0)
Screenshot: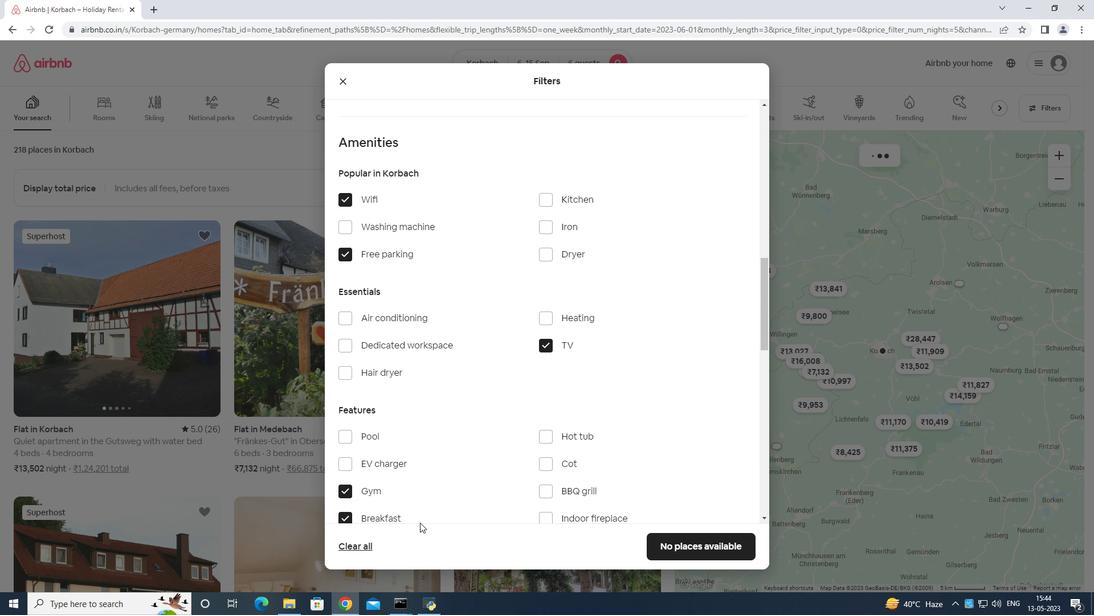 
Action: Mouse moved to (706, 385)
Screenshot: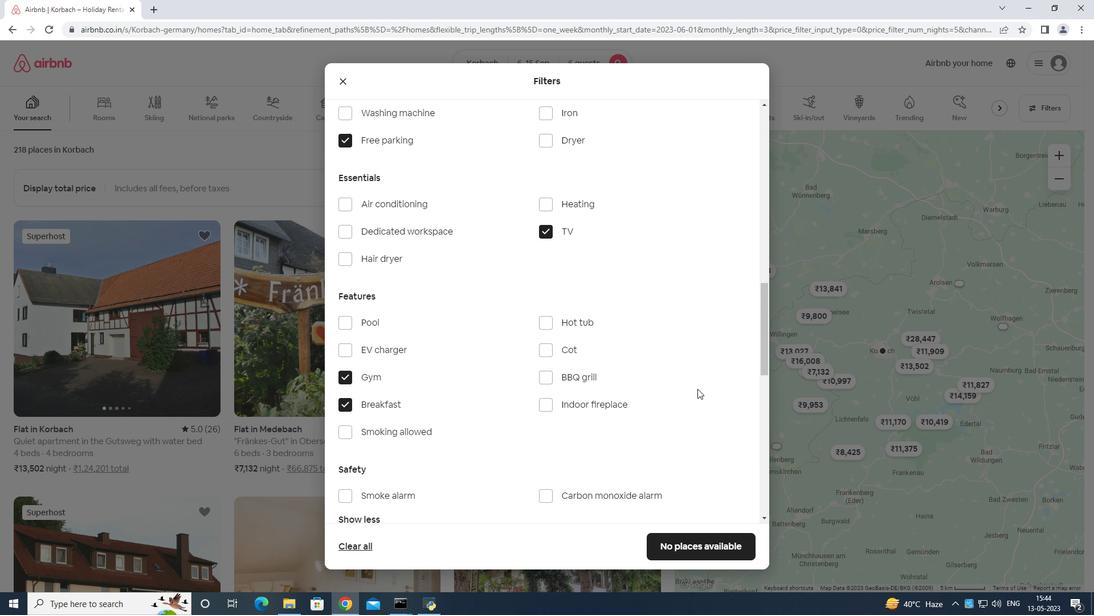 
Action: Mouse scrolled (706, 384) with delta (0, 0)
Screenshot: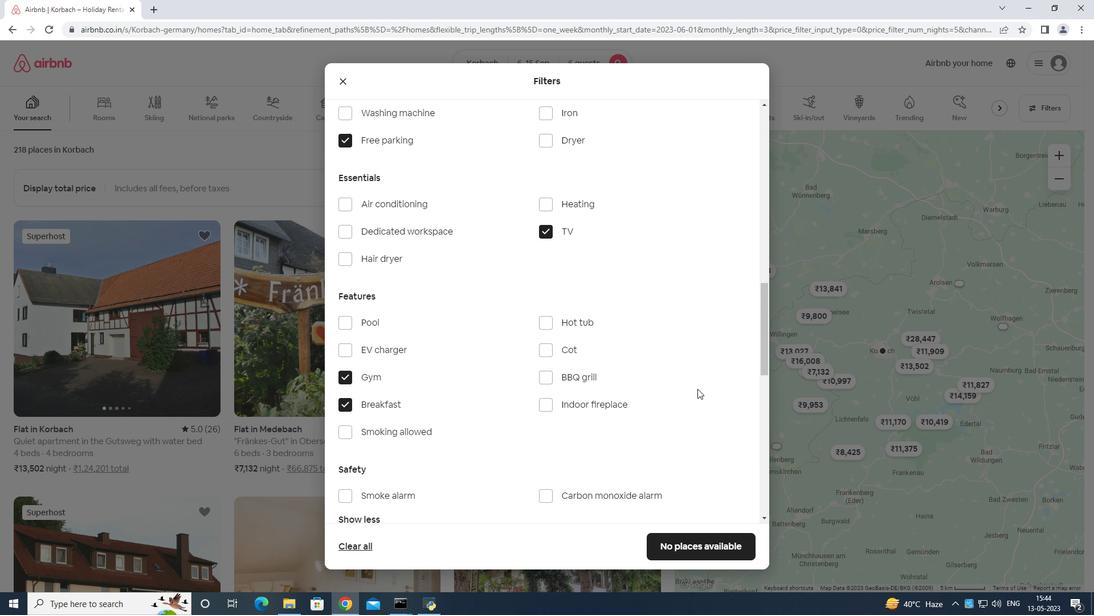 
Action: Mouse moved to (705, 387)
Screenshot: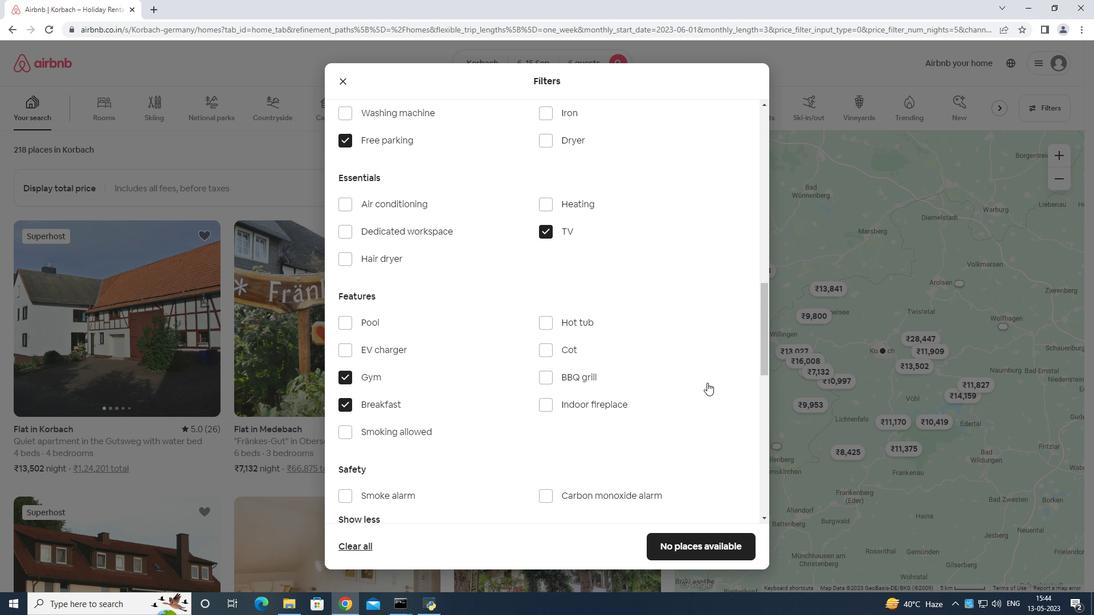 
Action: Mouse scrolled (705, 387) with delta (0, 0)
Screenshot: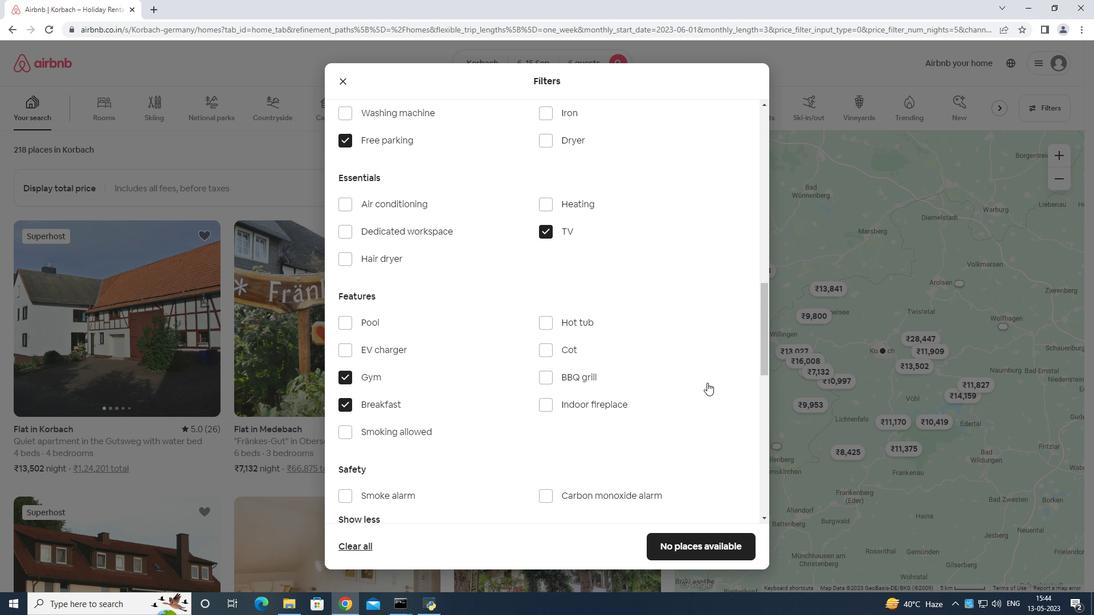 
Action: Mouse moved to (705, 388)
Screenshot: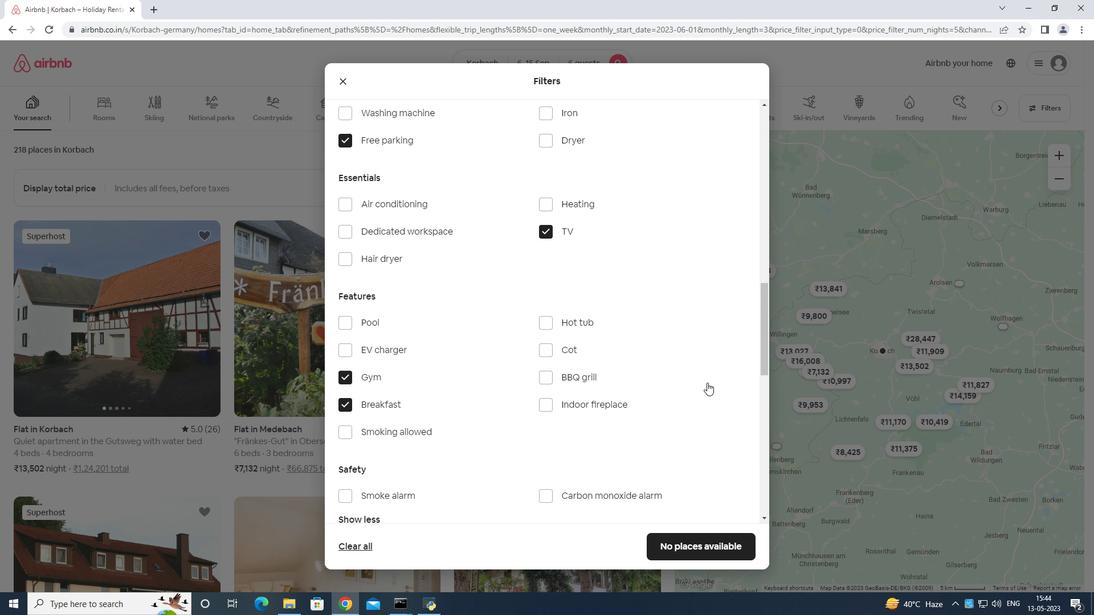 
Action: Mouse scrolled (705, 387) with delta (0, 0)
Screenshot: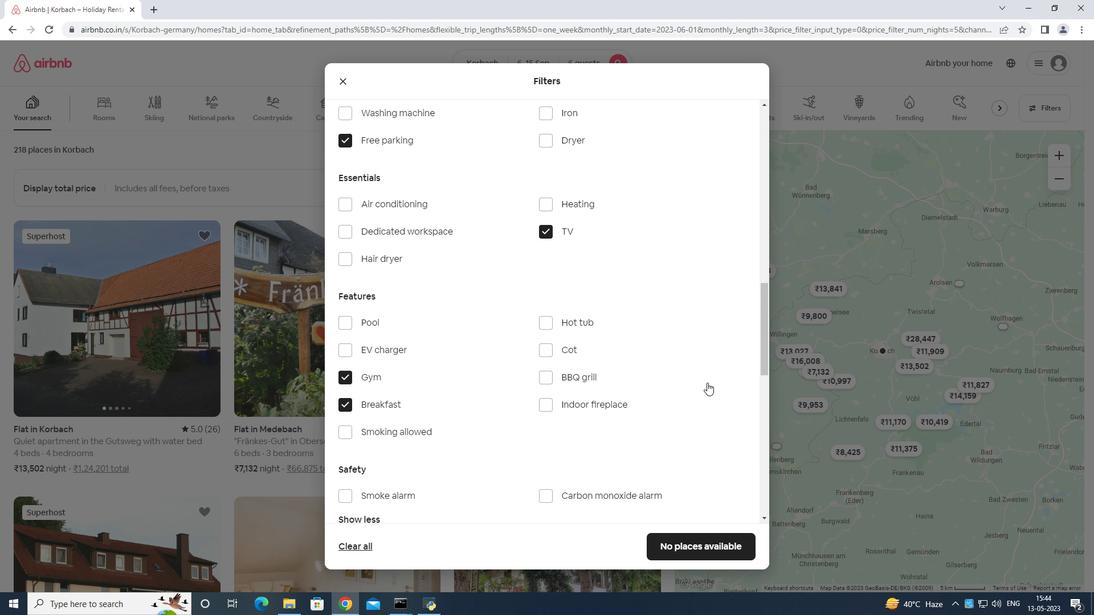 
Action: Mouse moved to (716, 475)
Screenshot: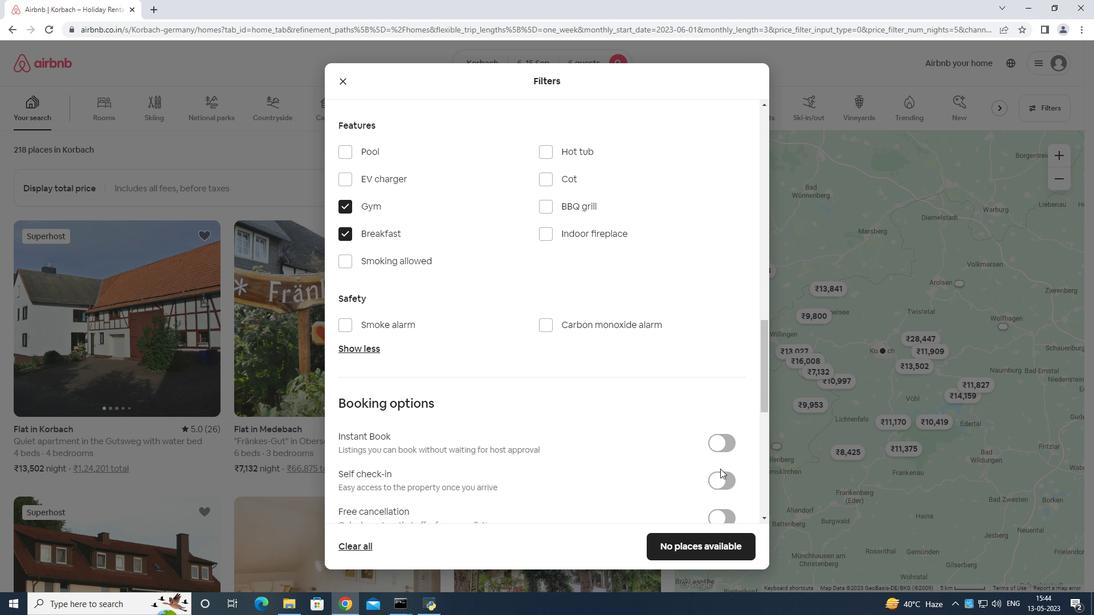 
Action: Mouse pressed left at (716, 475)
Screenshot: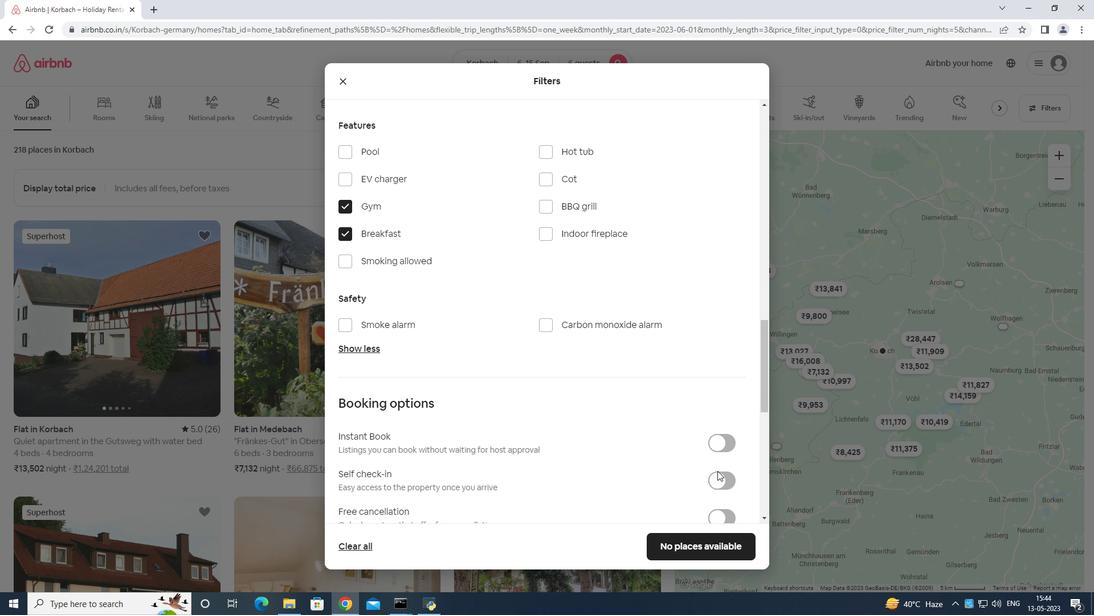 
Action: Mouse moved to (725, 466)
Screenshot: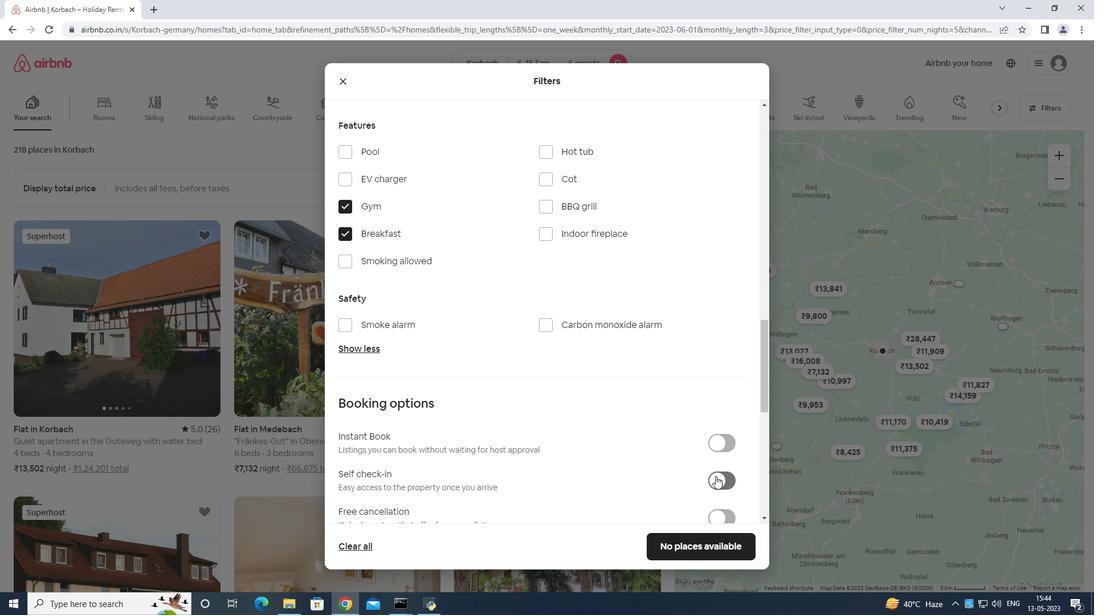 
Action: Mouse scrolled (725, 466) with delta (0, 0)
Screenshot: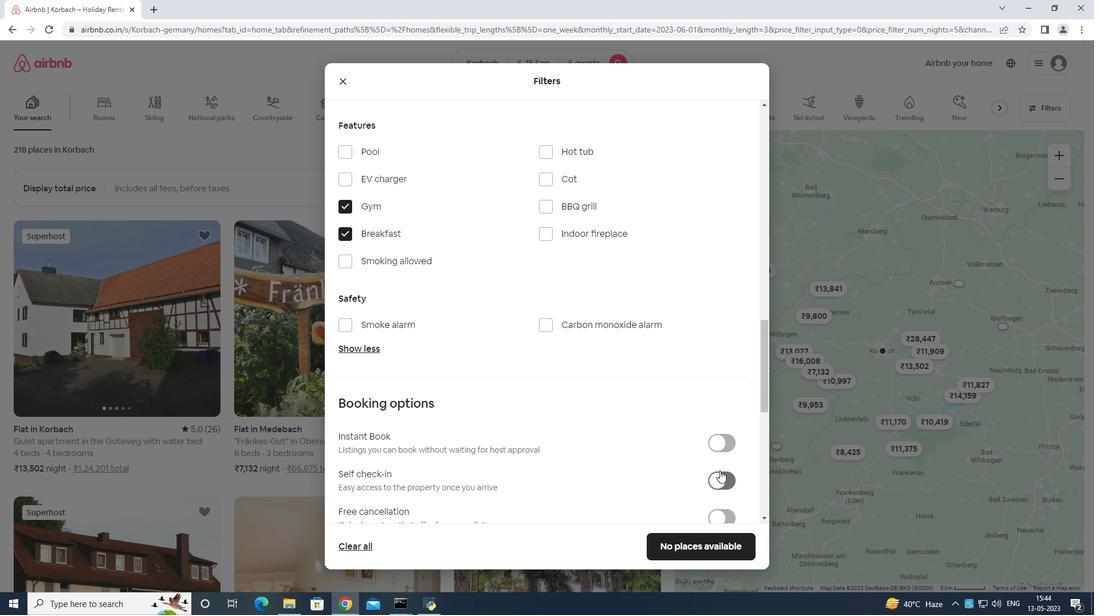 
Action: Mouse moved to (725, 494)
Screenshot: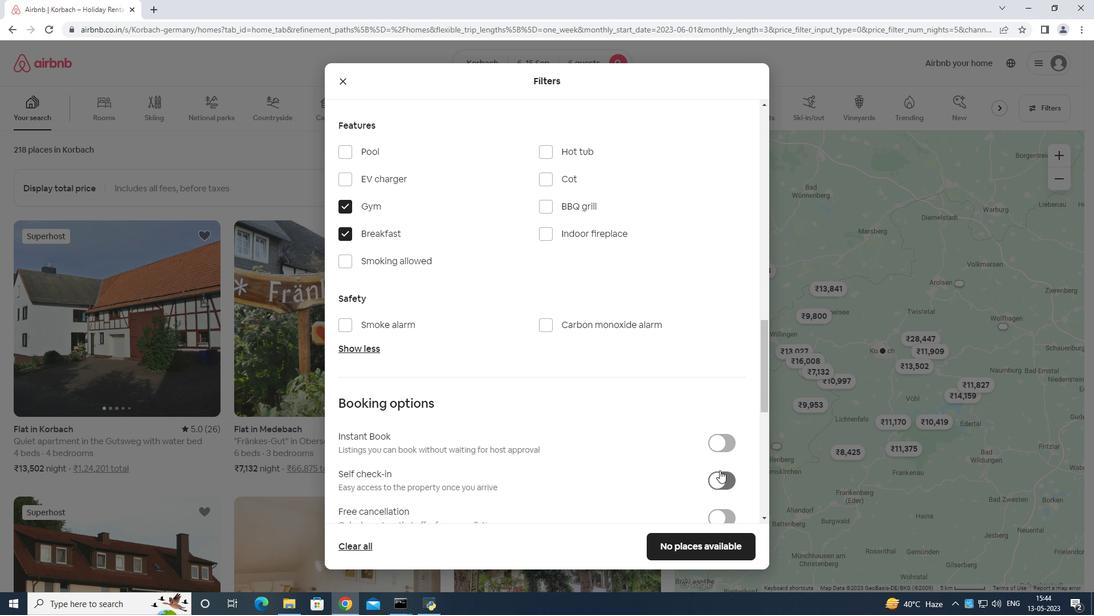 
Action: Mouse scrolled (725, 493) with delta (0, 0)
Screenshot: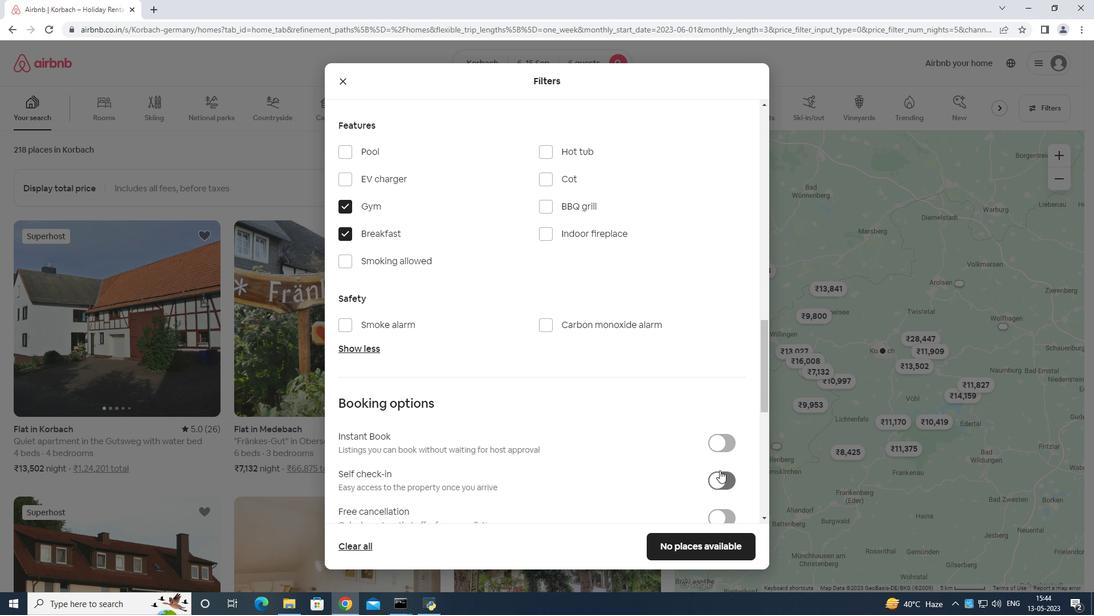 
Action: Mouse moved to (725, 502)
Screenshot: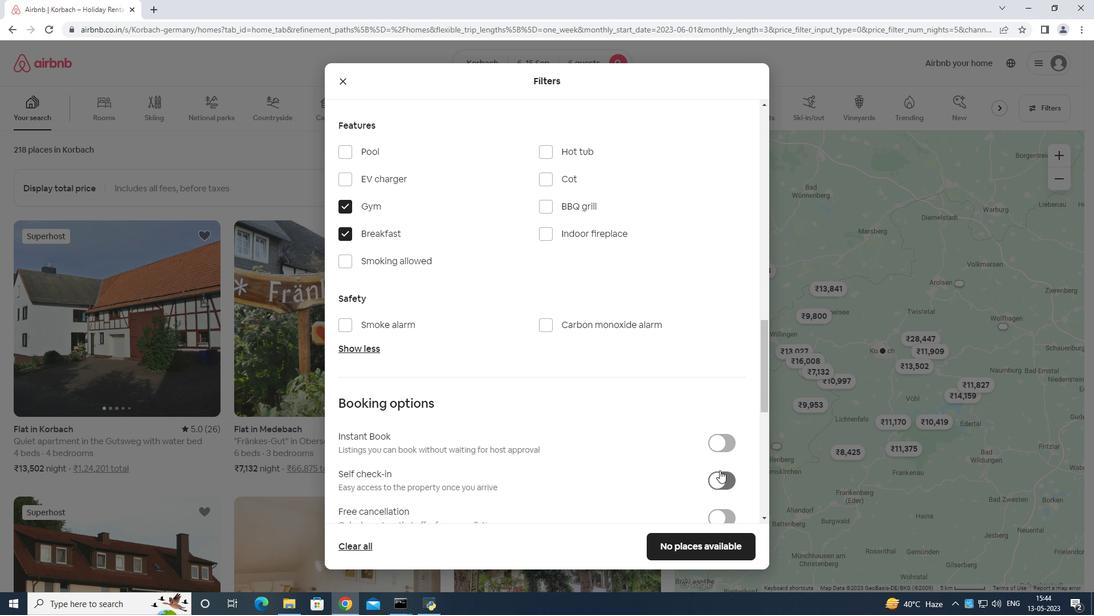 
Action: Mouse scrolled (725, 501) with delta (0, 0)
Screenshot: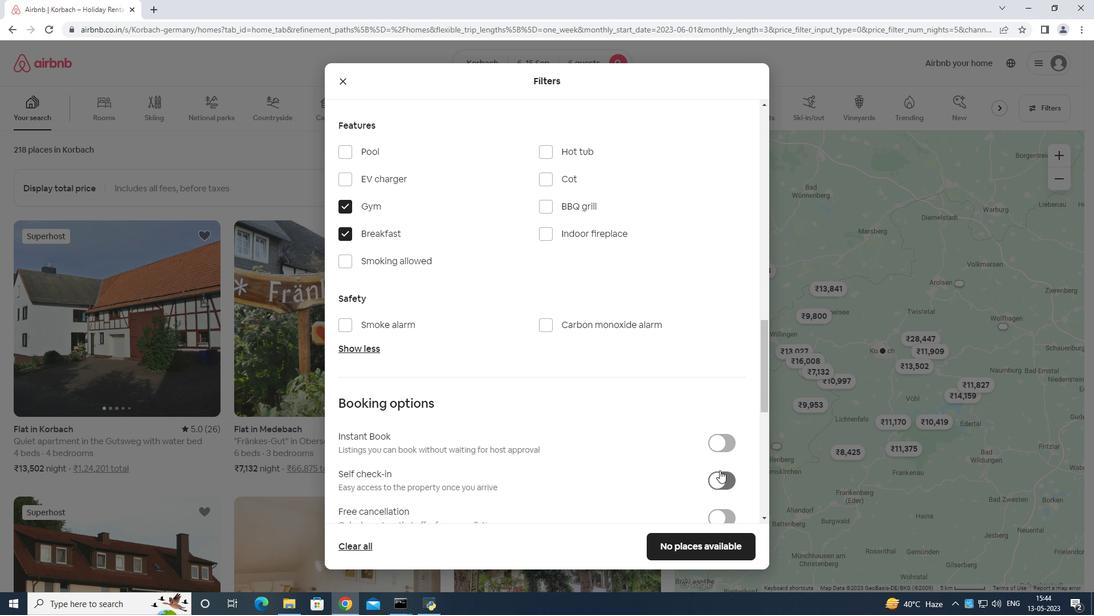 
Action: Mouse moved to (725, 502)
Screenshot: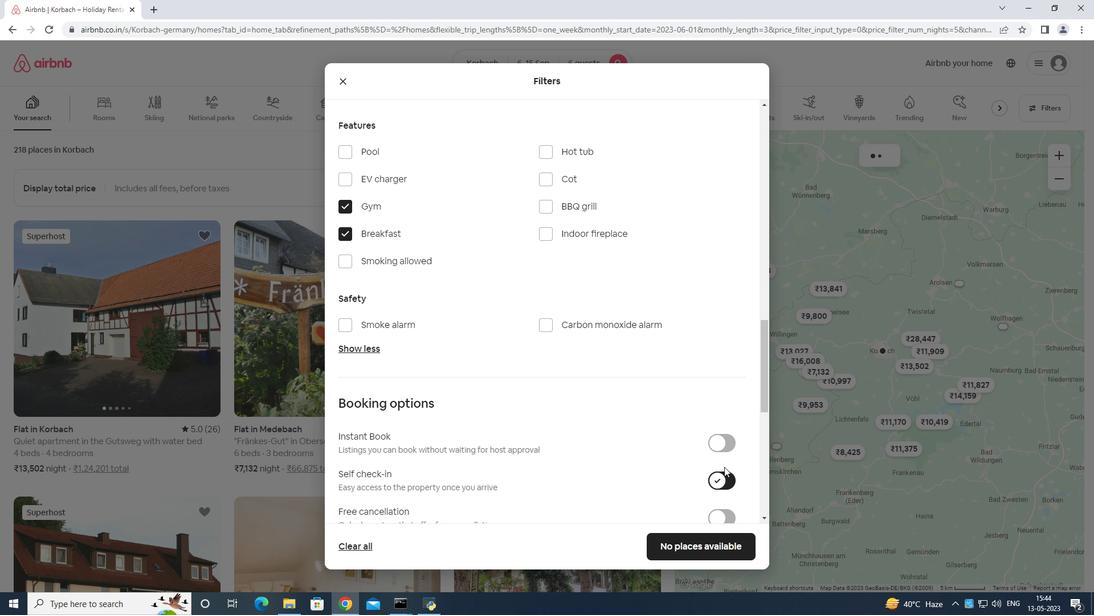 
Action: Mouse scrolled (725, 501) with delta (0, 0)
Screenshot: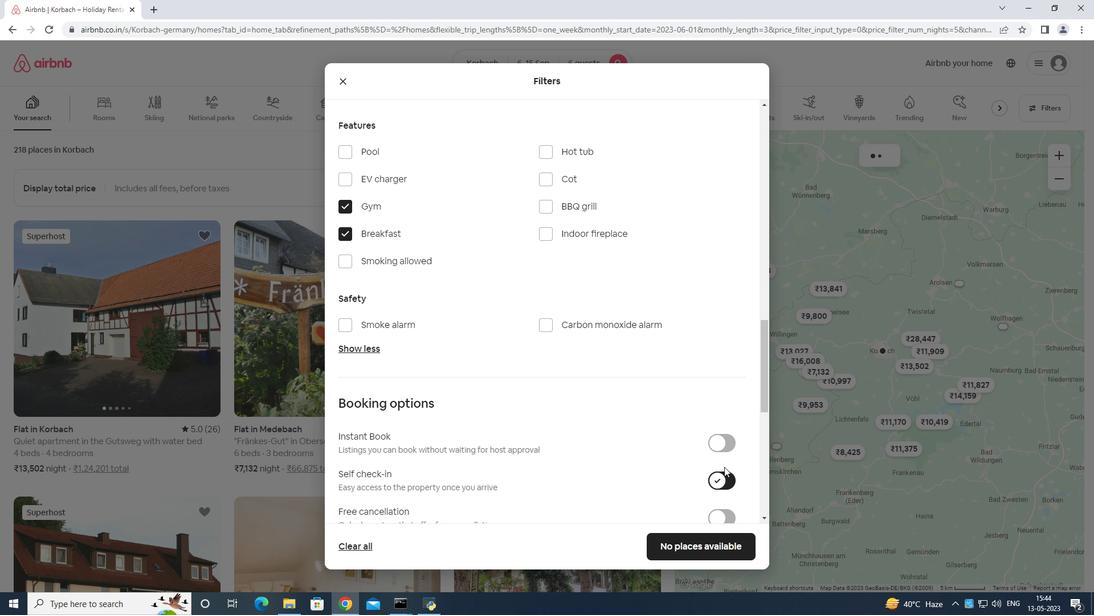 
Action: Mouse scrolled (725, 501) with delta (0, 0)
Screenshot: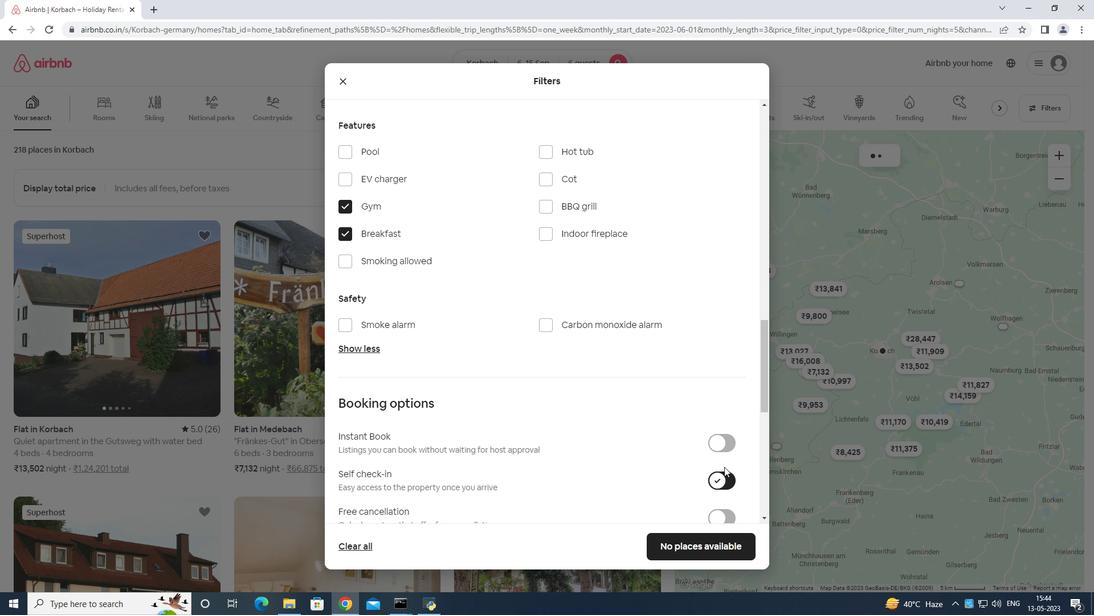 
Action: Mouse moved to (710, 508)
Screenshot: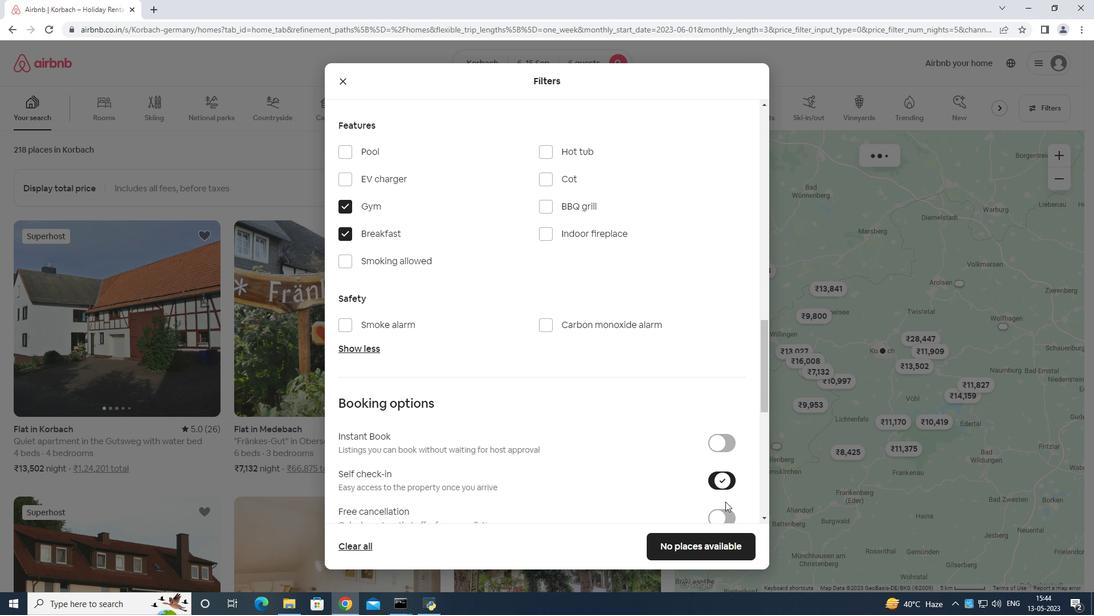 
Action: Mouse scrolled (710, 507) with delta (0, 0)
Screenshot: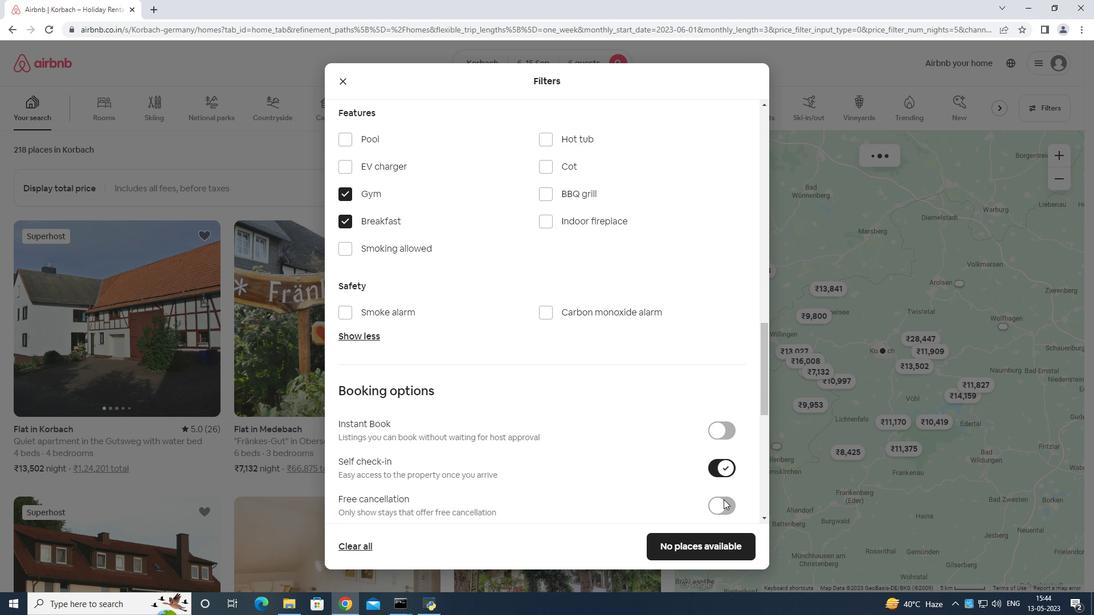 
Action: Mouse moved to (709, 510)
Screenshot: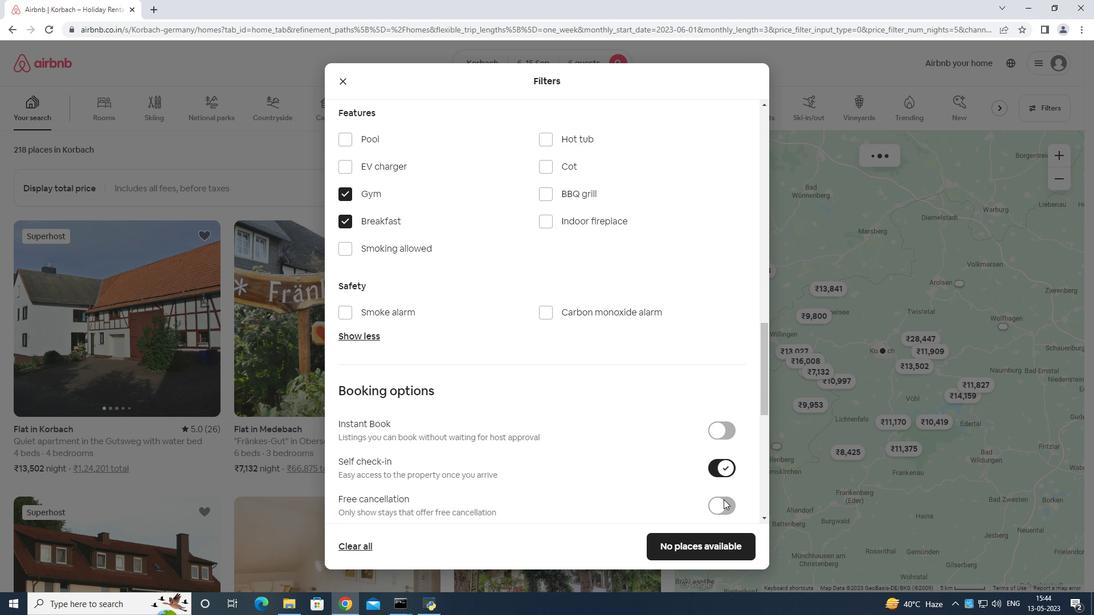 
Action: Mouse scrolled (709, 509) with delta (0, 0)
Screenshot: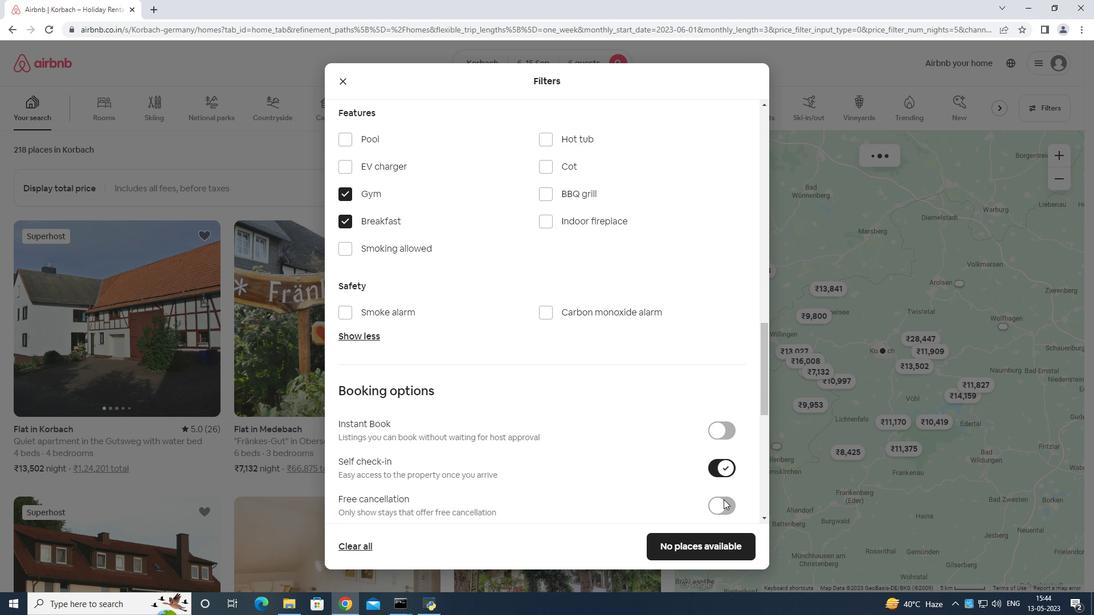 
Action: Mouse moved to (709, 510)
Screenshot: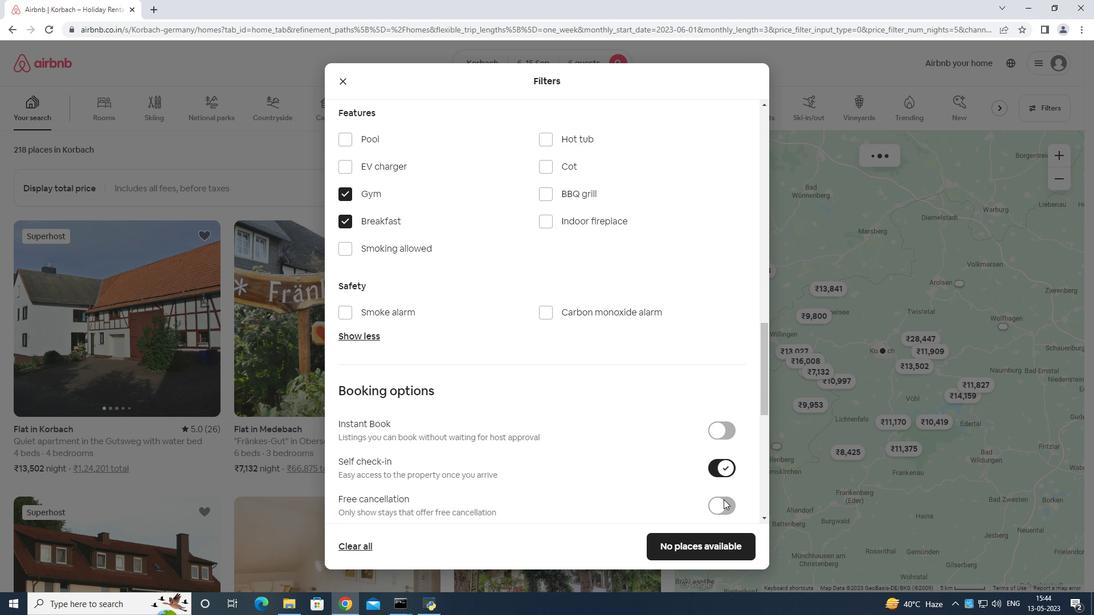 
Action: Mouse scrolled (709, 510) with delta (0, 0)
Screenshot: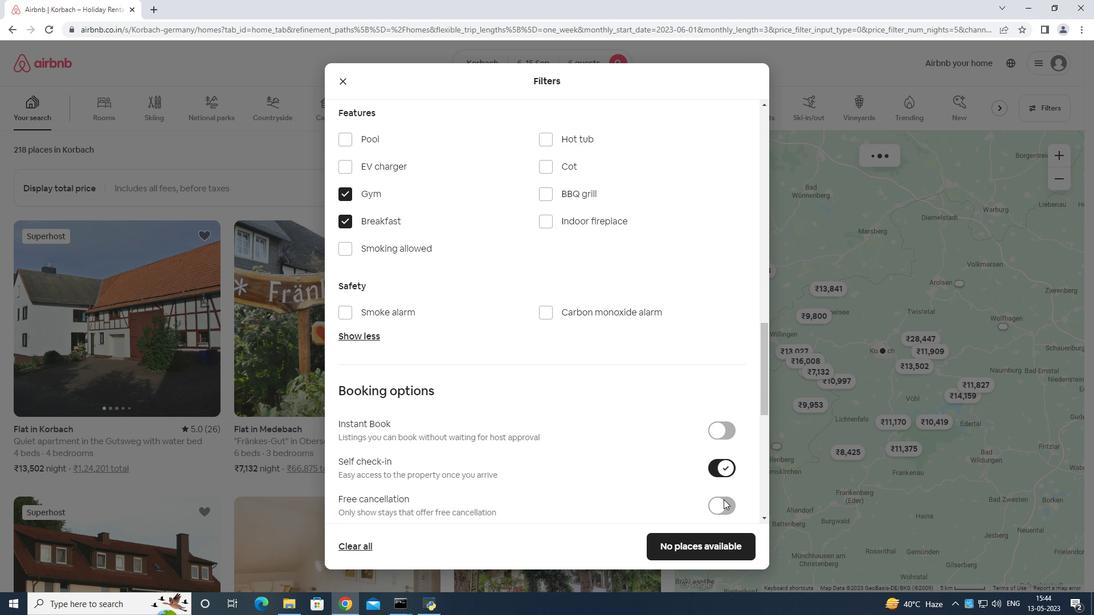 
Action: Mouse moved to (708, 510)
Screenshot: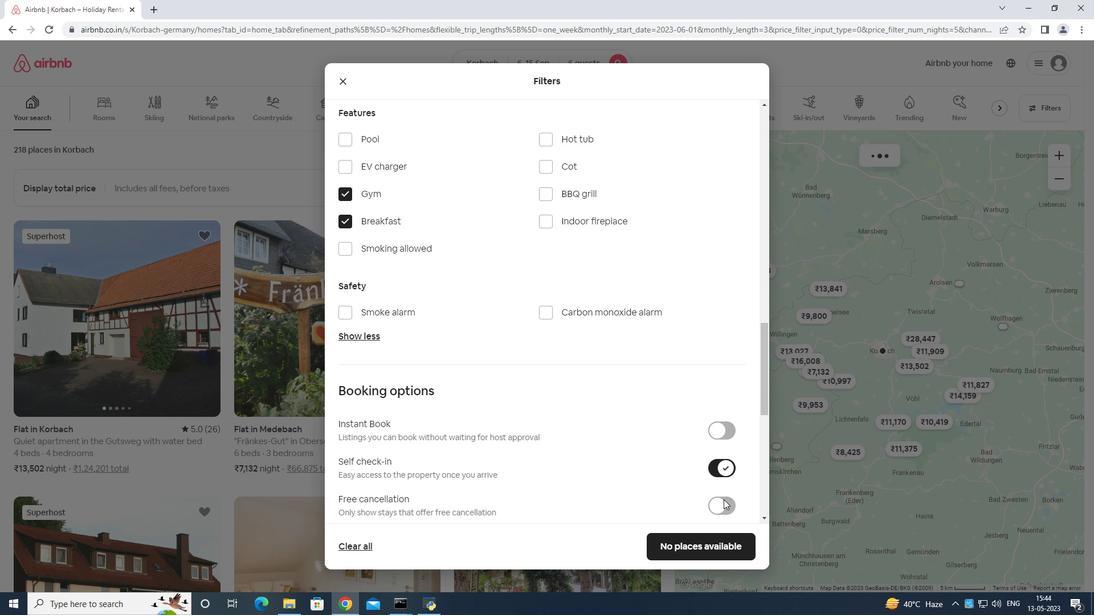 
Action: Mouse scrolled (708, 510) with delta (0, 0)
Screenshot: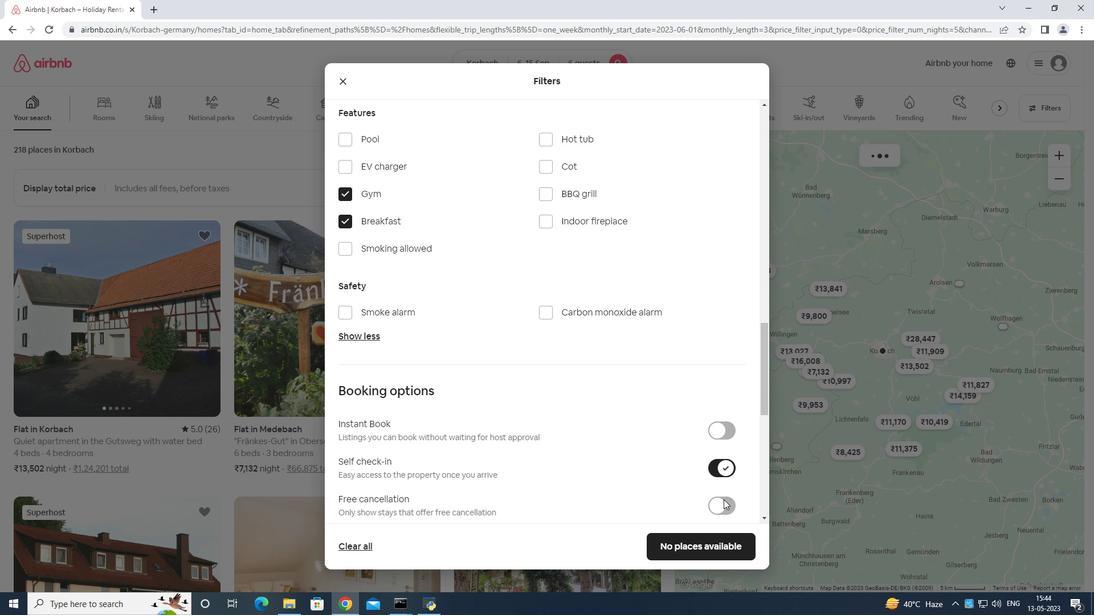 
Action: Mouse moved to (683, 525)
Screenshot: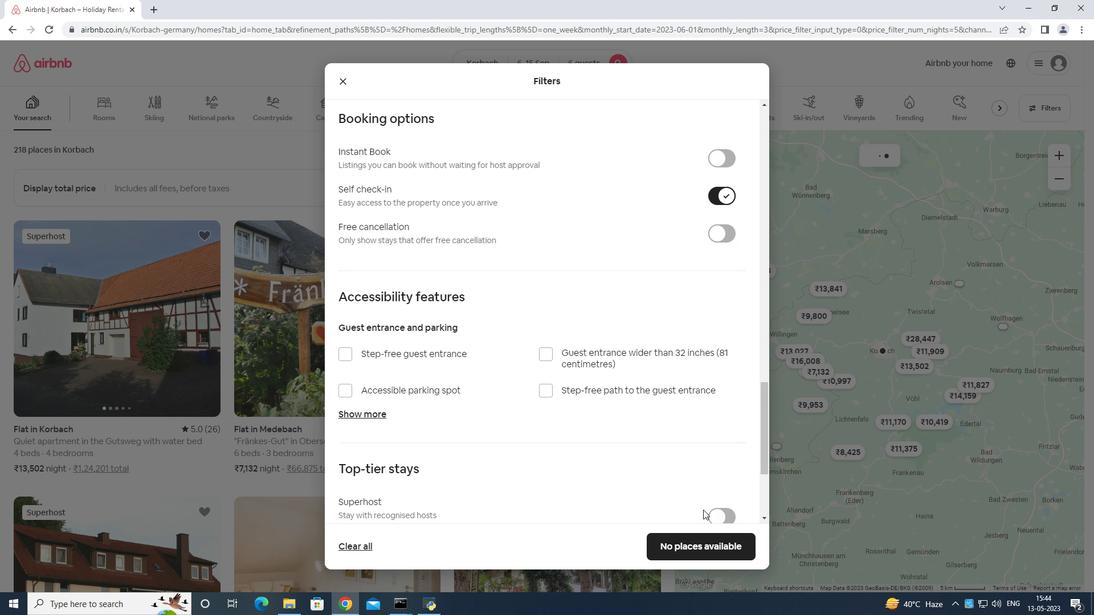 
Action: Mouse scrolled (683, 525) with delta (0, 0)
Screenshot: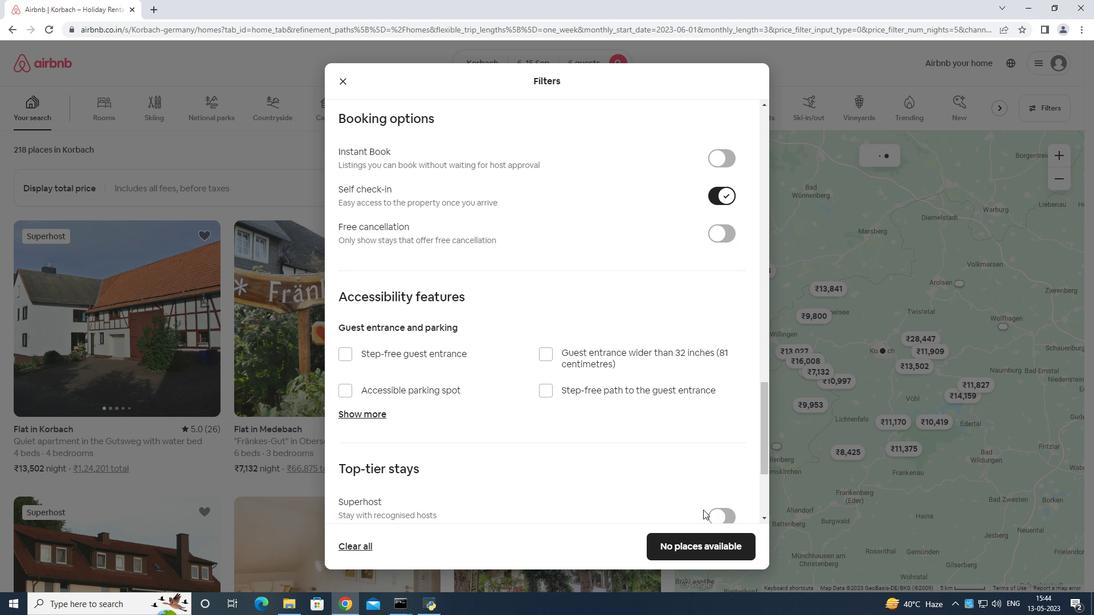 
Action: Mouse moved to (675, 529)
Screenshot: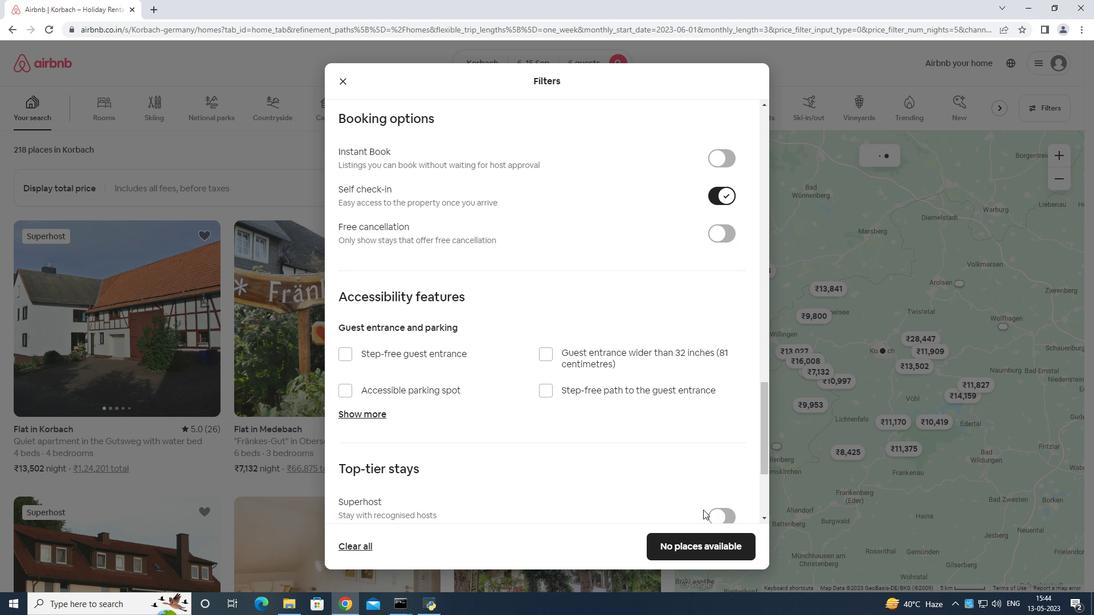 
Action: Mouse scrolled (678, 527) with delta (0, 0)
Screenshot: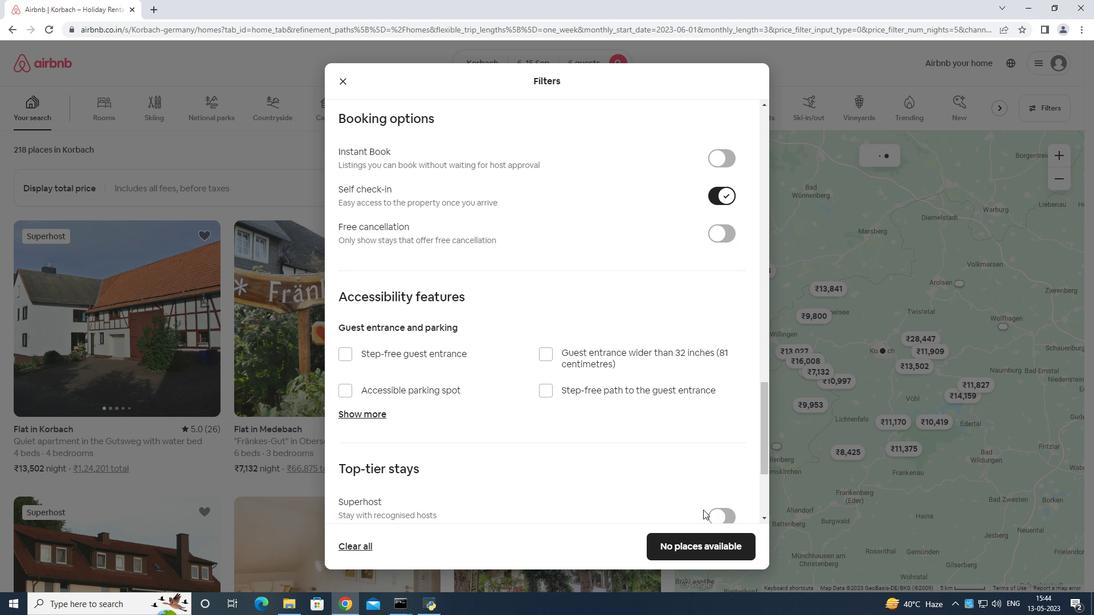
Action: Mouse moved to (673, 529)
Screenshot: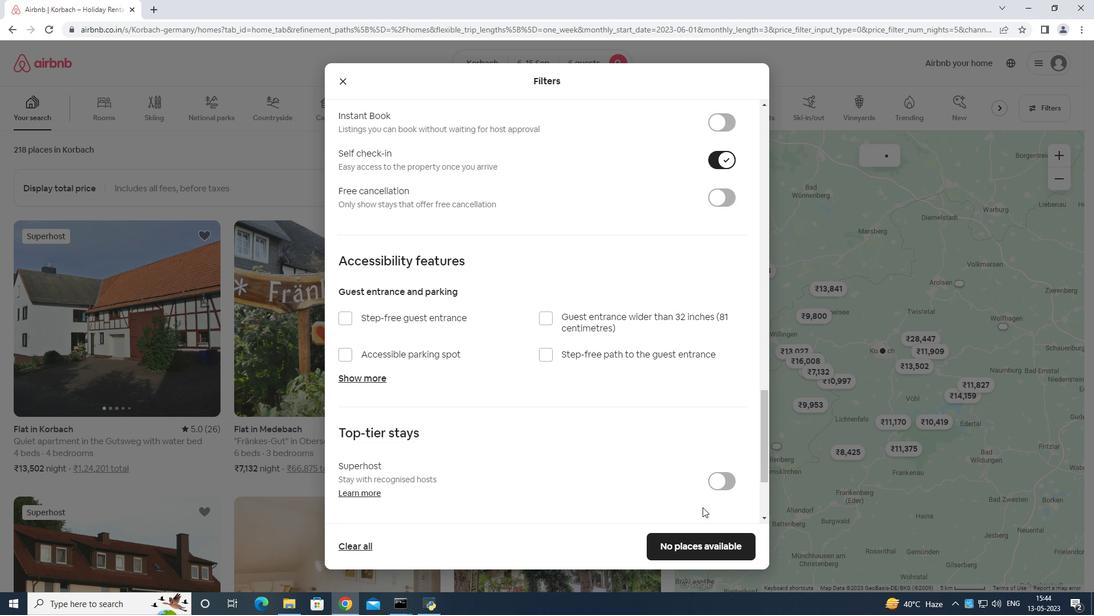 
Action: Mouse scrolled (673, 528) with delta (0, 0)
Screenshot: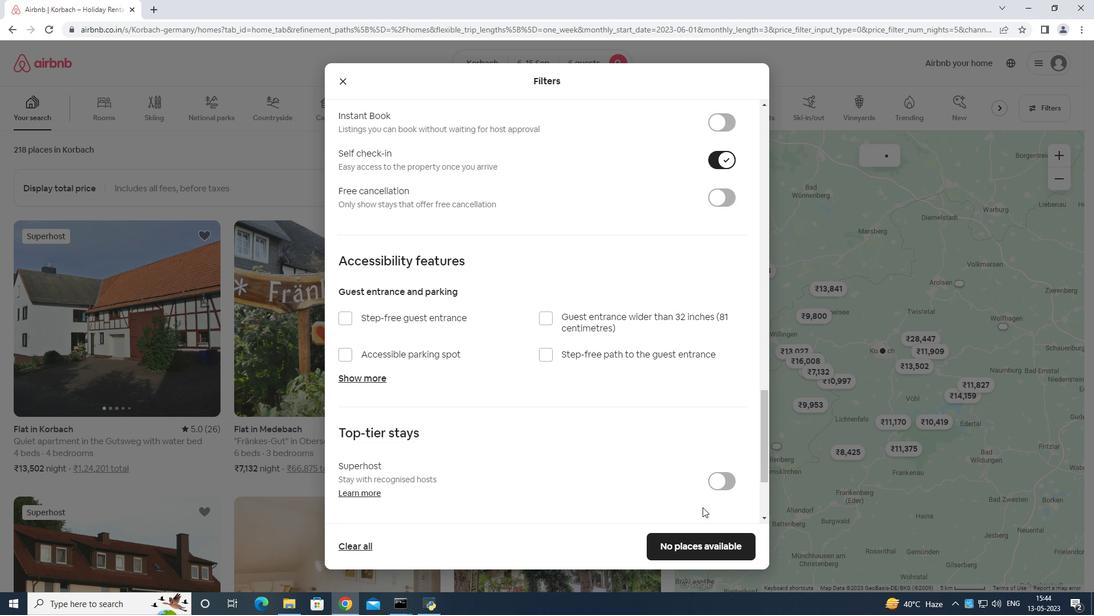 
Action: Mouse moved to (344, 436)
Screenshot: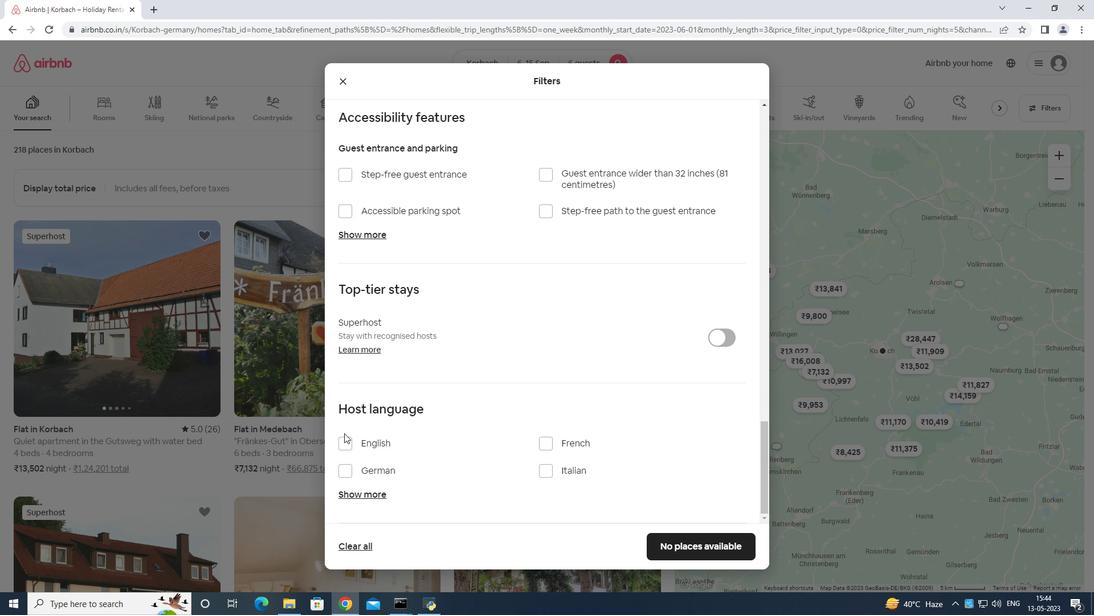 
Action: Mouse pressed left at (344, 436)
Screenshot: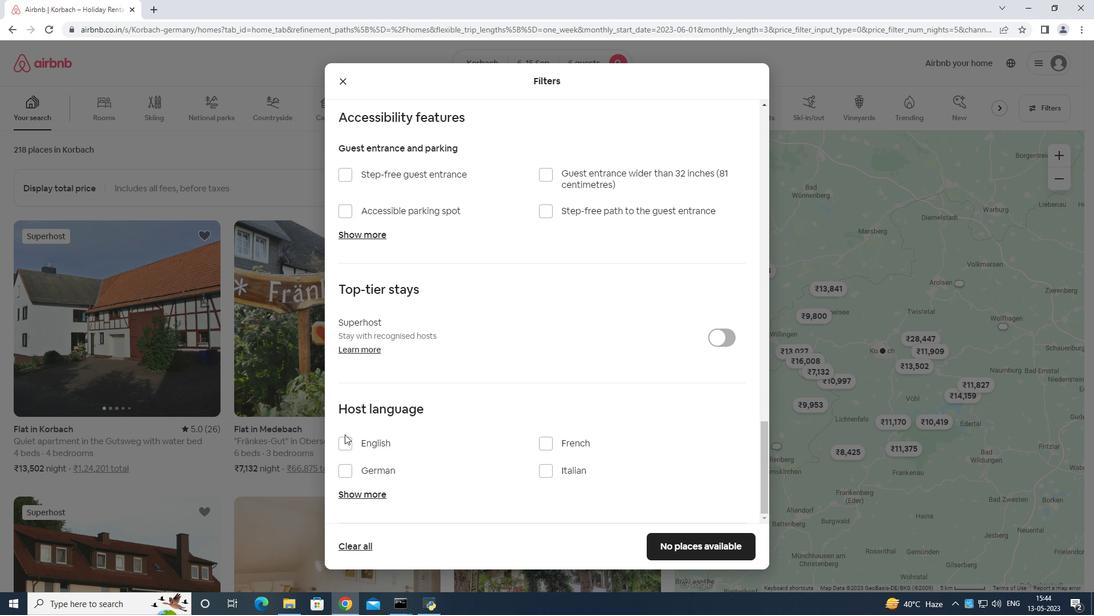 
Action: Mouse moved to (347, 441)
Screenshot: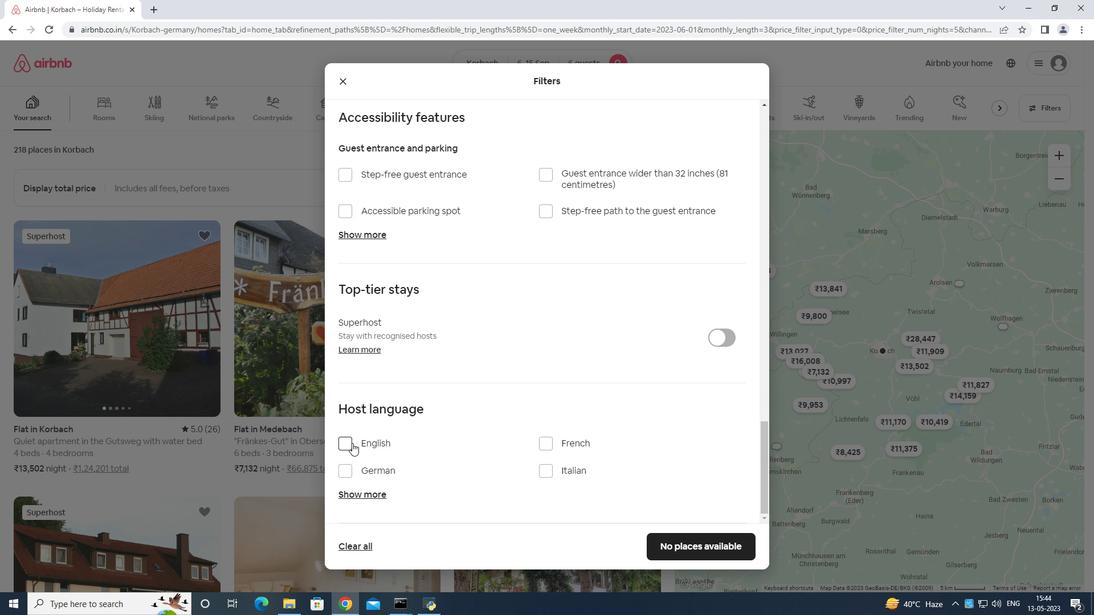 
Action: Mouse pressed left at (347, 441)
Screenshot: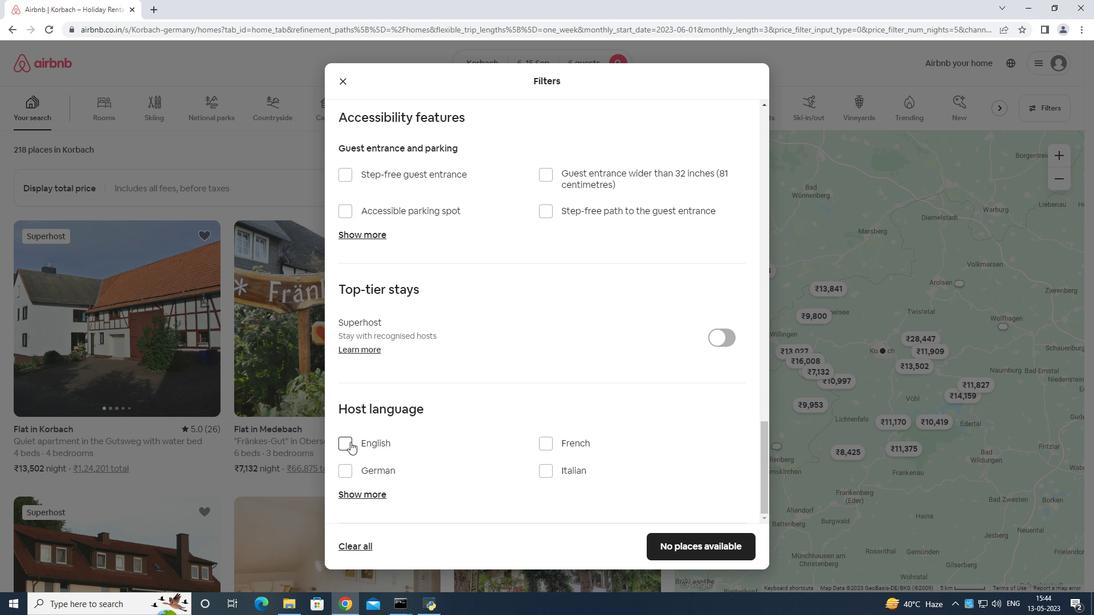 
Action: Mouse moved to (683, 545)
Screenshot: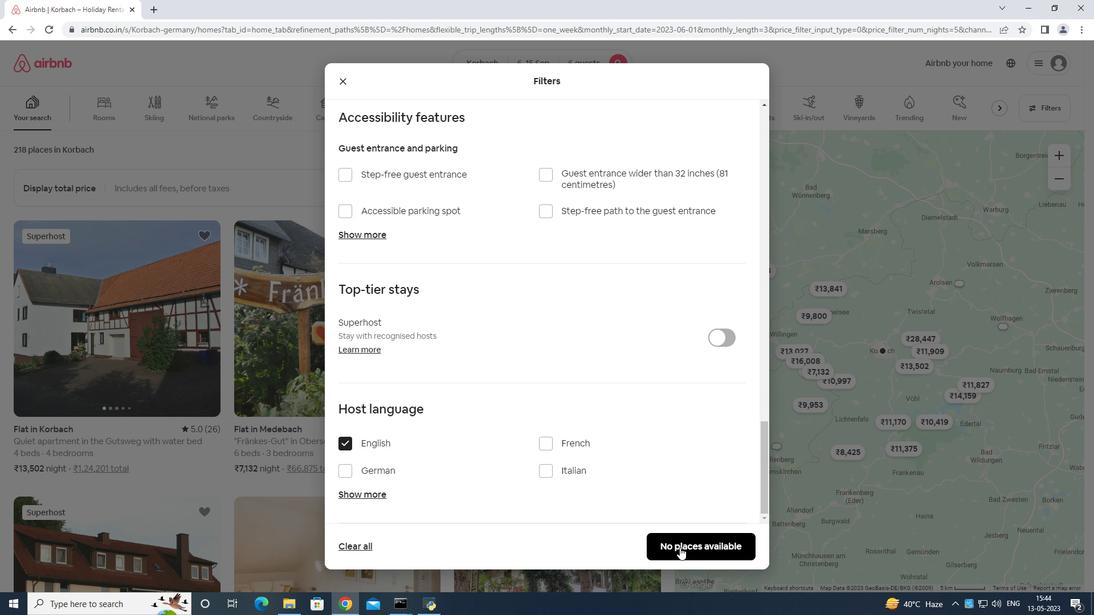 
Action: Mouse pressed left at (683, 545)
Screenshot: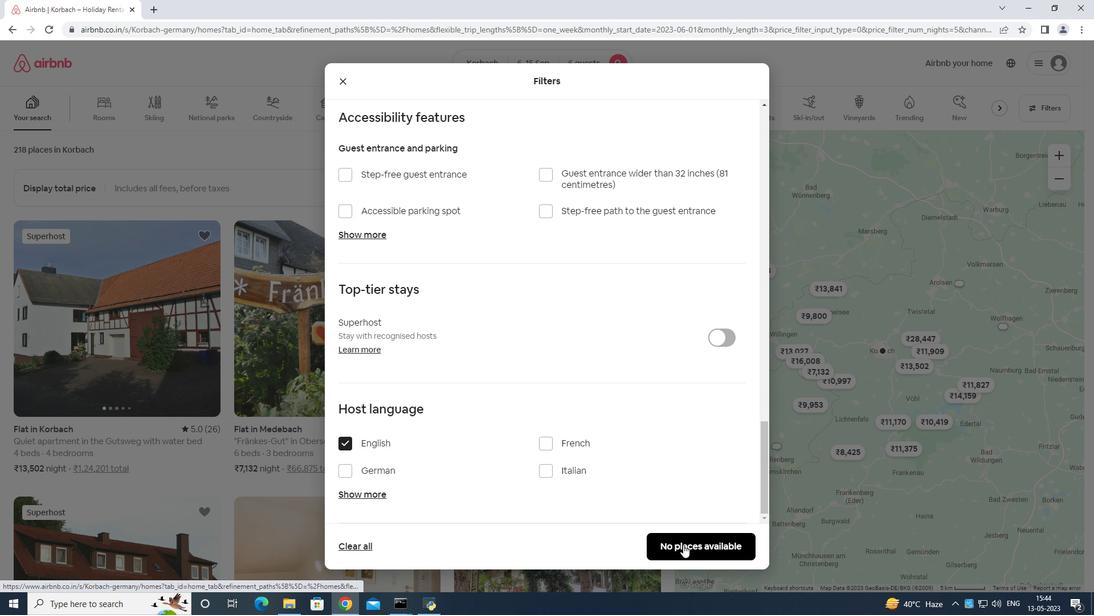 
Action: Mouse moved to (684, 545)
Screenshot: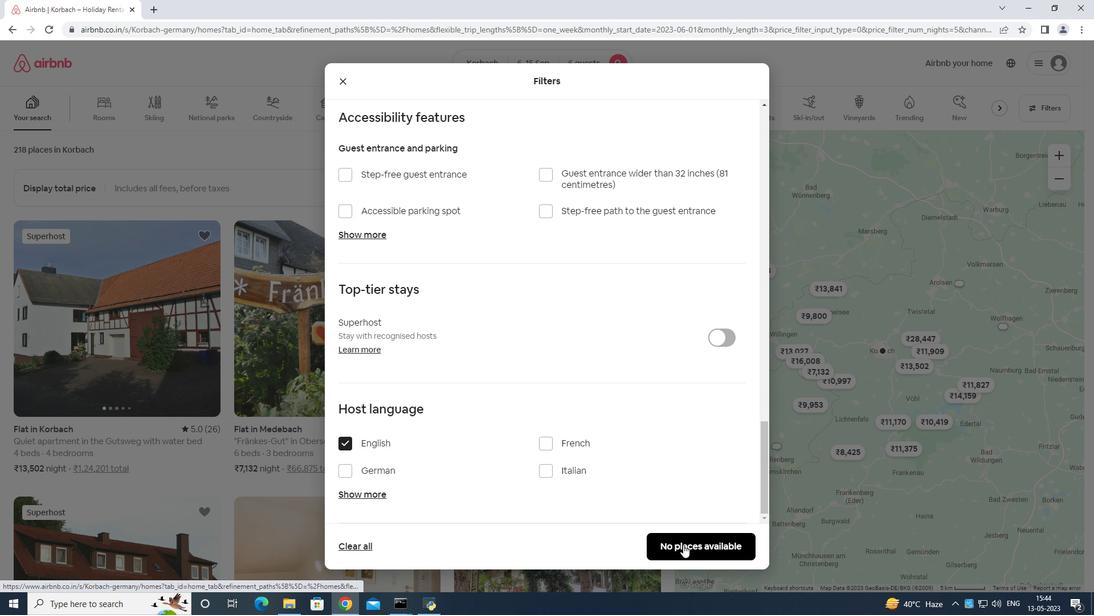 
